 Task: Add a timeline in the project CalibrateTech for the epic 'Cloud security compliance' from 2023/05/03 to 2024/10/24. Add a timeline in the project CalibrateTech for the epic 'Microservices architecture implementation' from 2024/04/10 to 2024/09/21. Add a timeline in the project CalibrateTech for the epic 'Remote work and collaboration enhancement' from 2024/03/14 to 2024/08/06
Action: Mouse moved to (121, 200)
Screenshot: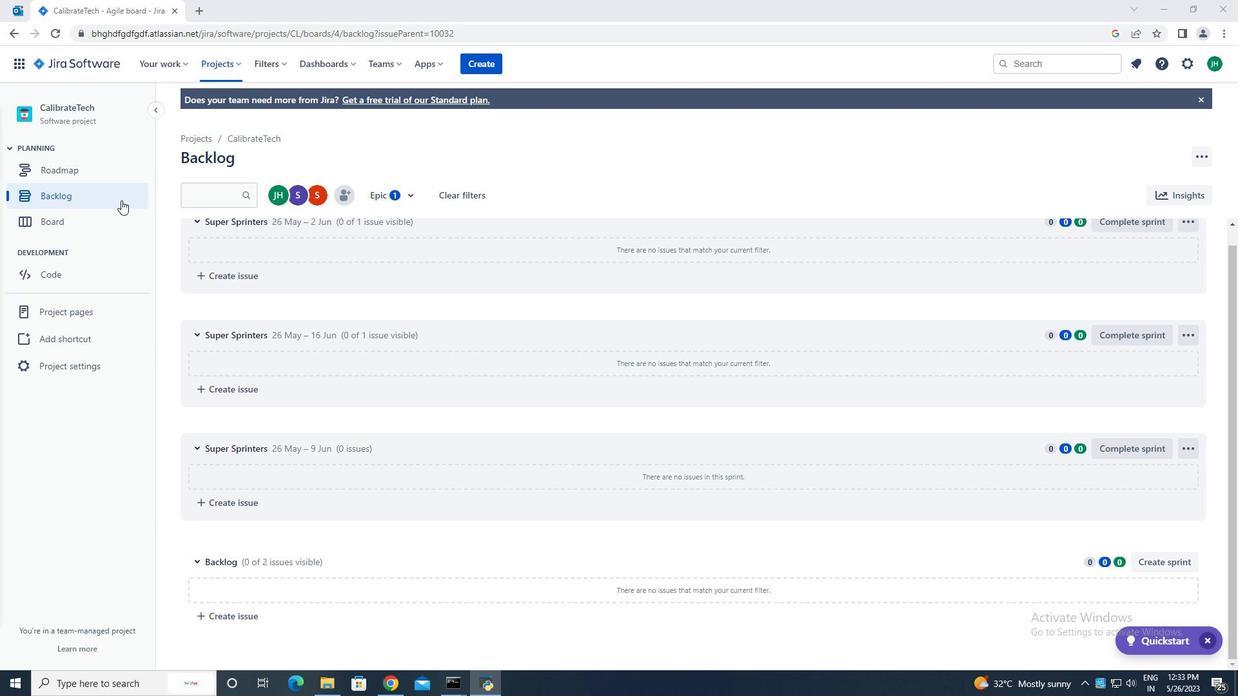 
Action: Mouse pressed left at (121, 200)
Screenshot: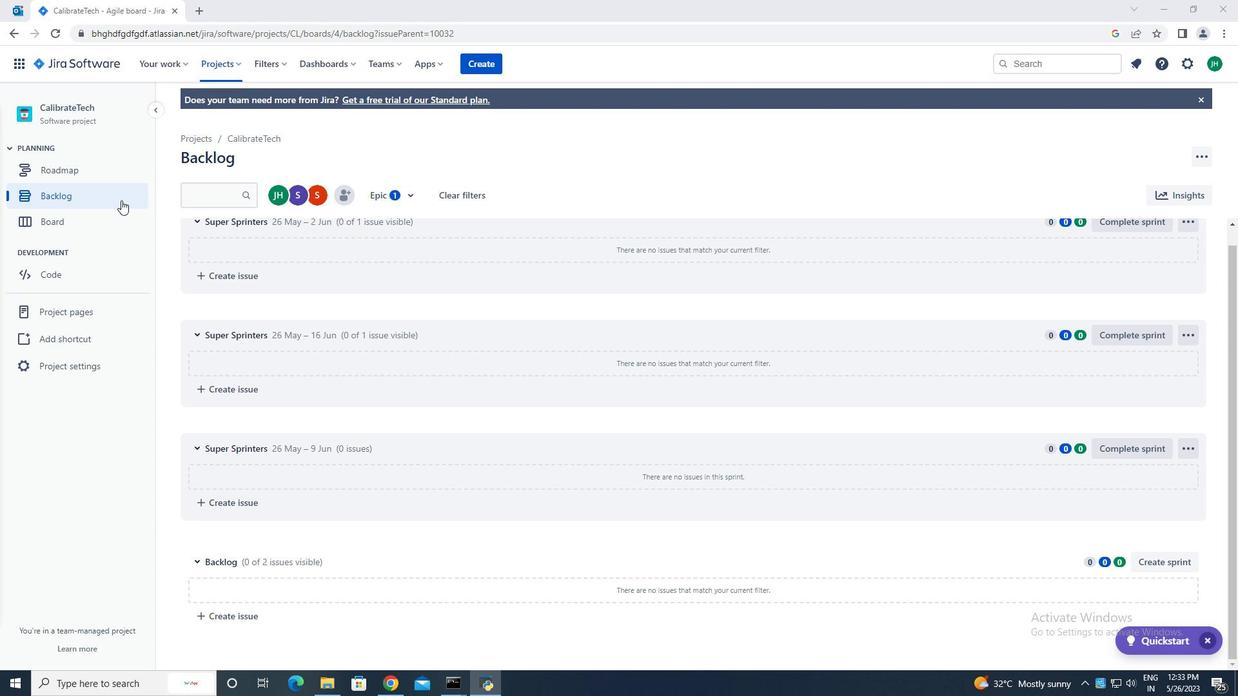
Action: Mouse moved to (380, 195)
Screenshot: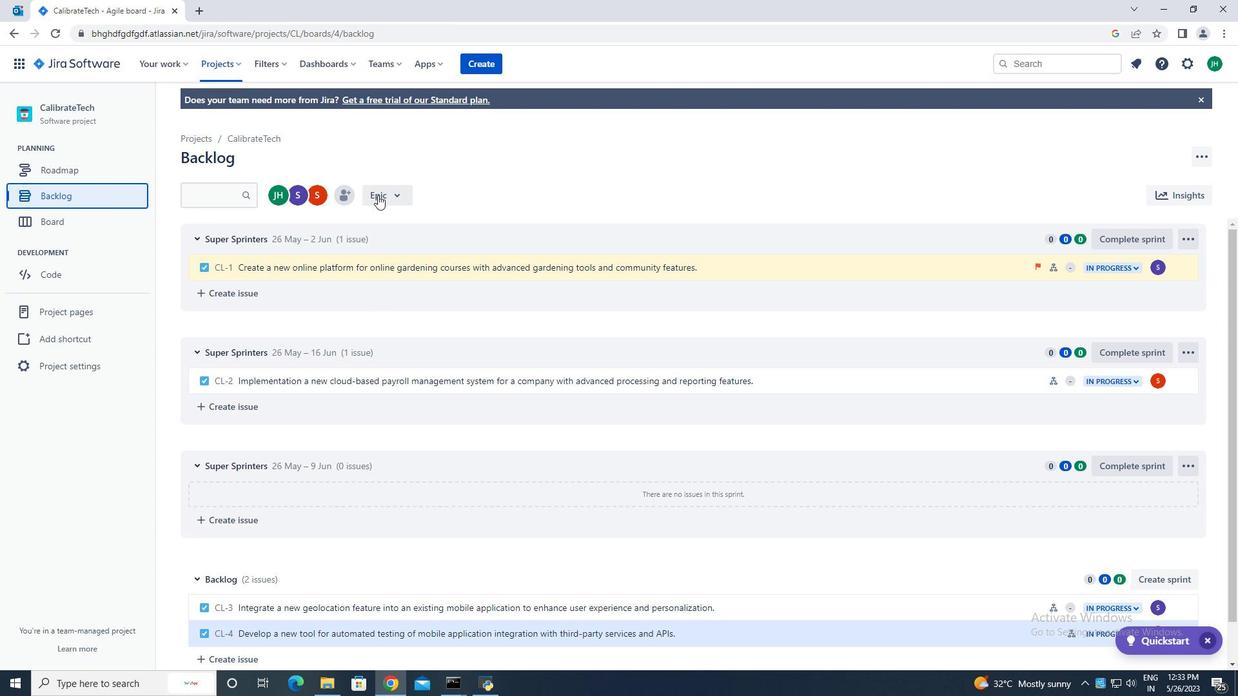 
Action: Mouse pressed left at (380, 195)
Screenshot: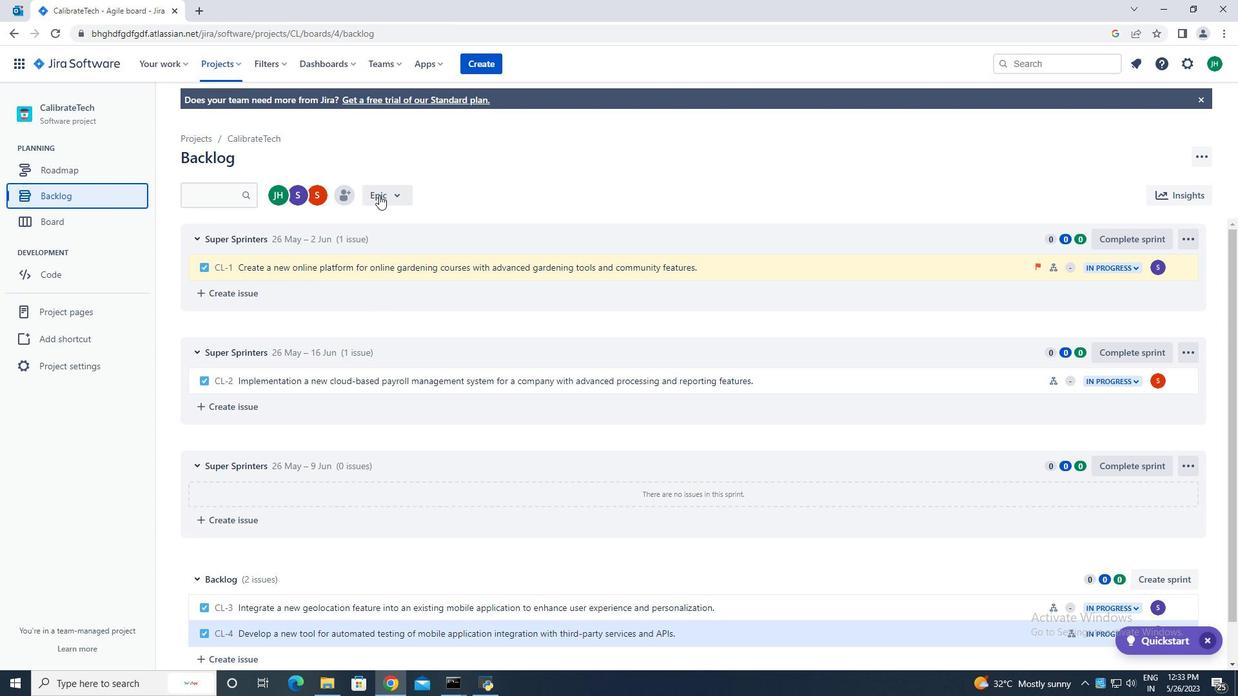 
Action: Mouse moved to (394, 332)
Screenshot: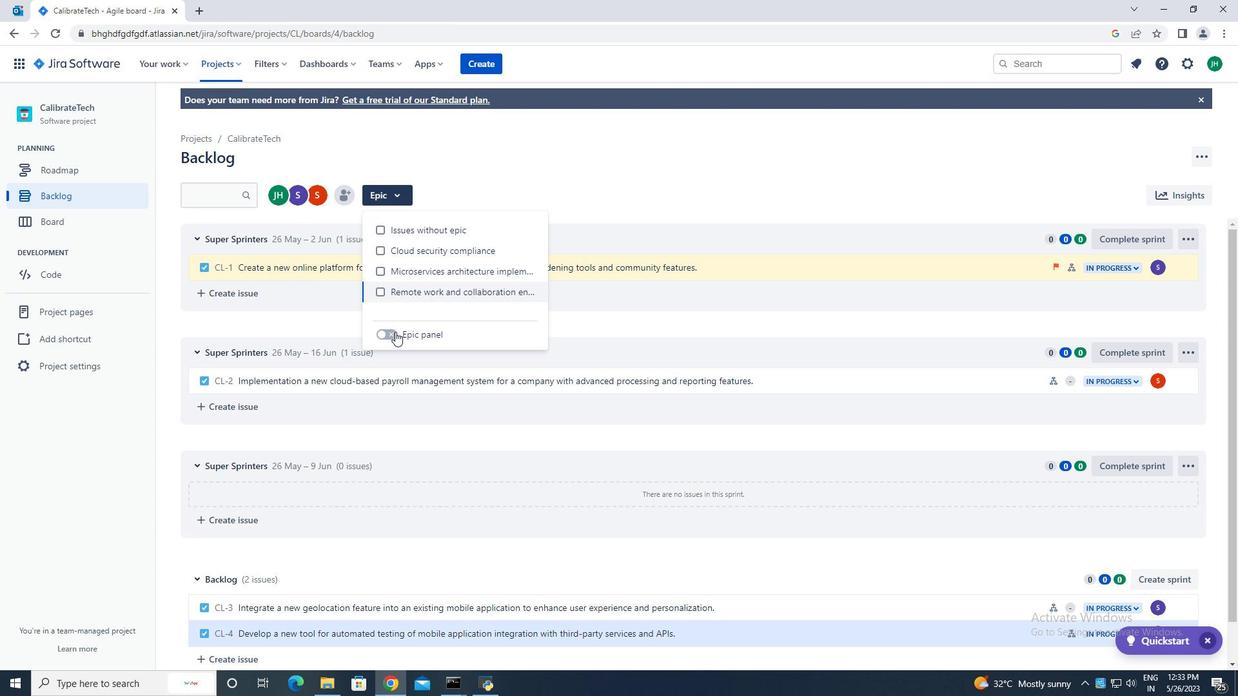 
Action: Mouse pressed left at (394, 332)
Screenshot: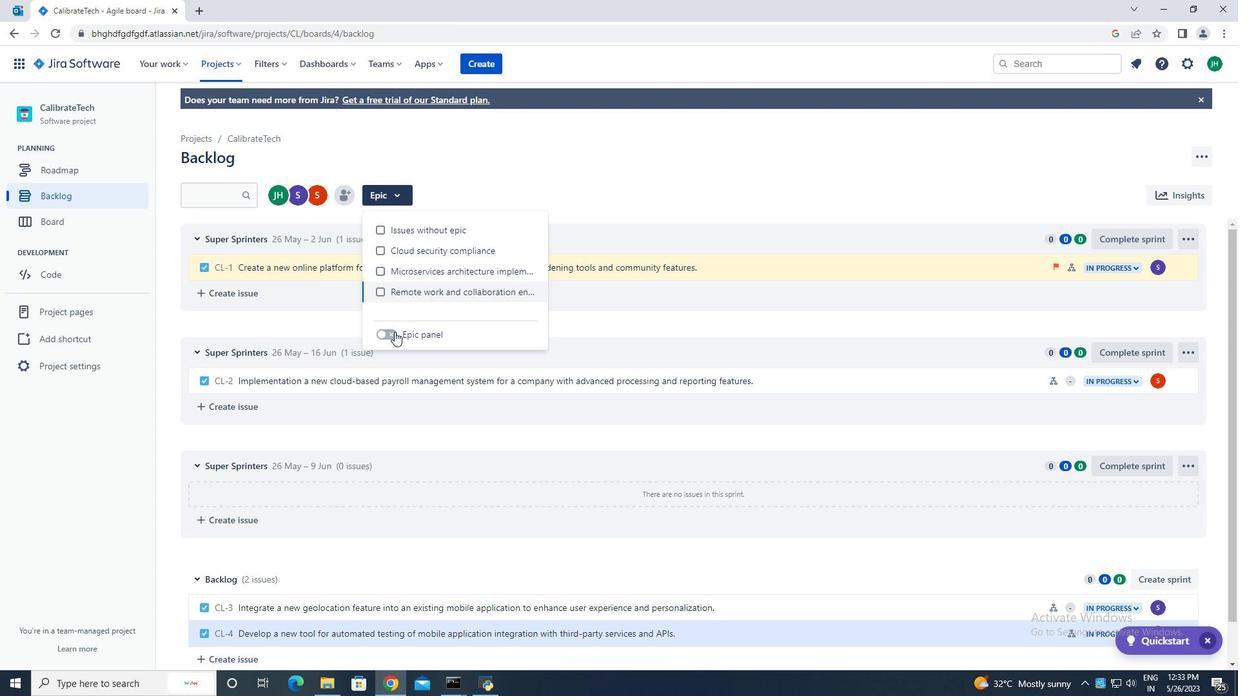 
Action: Mouse moved to (194, 296)
Screenshot: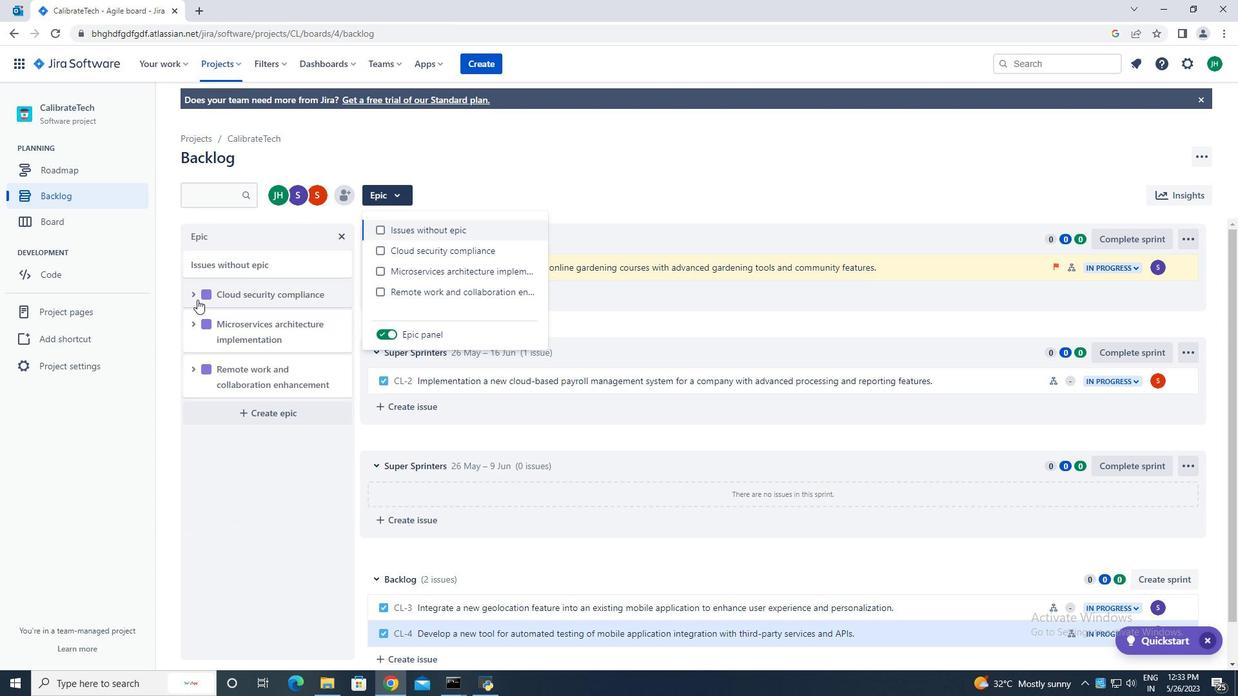 
Action: Mouse pressed left at (194, 296)
Screenshot: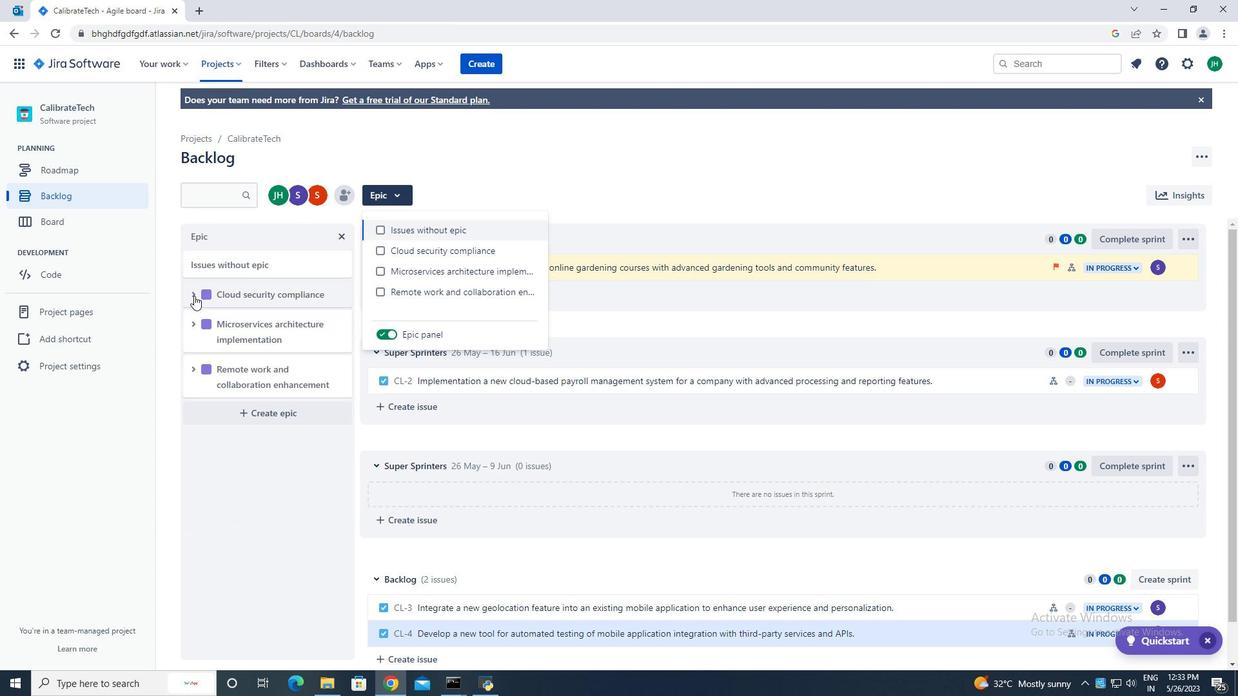 
Action: Mouse moved to (247, 401)
Screenshot: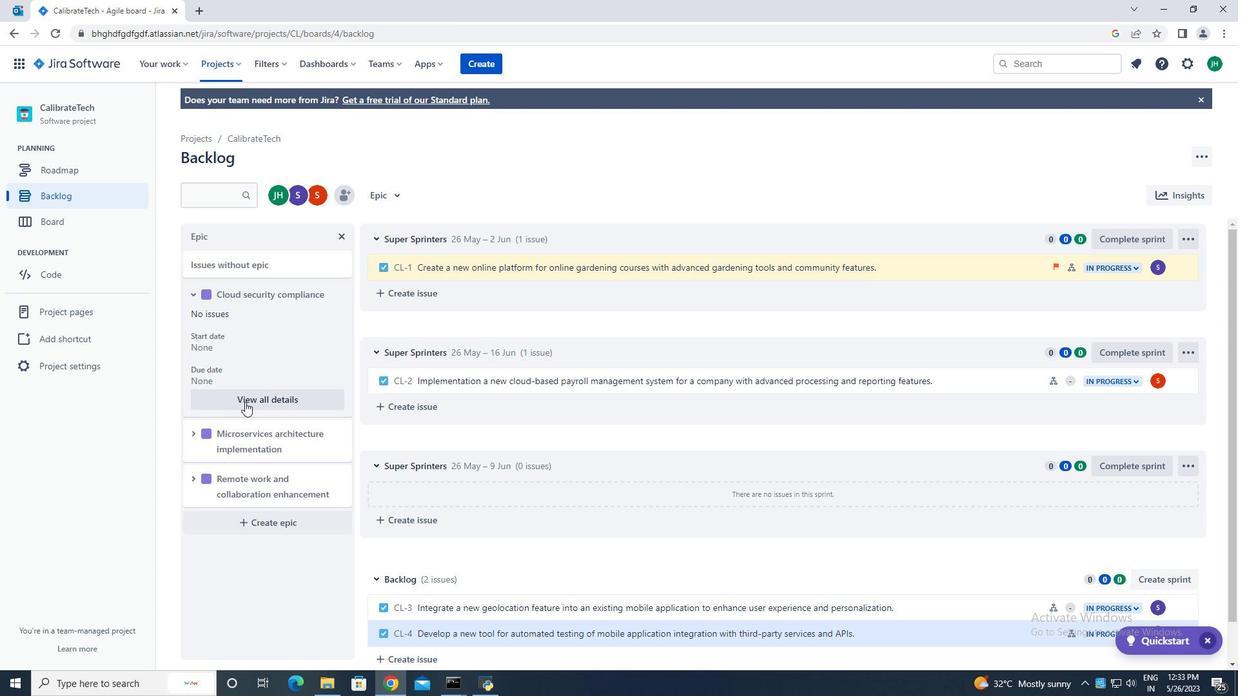 
Action: Mouse pressed left at (247, 401)
Screenshot: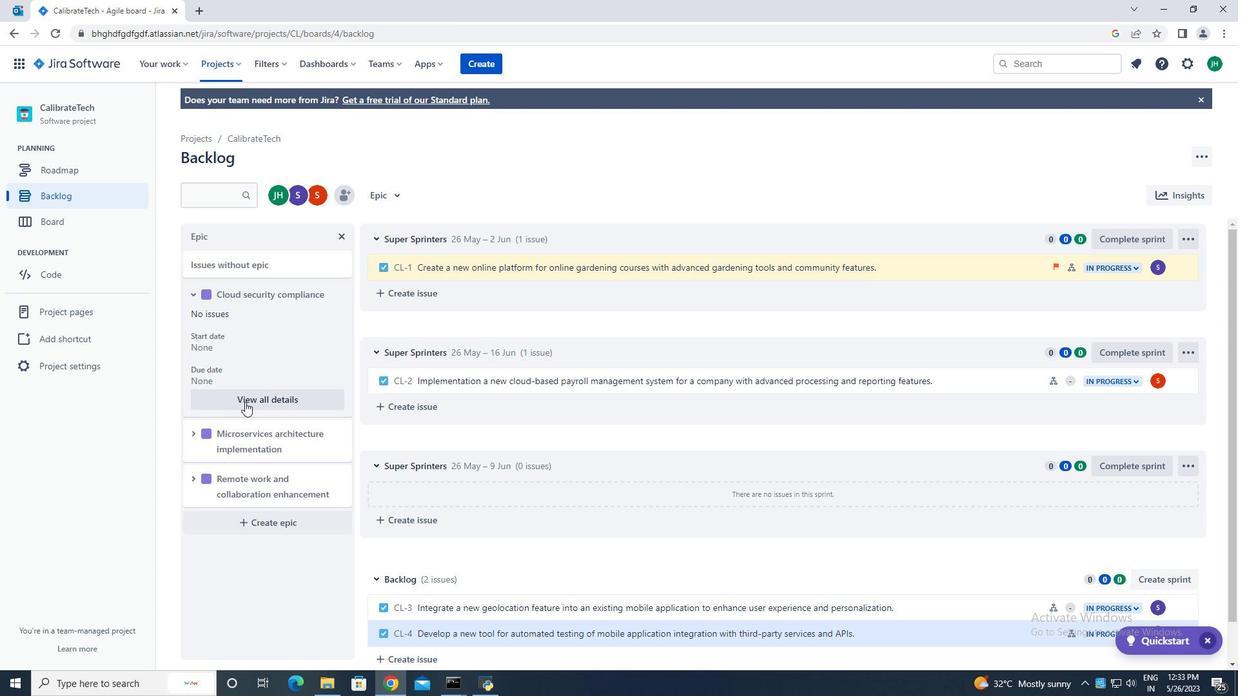 
Action: Mouse moved to (1084, 503)
Screenshot: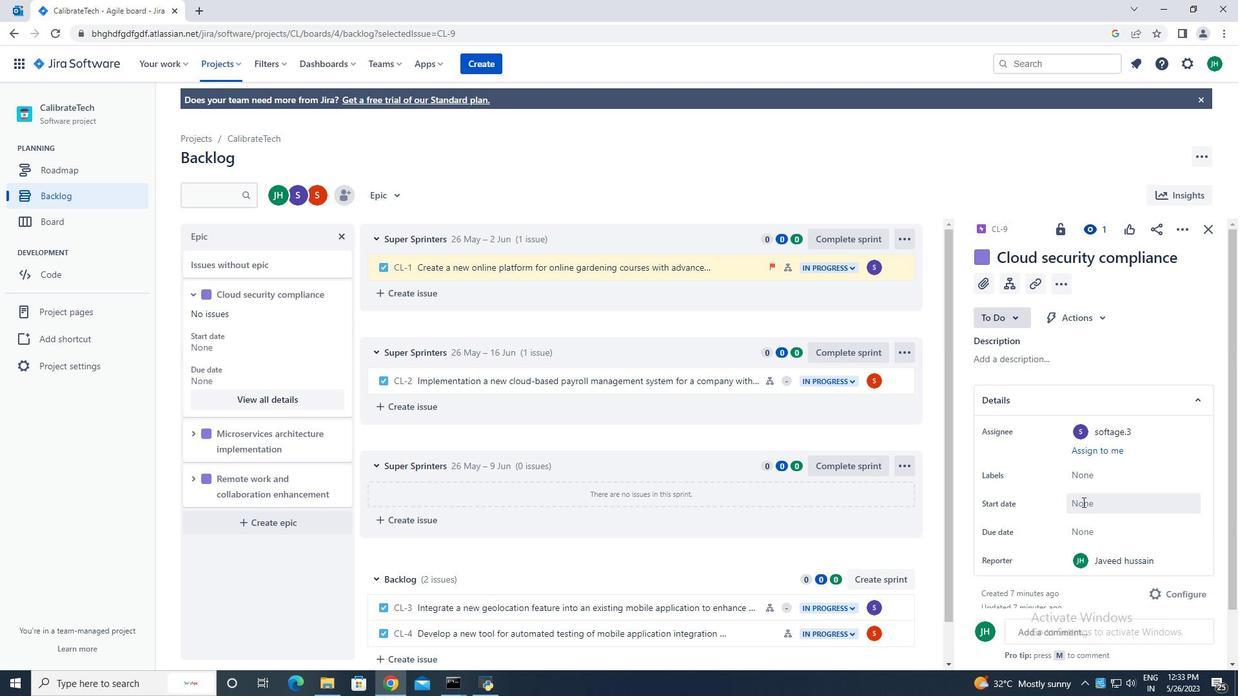 
Action: Mouse pressed left at (1084, 503)
Screenshot: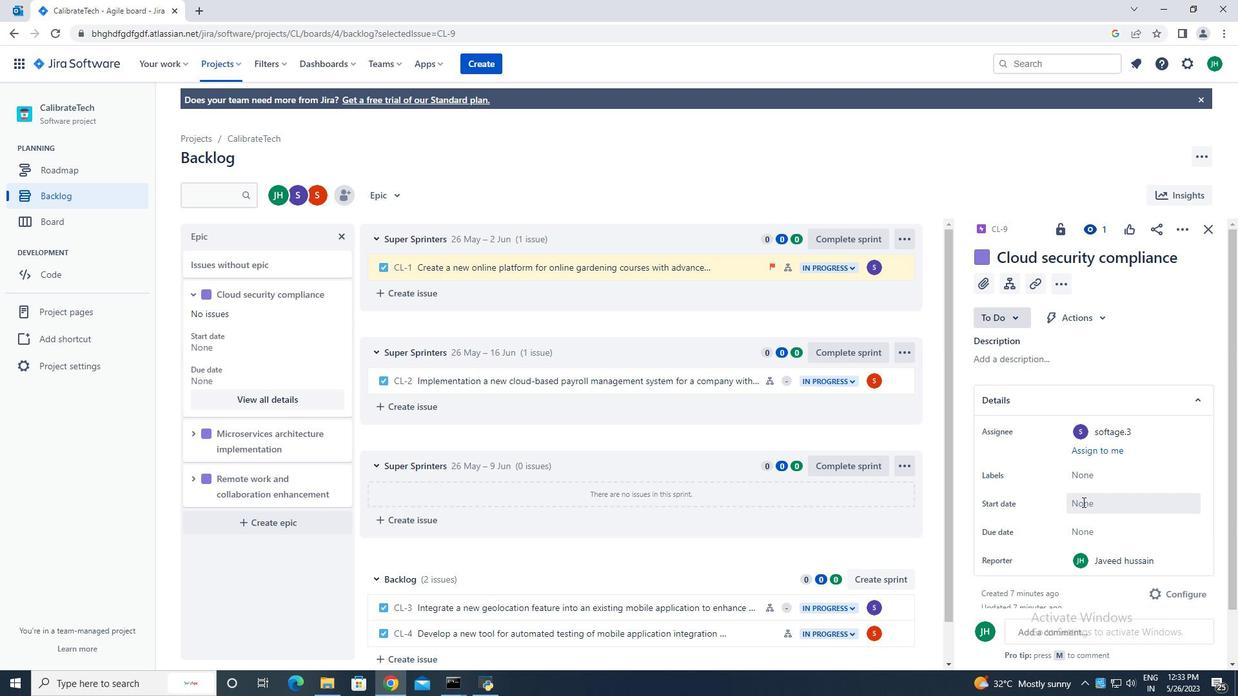 
Action: Mouse moved to (1135, 365)
Screenshot: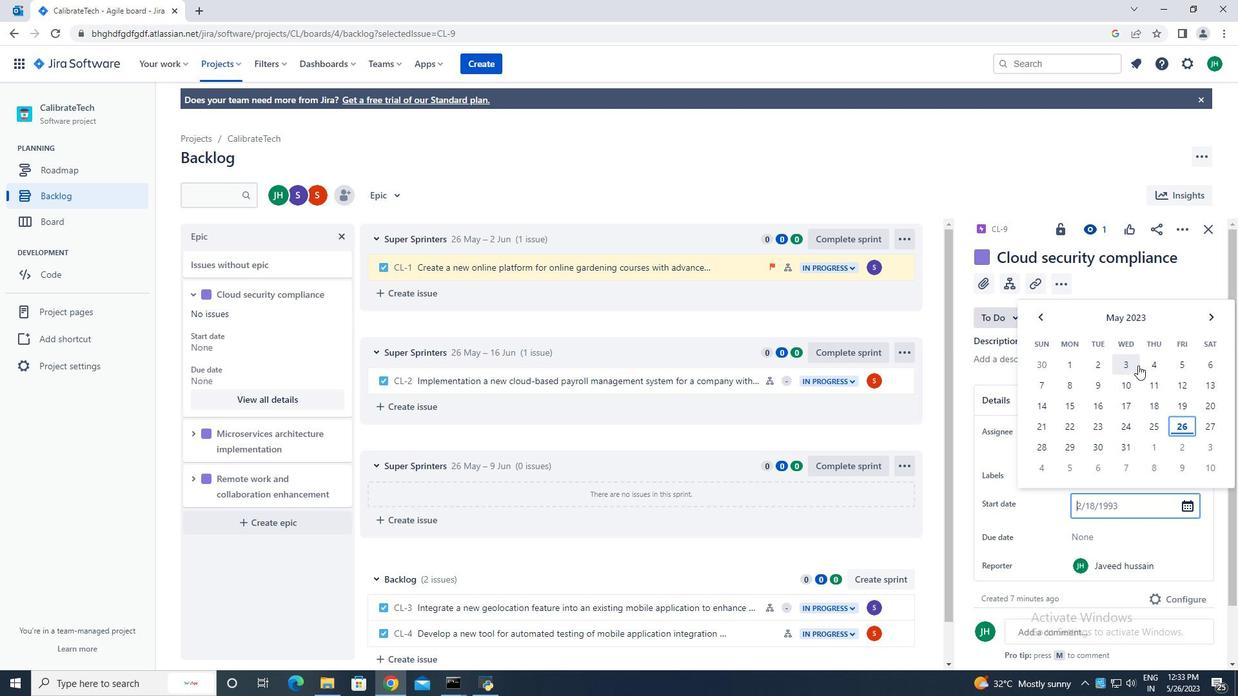 
Action: Mouse pressed left at (1135, 365)
Screenshot: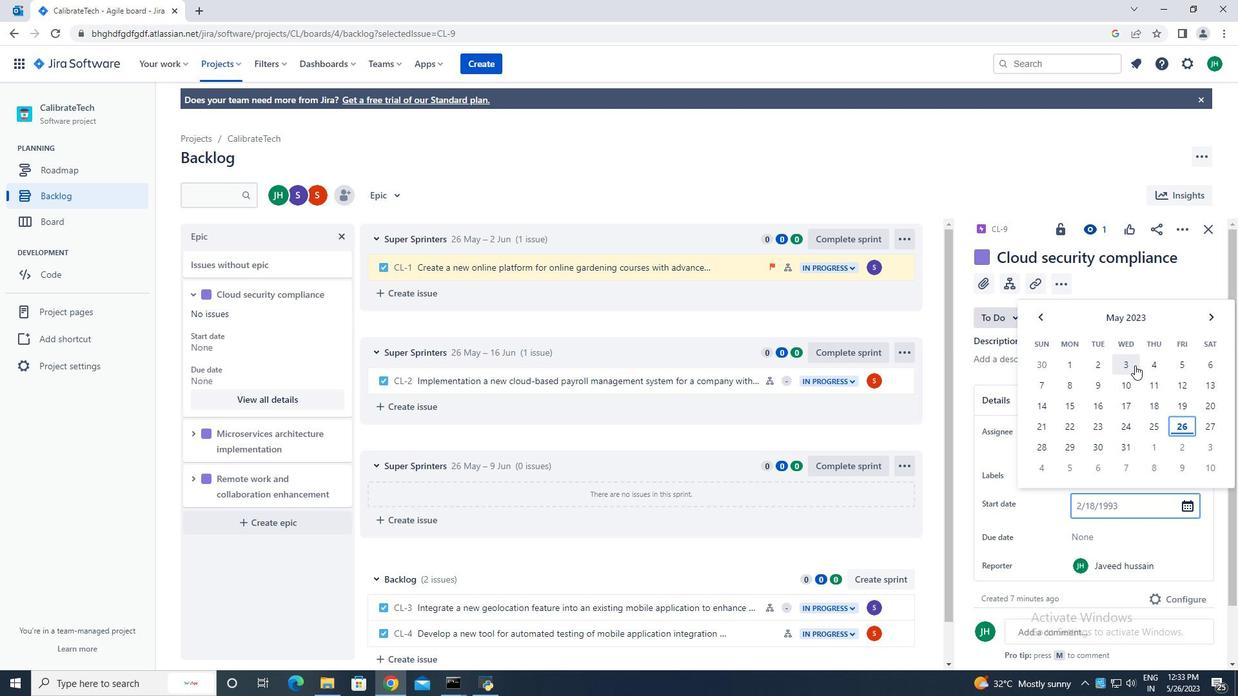 
Action: Mouse moved to (1130, 372)
Screenshot: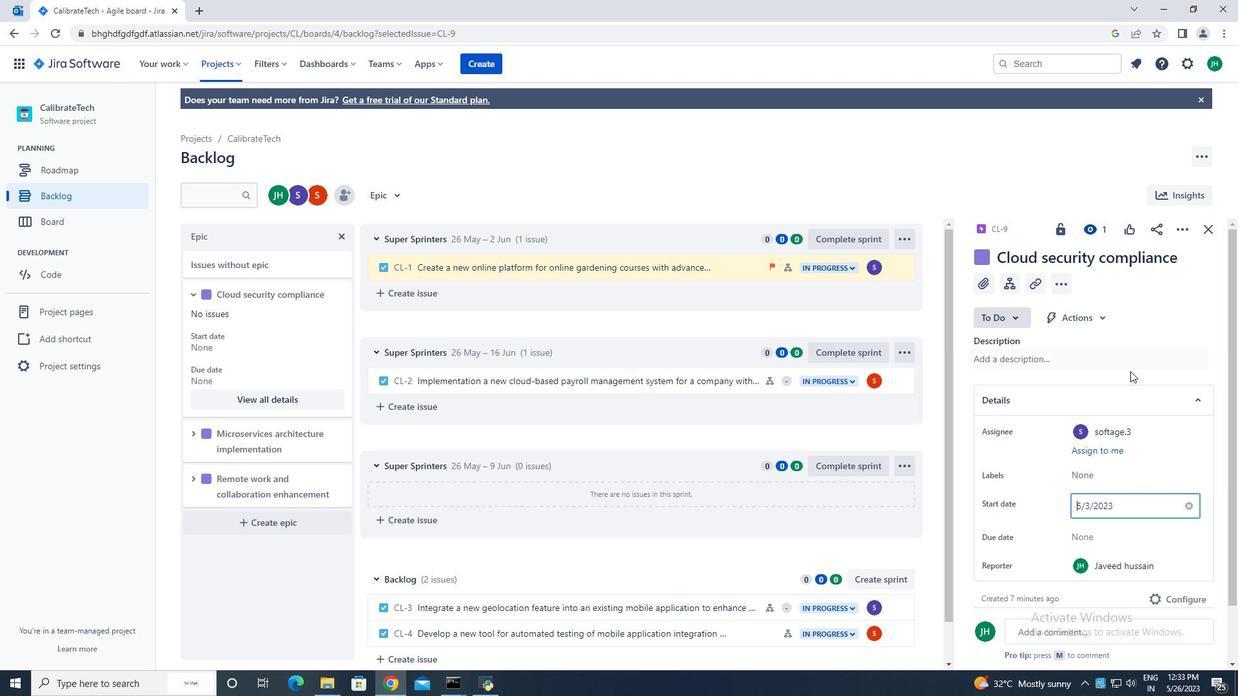 
Action: Key pressed <Key.enter>
Screenshot: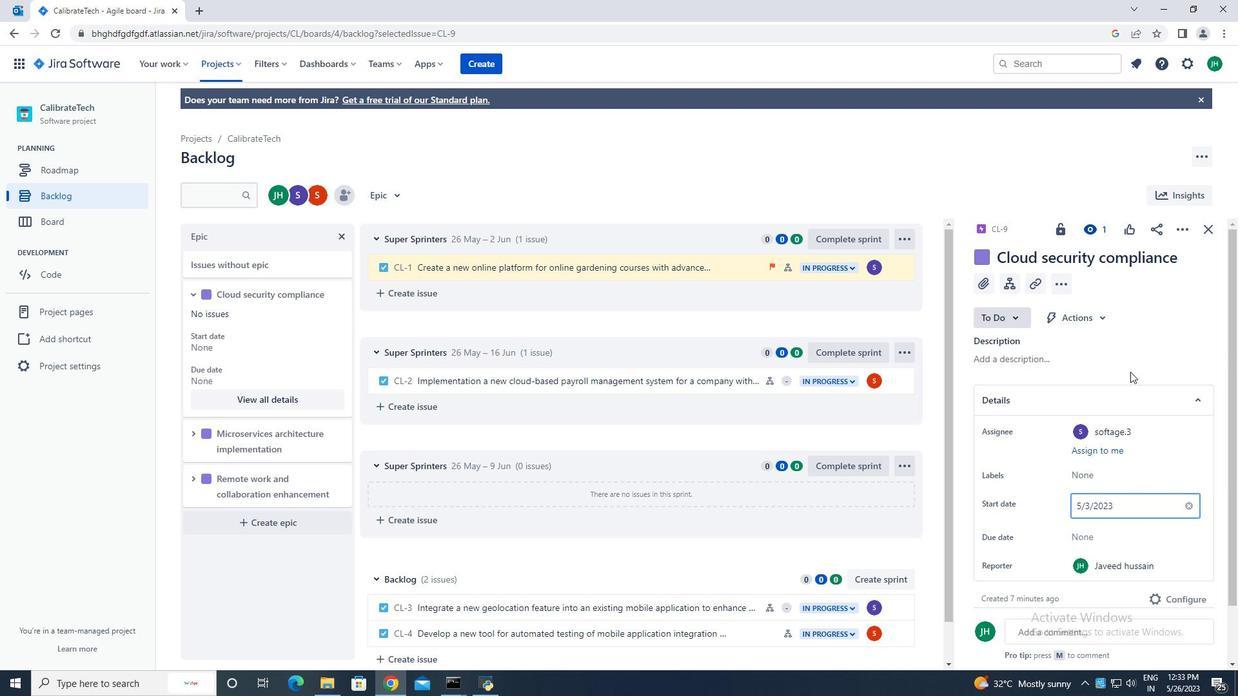 
Action: Mouse moved to (1084, 536)
Screenshot: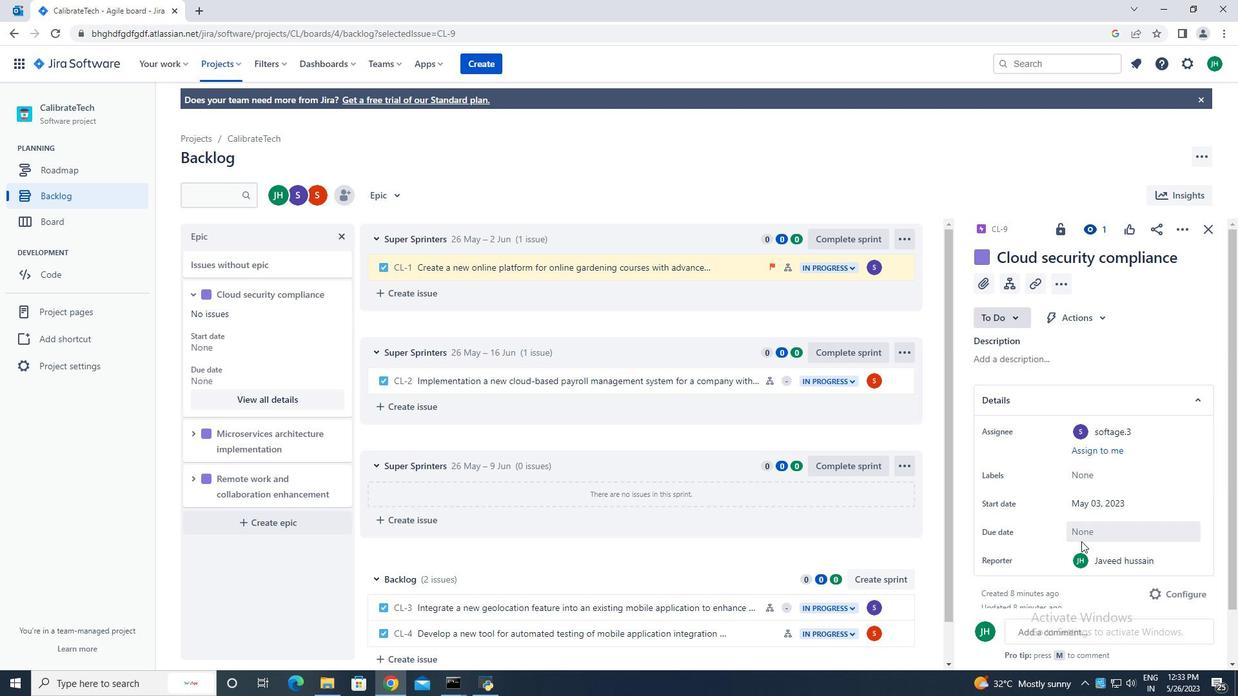 
Action: Mouse pressed left at (1084, 536)
Screenshot: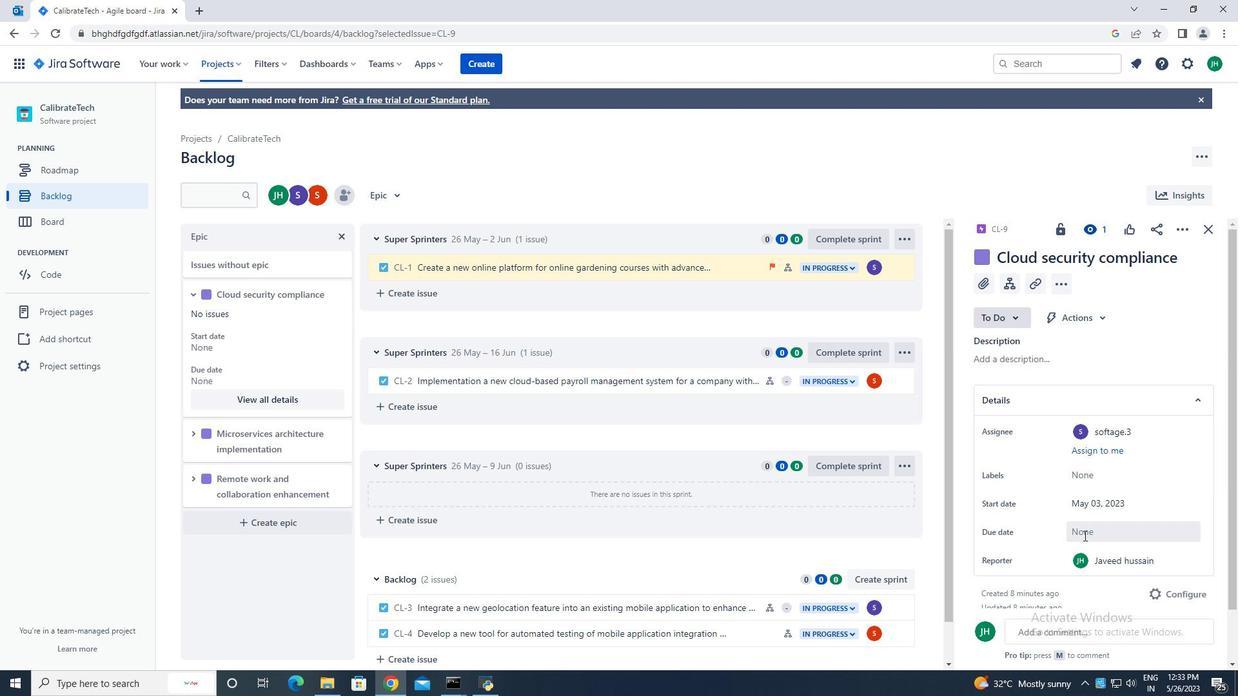 
Action: Mouse moved to (1208, 350)
Screenshot: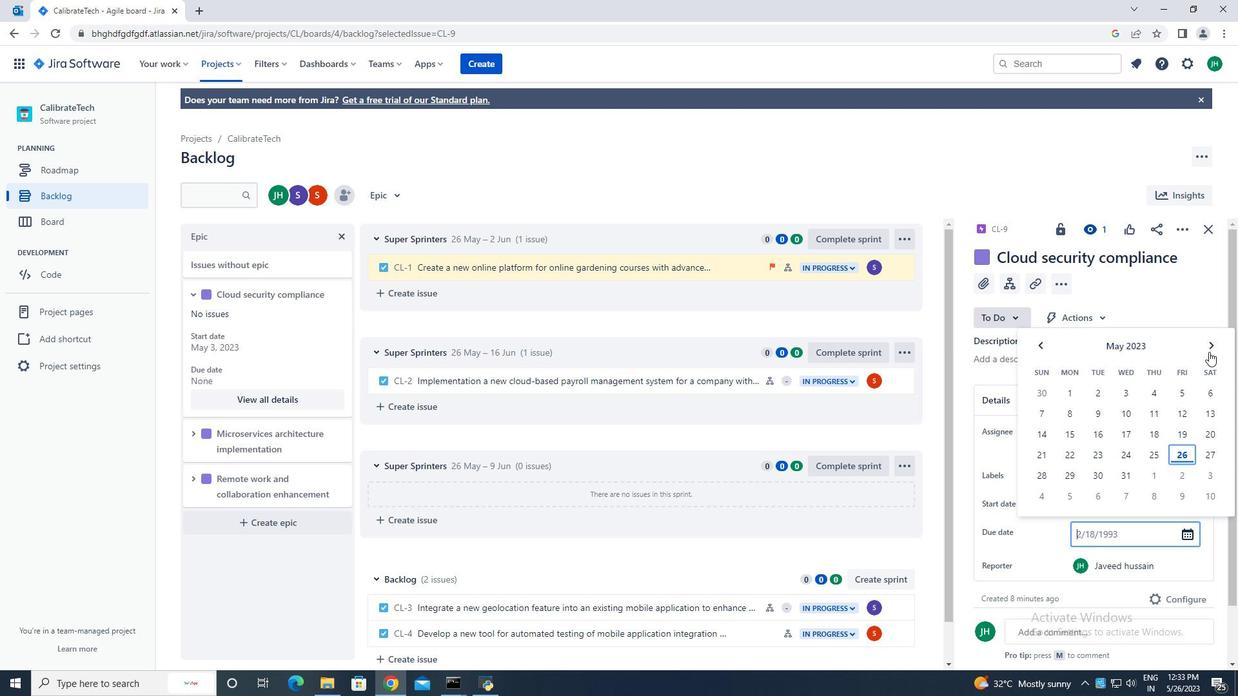 
Action: Mouse pressed left at (1208, 350)
Screenshot: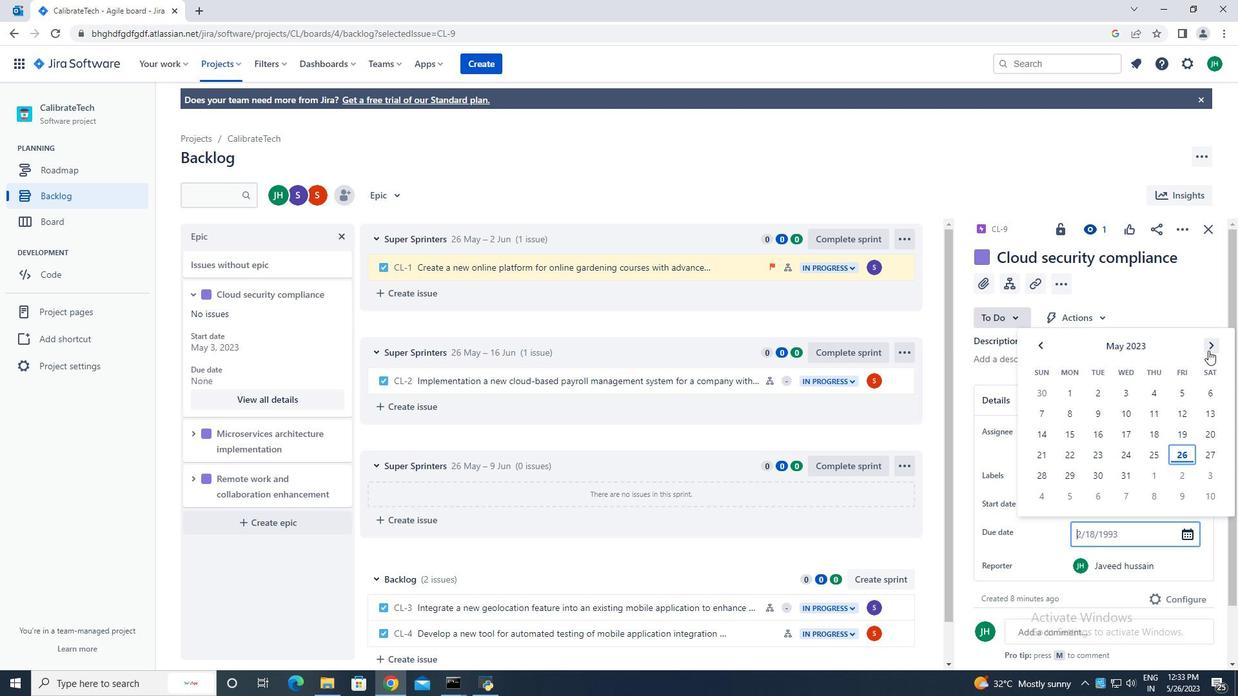
Action: Mouse pressed left at (1208, 350)
Screenshot: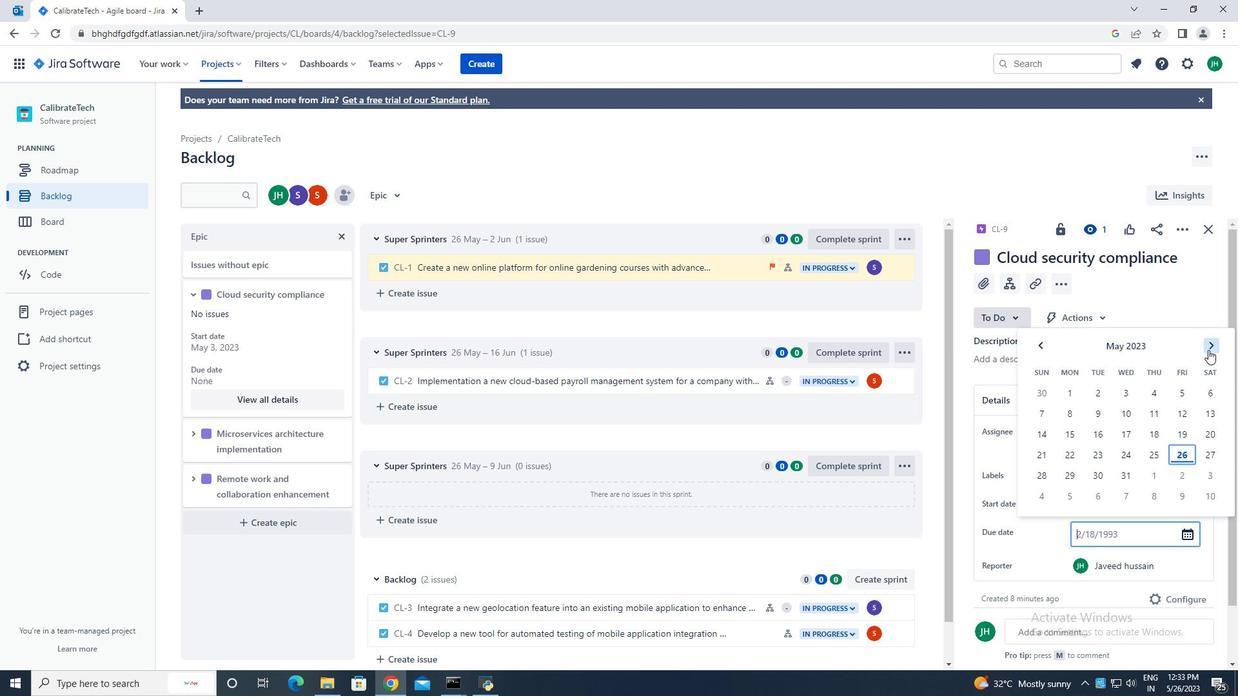 
Action: Mouse pressed left at (1208, 350)
Screenshot: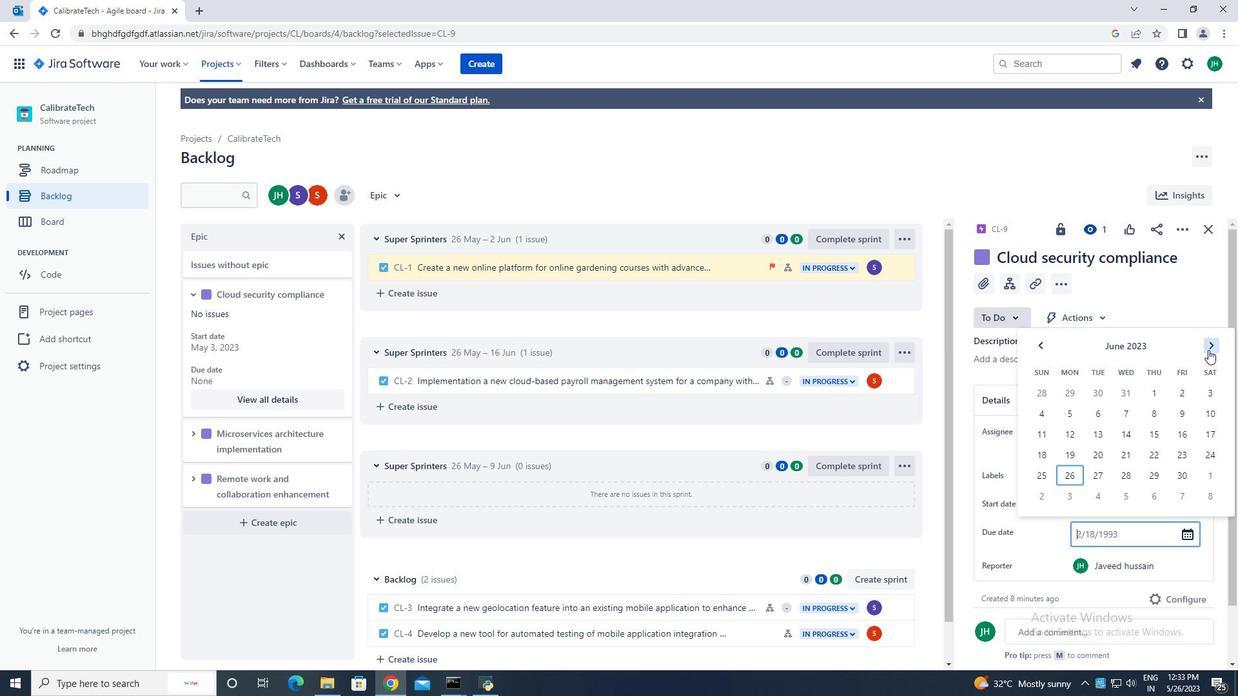 
Action: Mouse pressed left at (1208, 350)
Screenshot: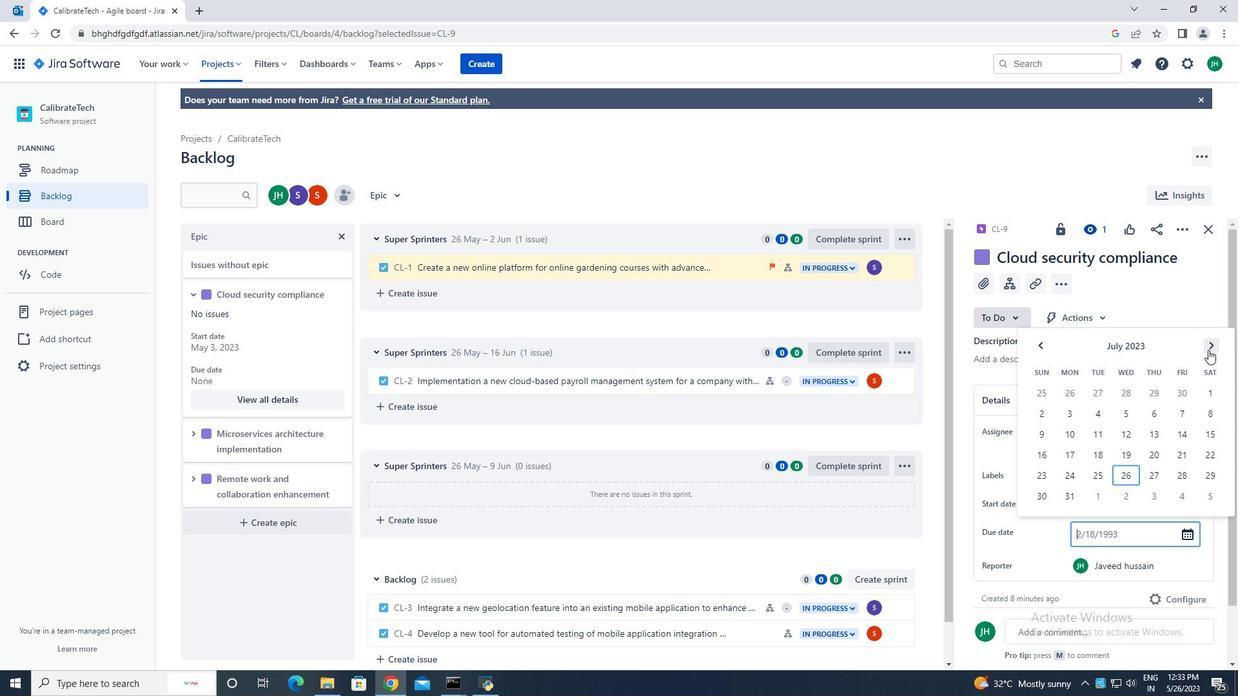 
Action: Mouse pressed left at (1208, 350)
Screenshot: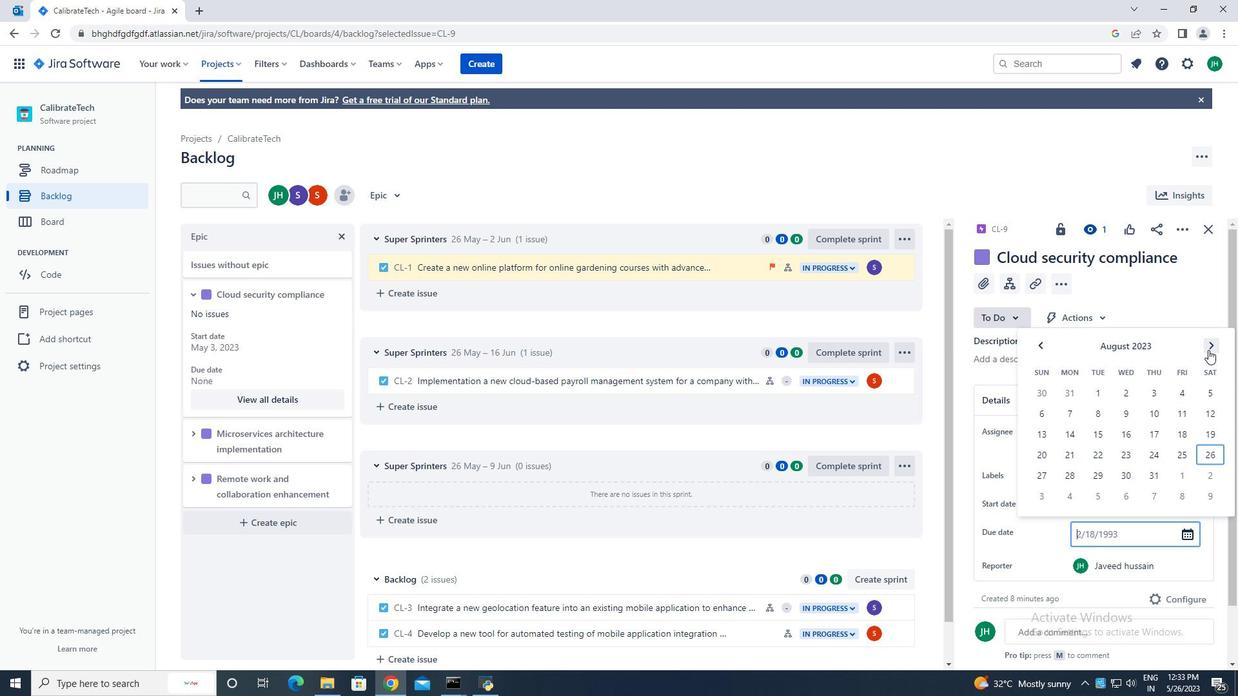 
Action: Mouse pressed left at (1208, 350)
Screenshot: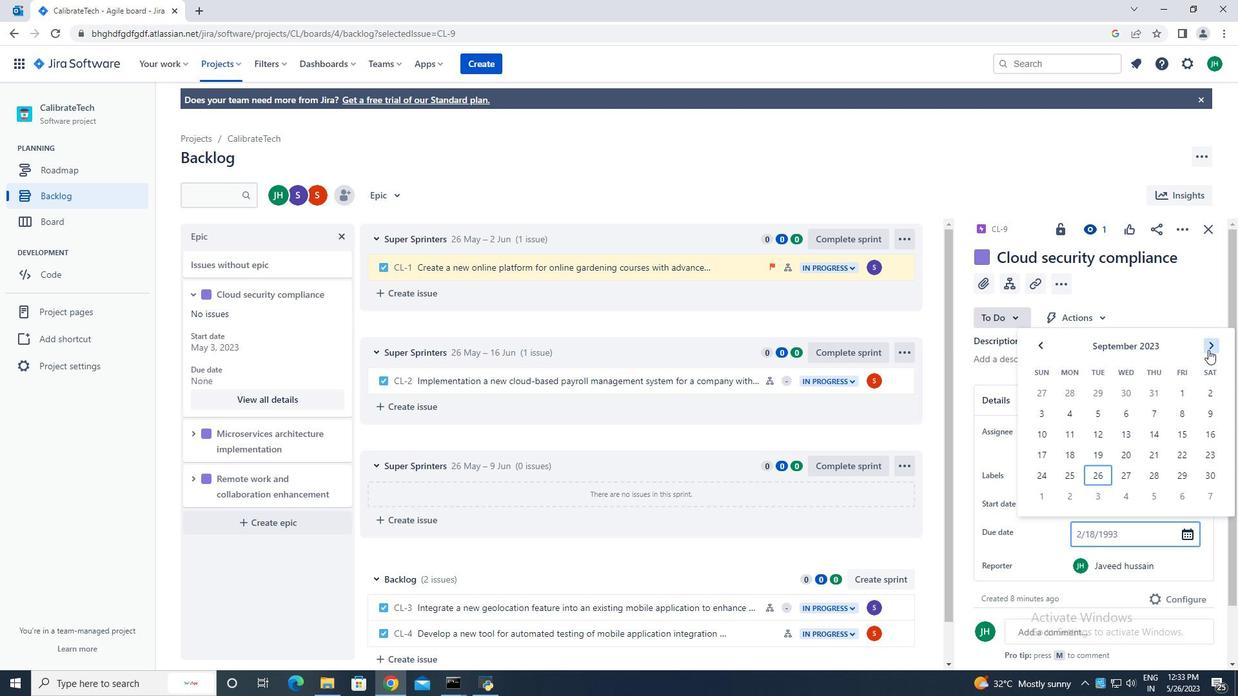 
Action: Mouse pressed left at (1208, 350)
Screenshot: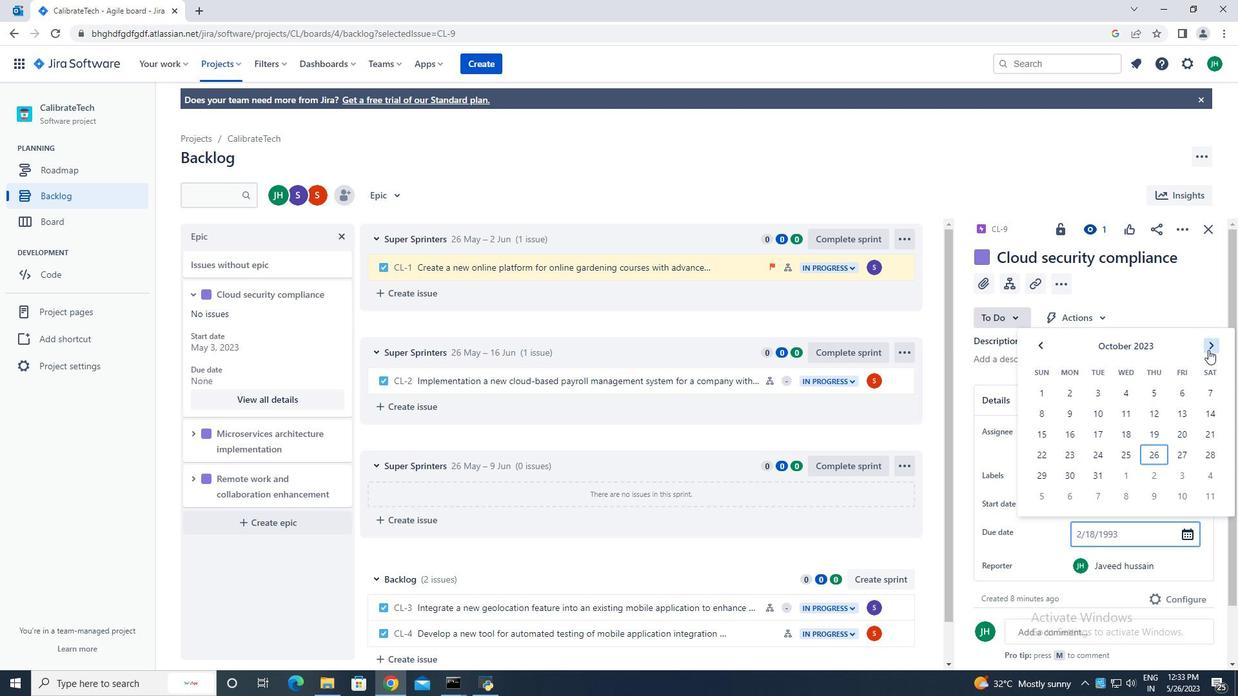 
Action: Mouse pressed left at (1208, 350)
Screenshot: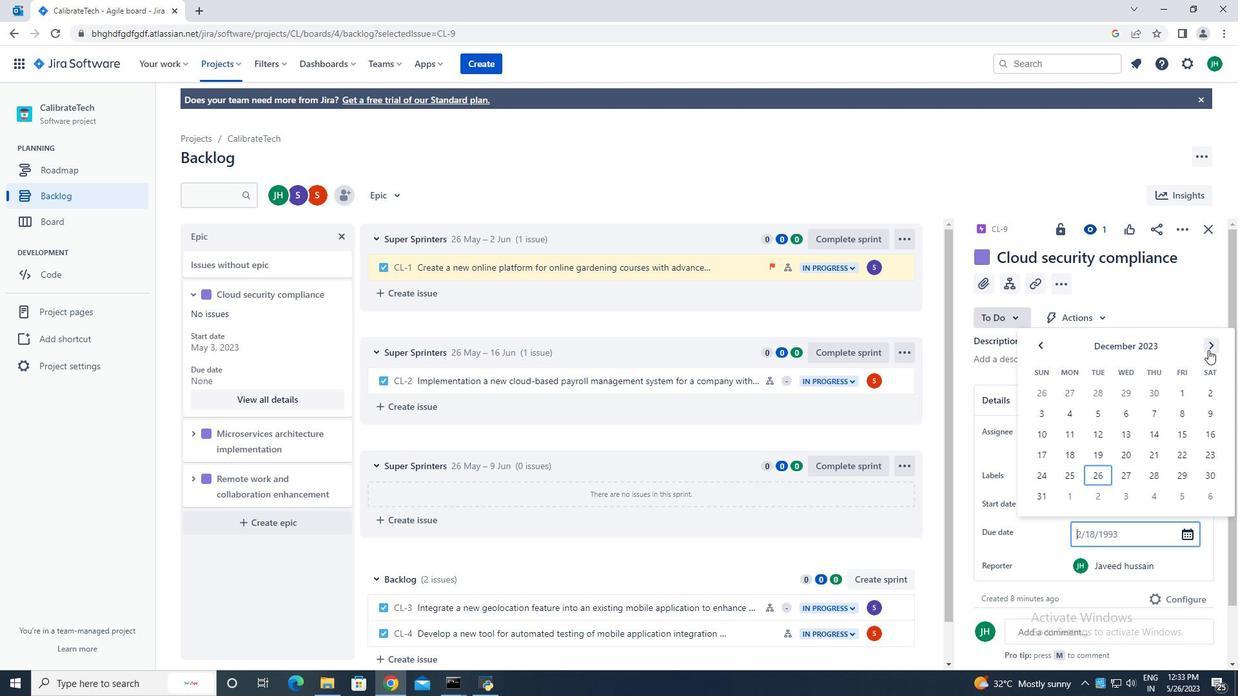 
Action: Mouse pressed left at (1208, 350)
Screenshot: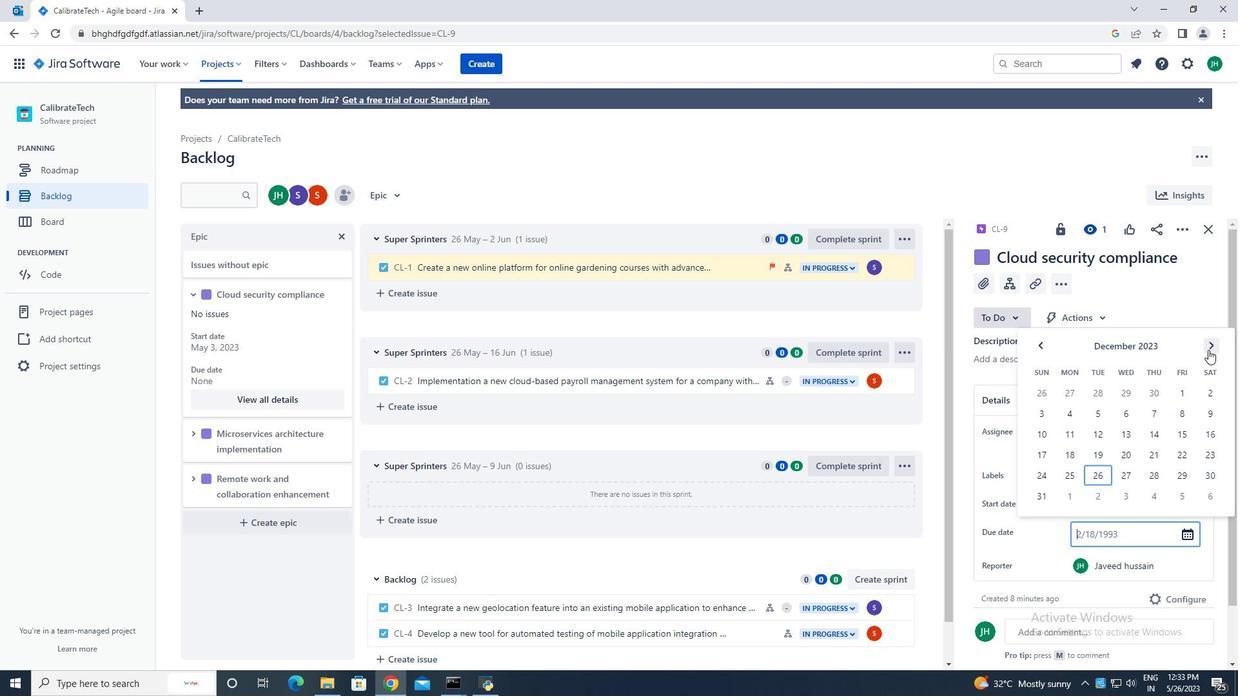 
Action: Mouse pressed left at (1208, 350)
Screenshot: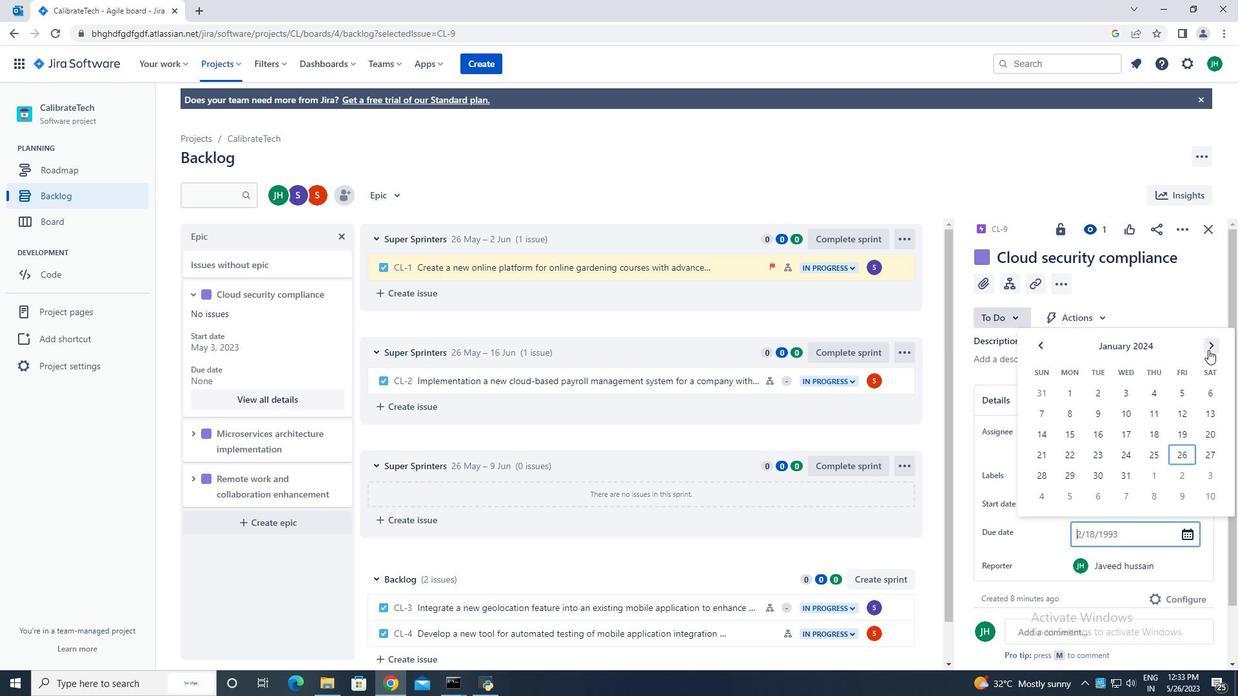 
Action: Mouse pressed left at (1208, 350)
Screenshot: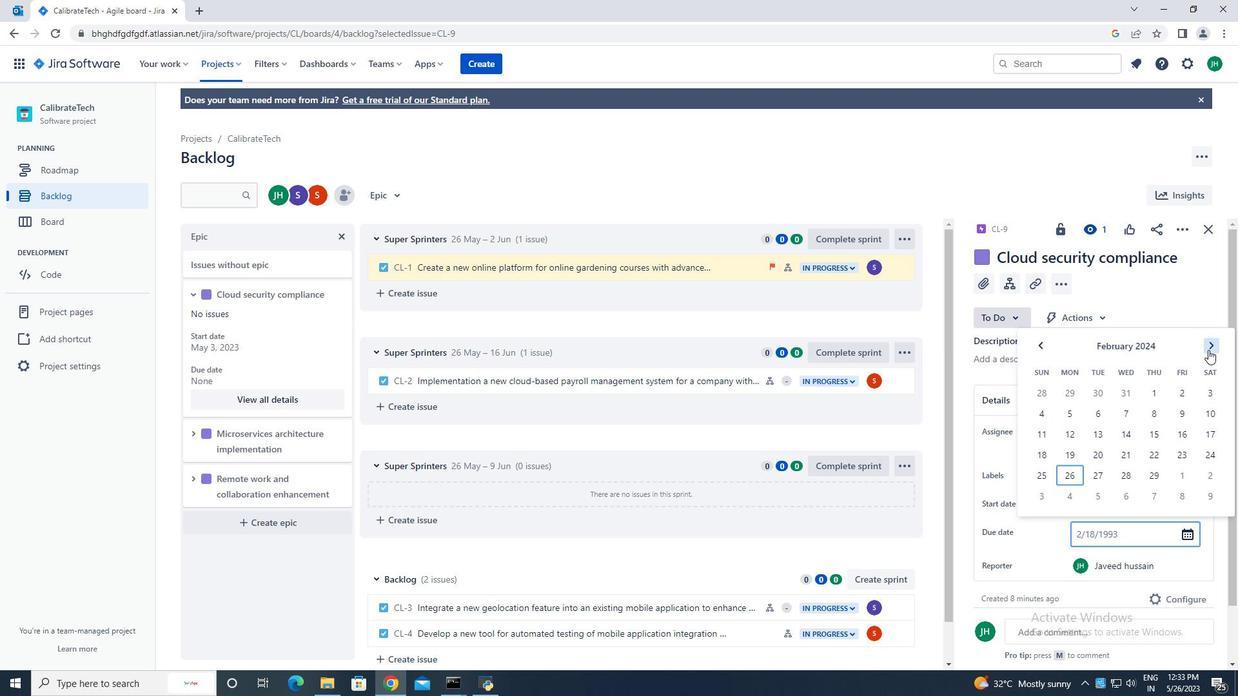 
Action: Mouse pressed left at (1208, 350)
Screenshot: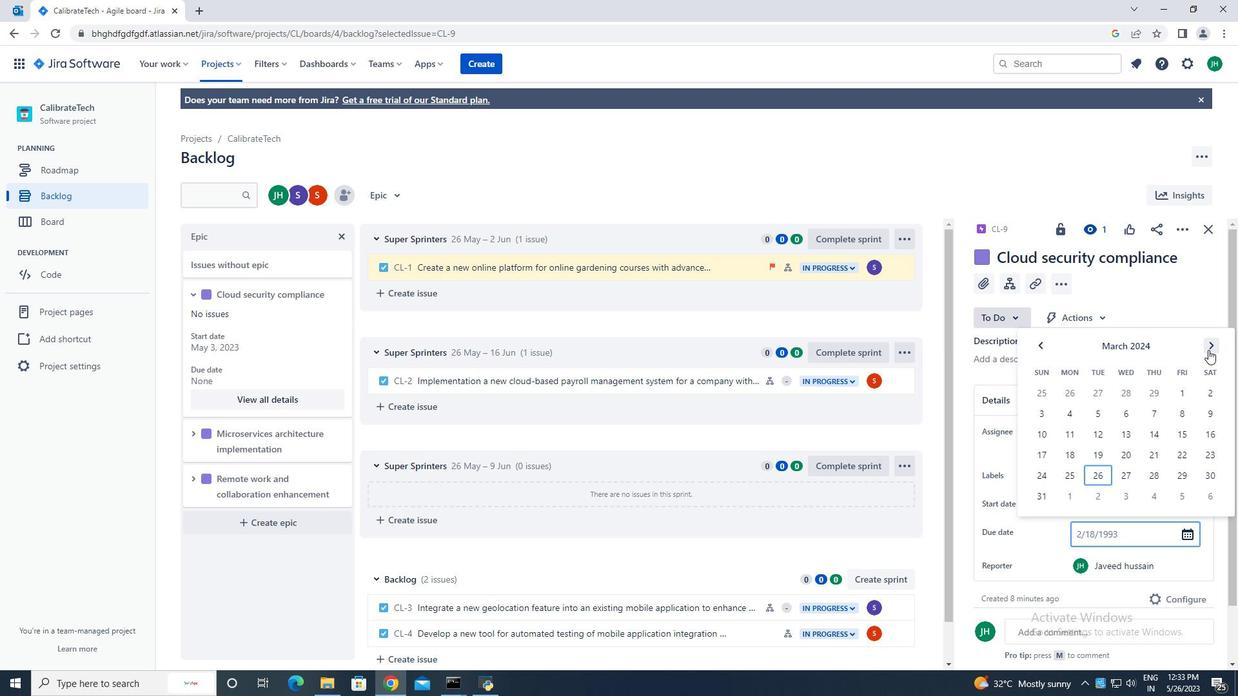 
Action: Mouse pressed left at (1208, 350)
Screenshot: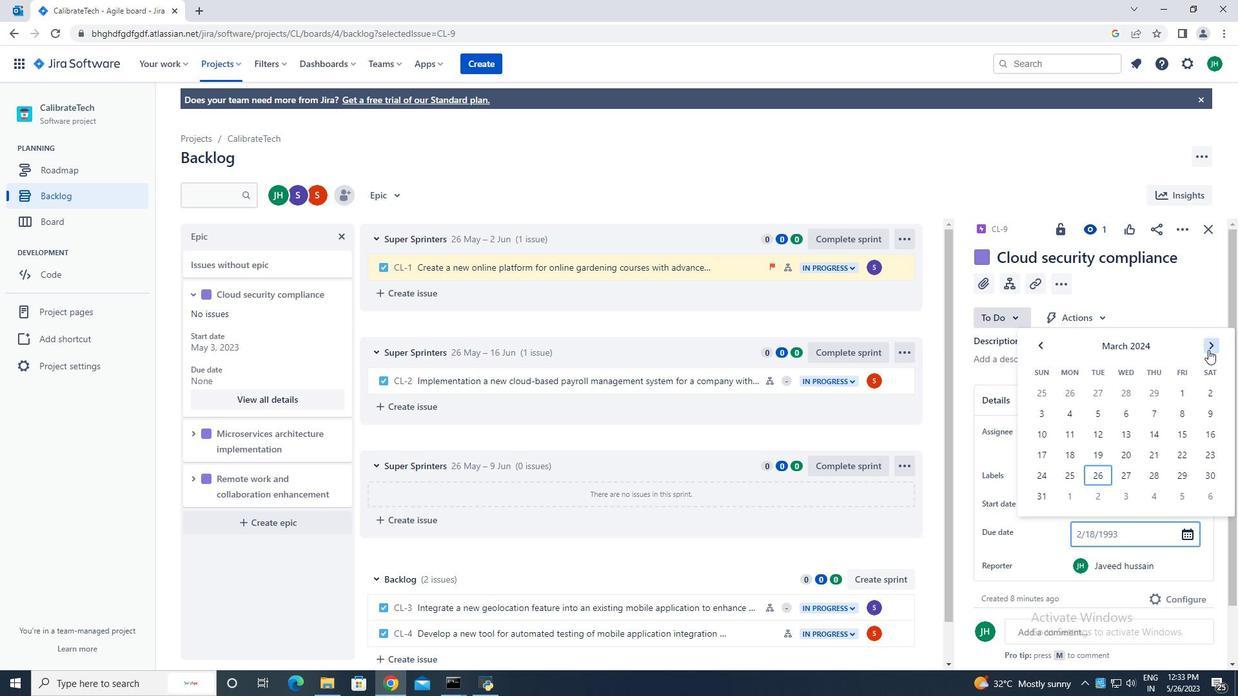 
Action: Mouse pressed left at (1208, 350)
Screenshot: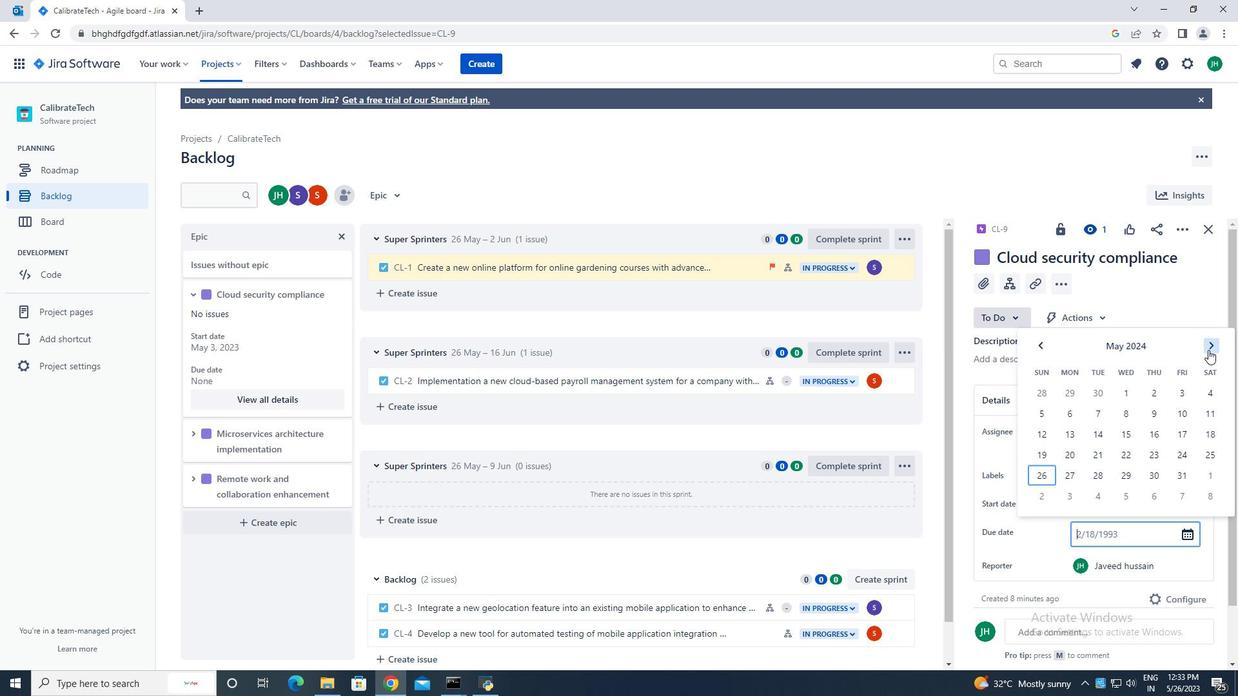 
Action: Mouse pressed left at (1208, 350)
Screenshot: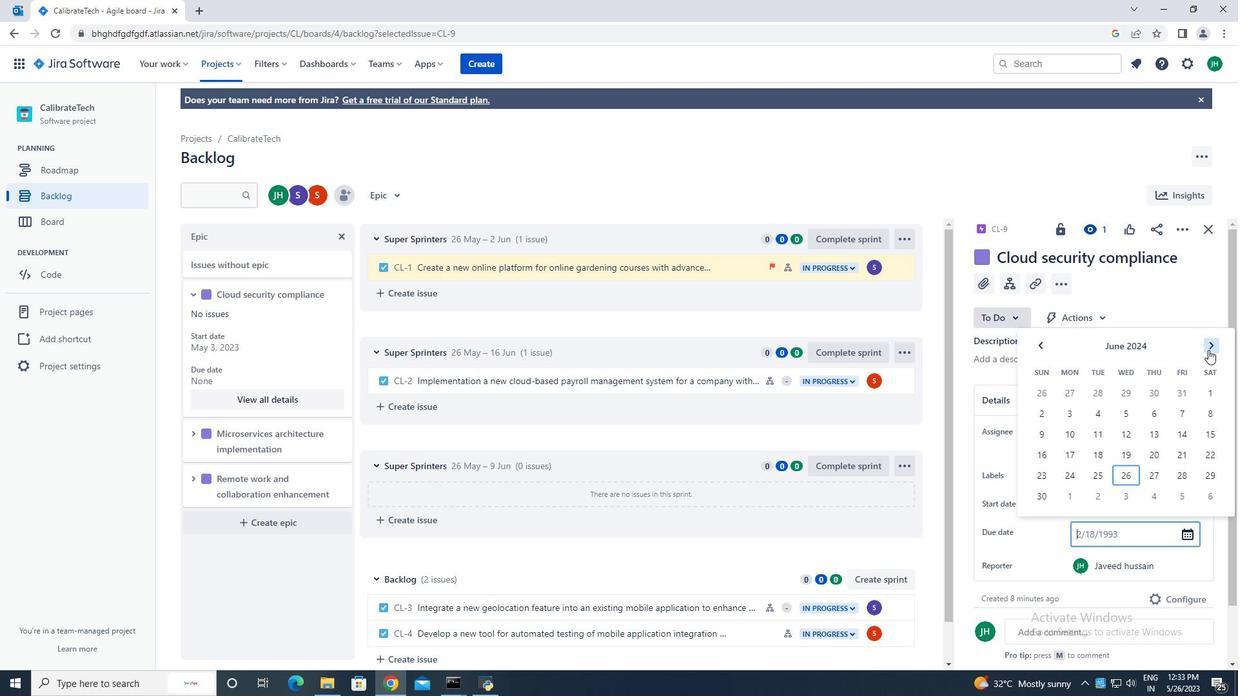 
Action: Mouse pressed left at (1208, 350)
Screenshot: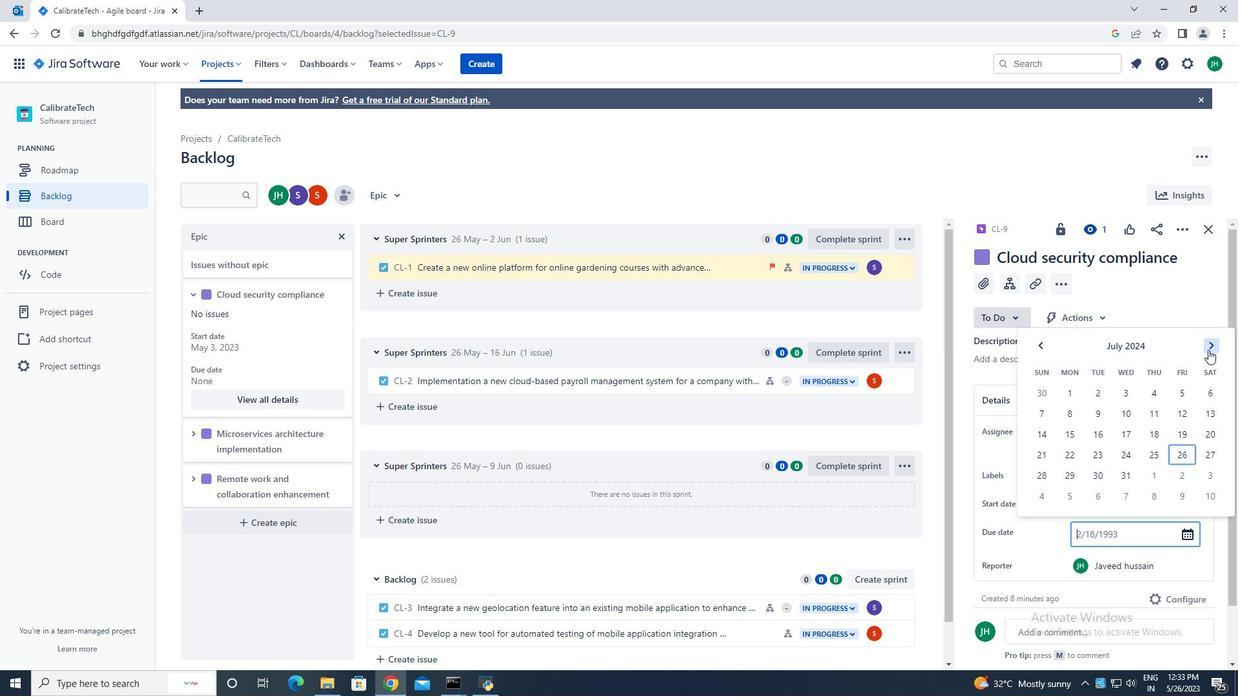 
Action: Mouse pressed left at (1208, 350)
Screenshot: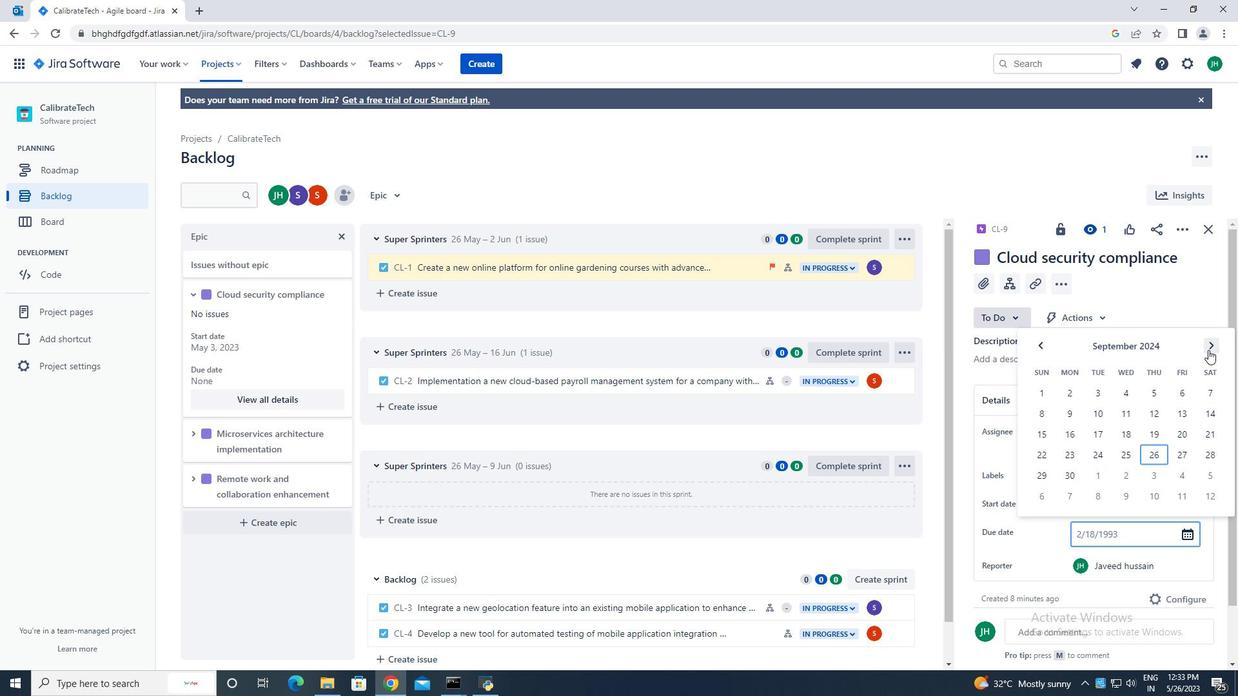 
Action: Mouse pressed left at (1208, 350)
Screenshot: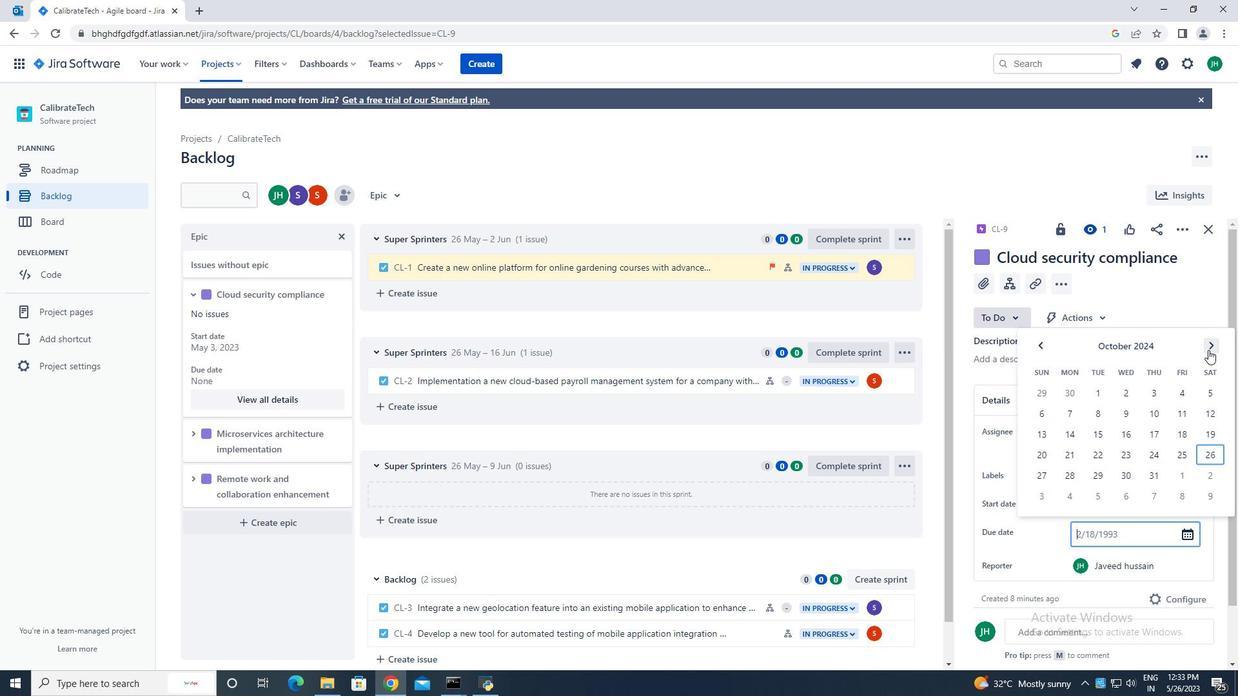
Action: Mouse moved to (1212, 350)
Screenshot: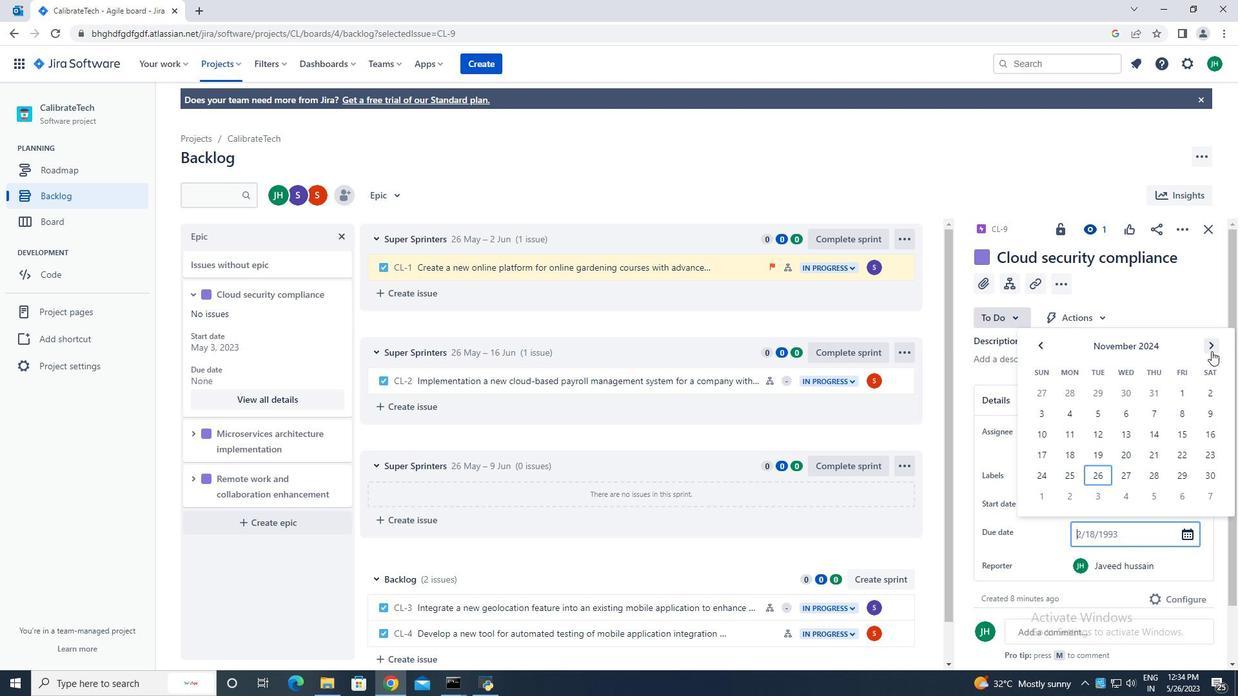 
Action: Mouse pressed left at (1212, 350)
Screenshot: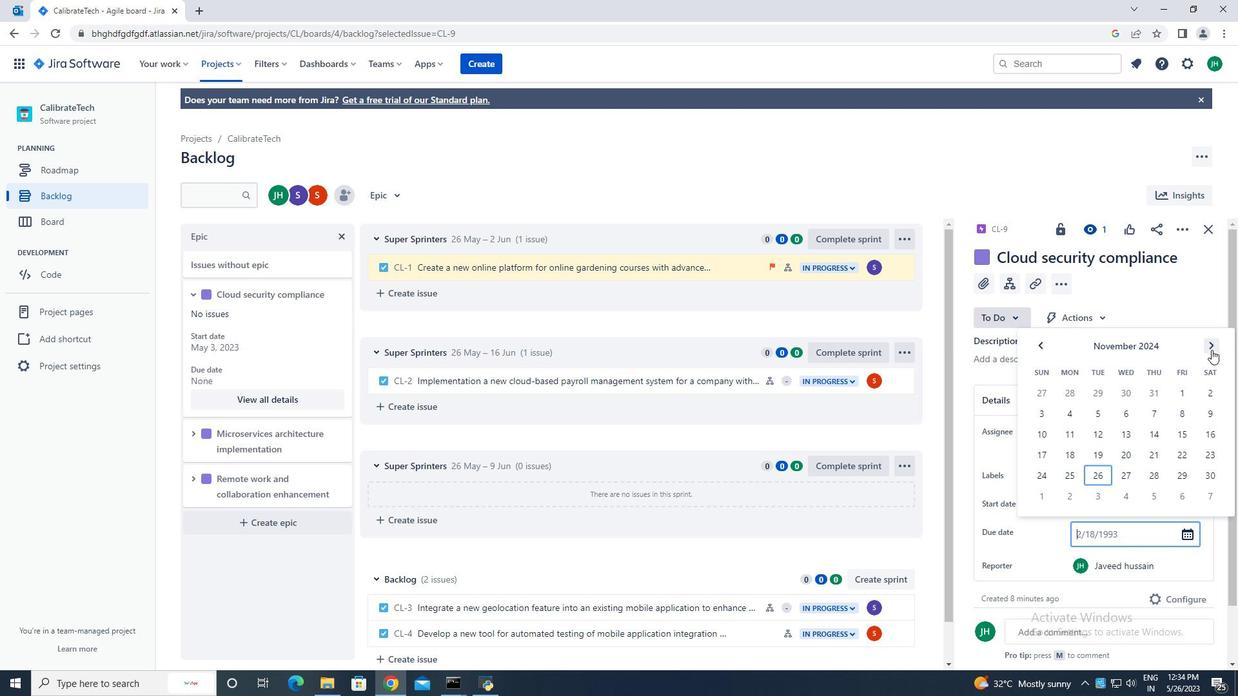 
Action: Mouse moved to (1041, 346)
Screenshot: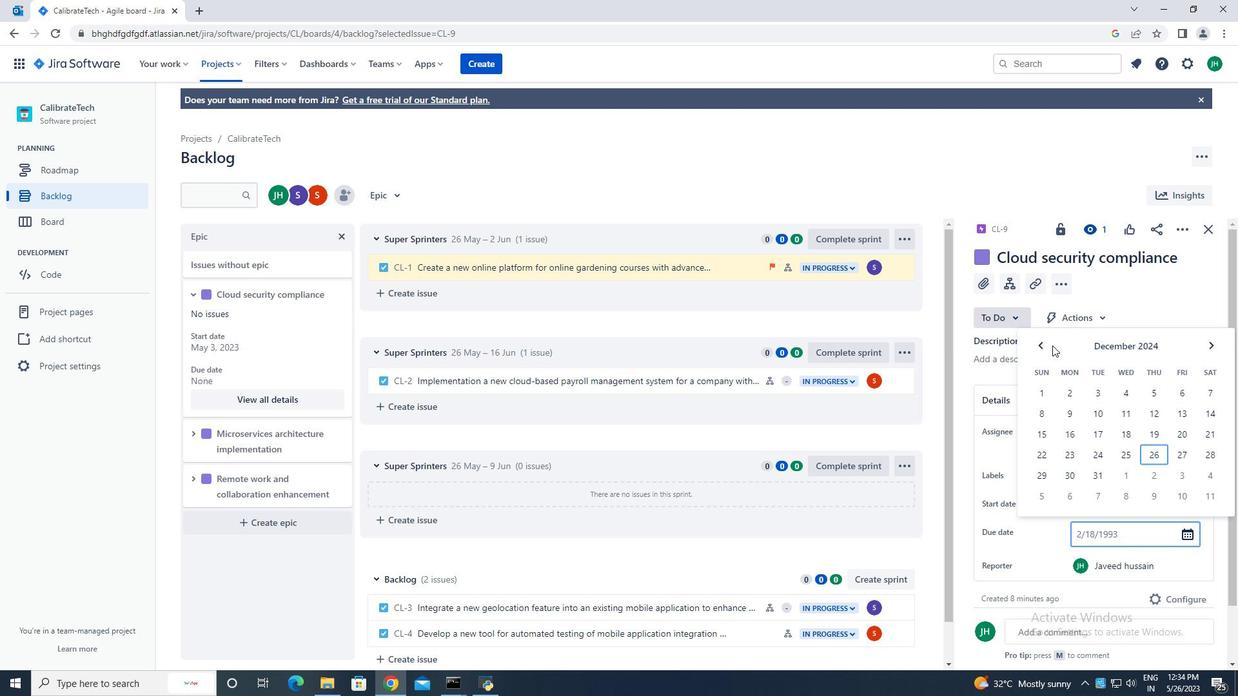 
Action: Mouse pressed left at (1041, 346)
Screenshot: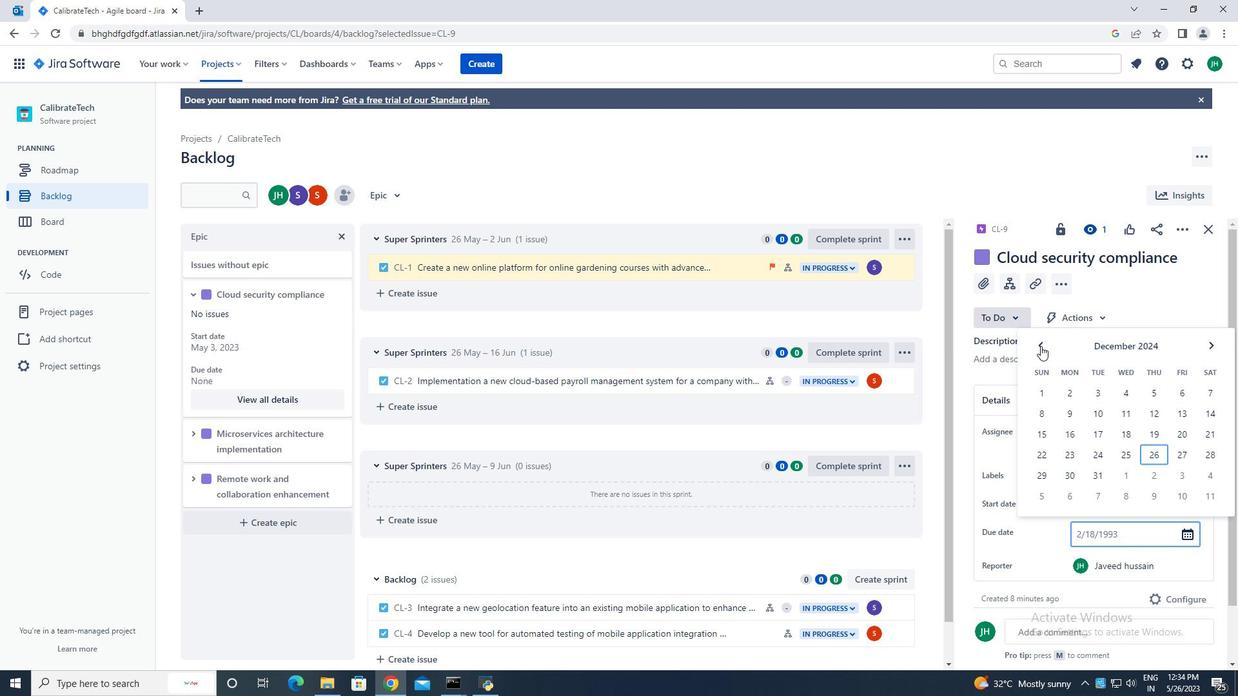 
Action: Mouse pressed left at (1041, 346)
Screenshot: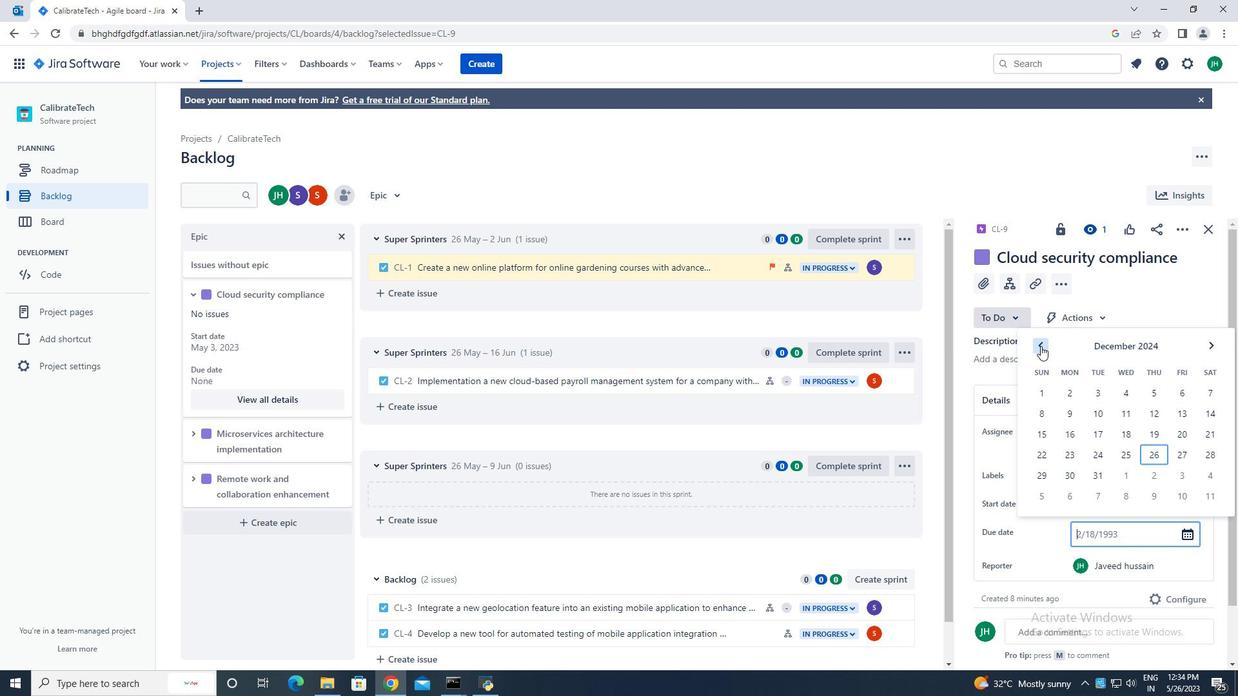 
Action: Mouse moved to (1148, 458)
Screenshot: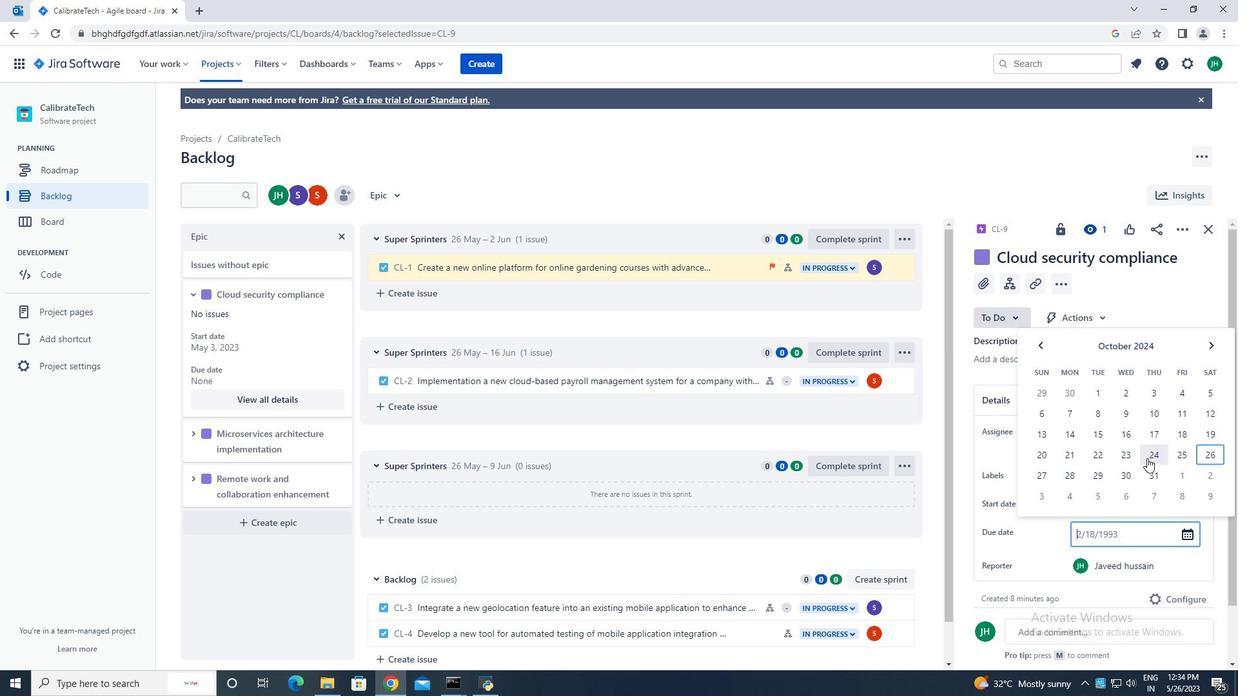 
Action: Mouse pressed left at (1148, 458)
Screenshot: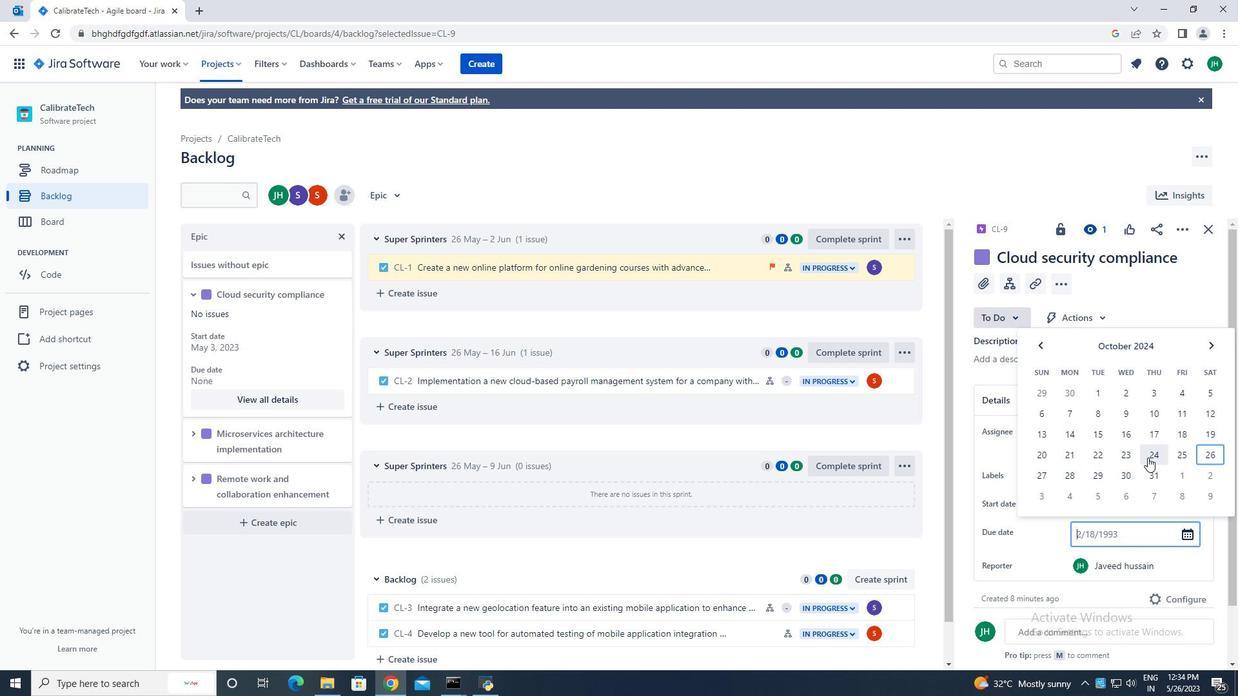 
Action: Mouse moved to (1141, 453)
Screenshot: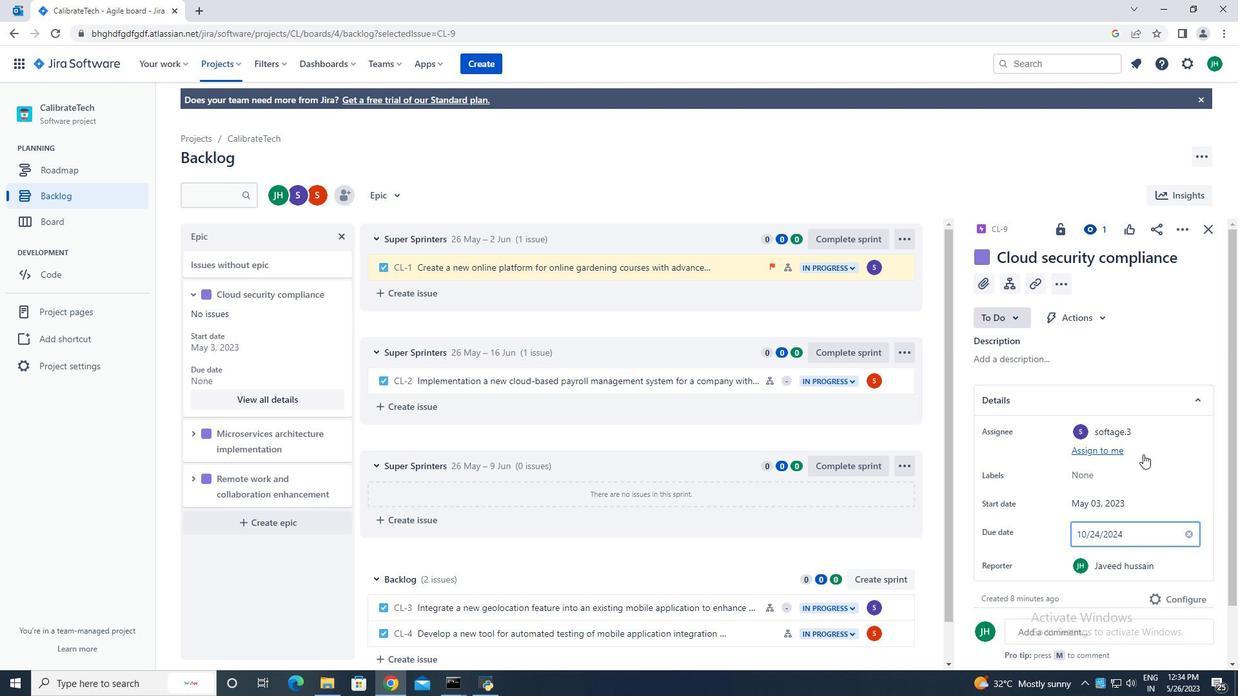 
Action: Key pressed <Key.enter>
Screenshot: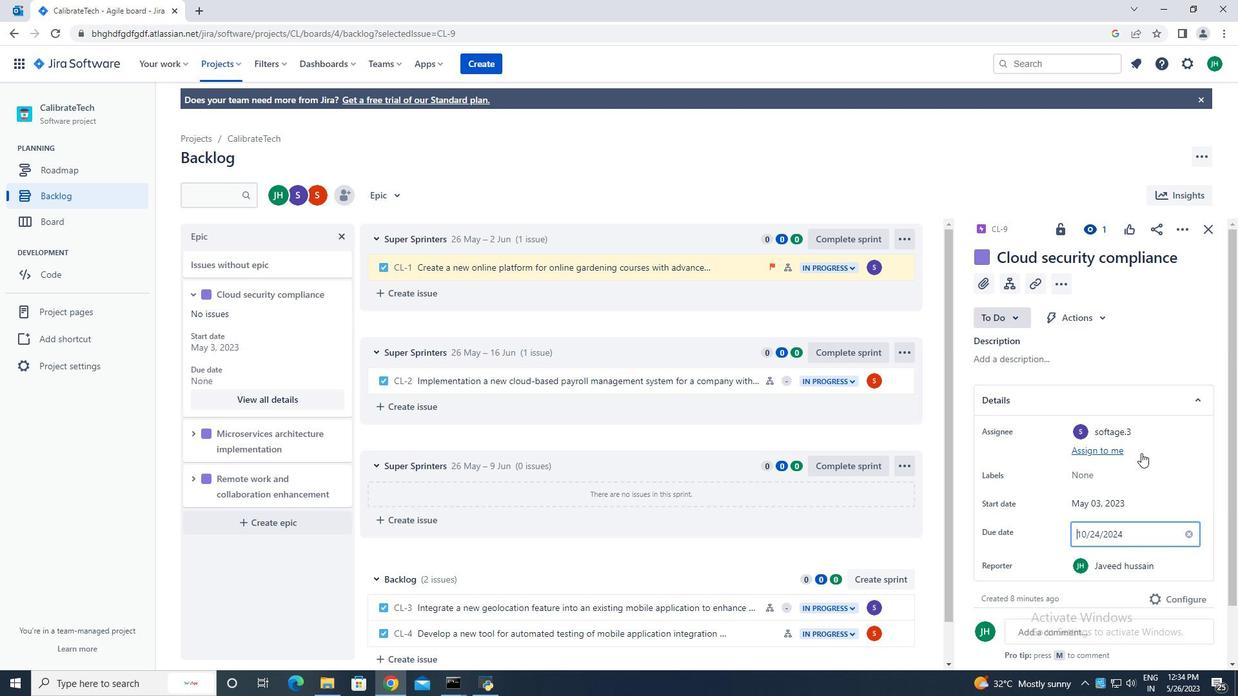 
Action: Mouse moved to (1201, 233)
Screenshot: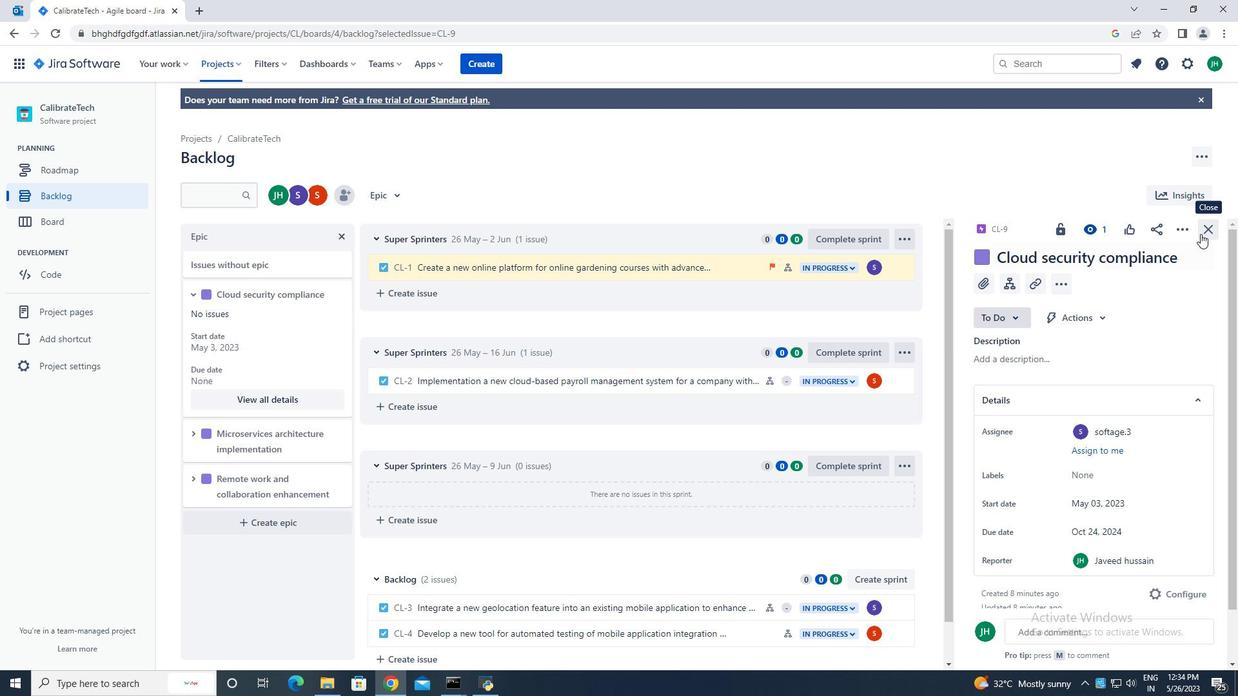 
Action: Mouse pressed left at (1201, 233)
Screenshot: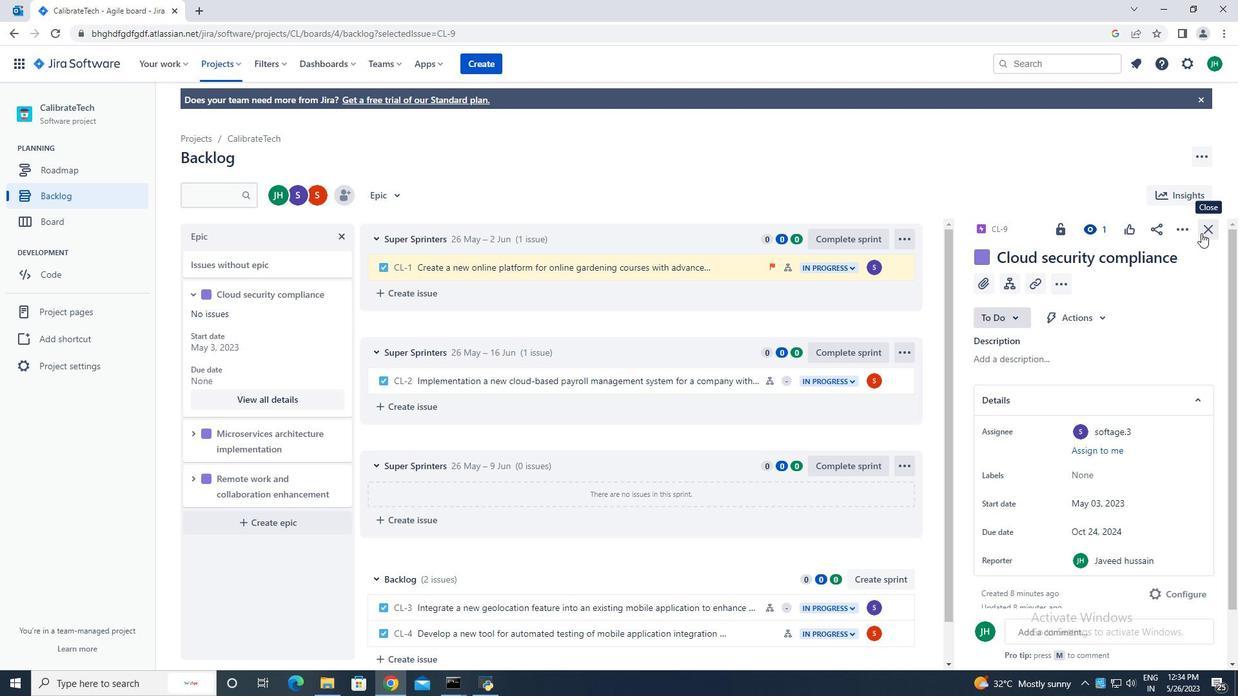 
Action: Mouse moved to (194, 434)
Screenshot: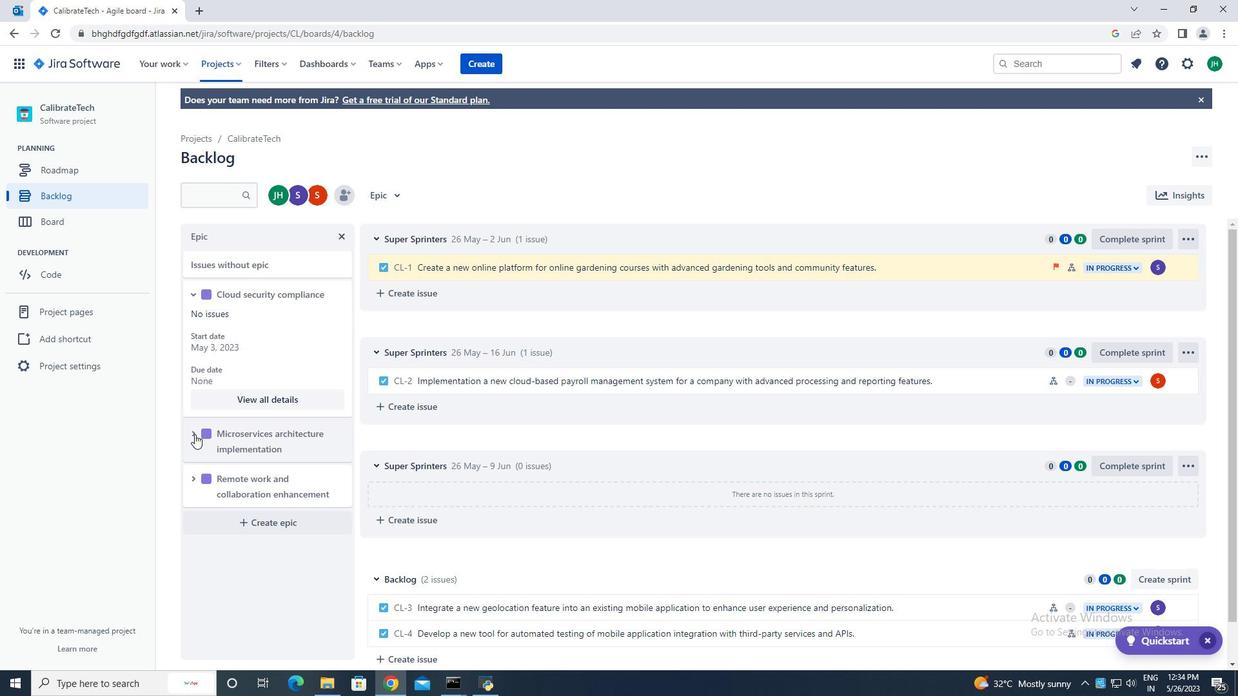 
Action: Mouse pressed left at (194, 434)
Screenshot: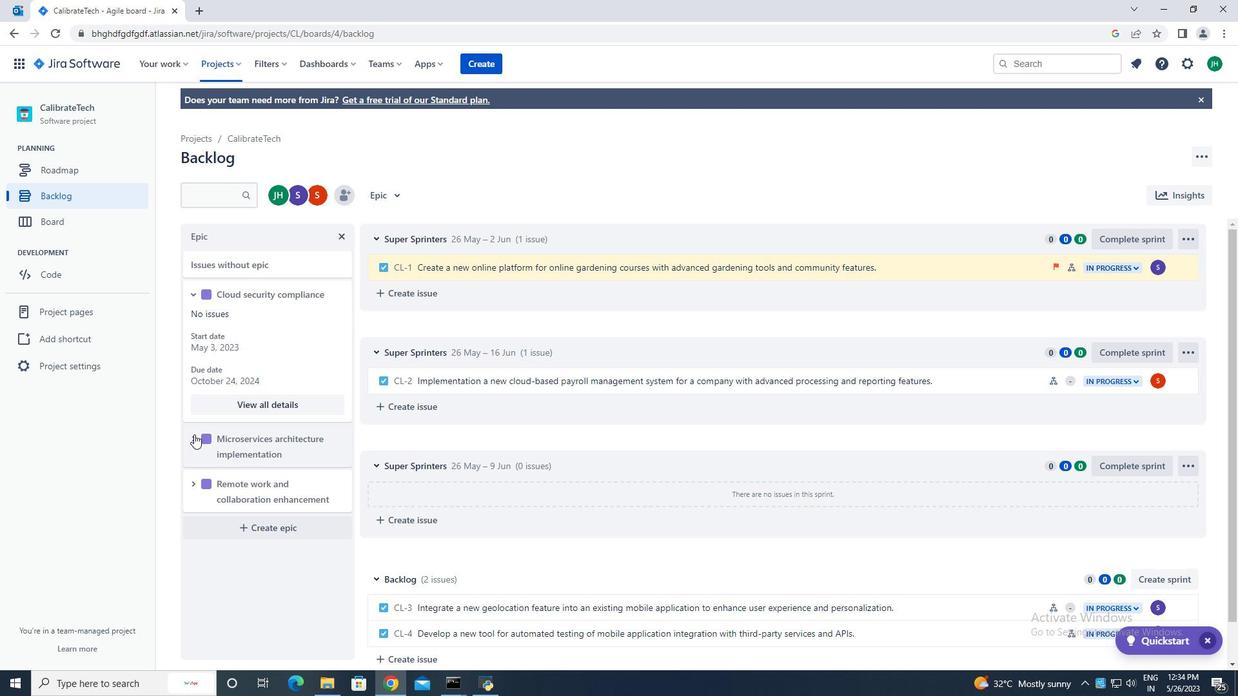 
Action: Mouse moved to (282, 555)
Screenshot: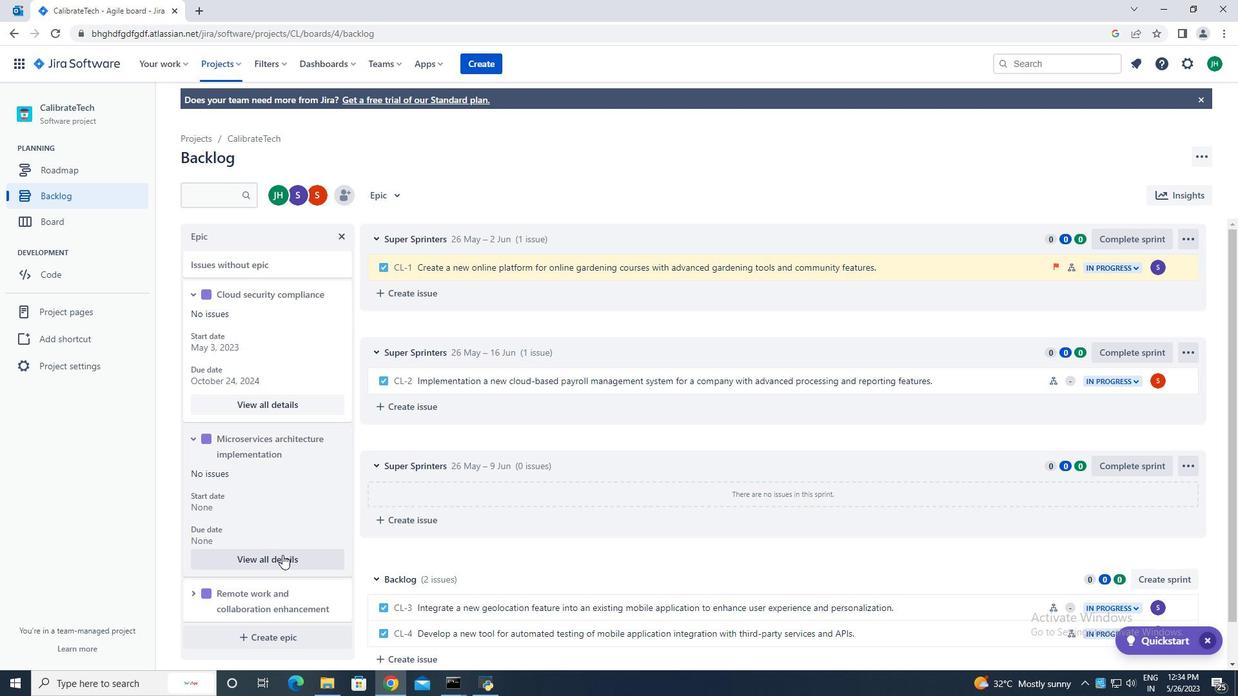 
Action: Mouse pressed left at (282, 555)
Screenshot: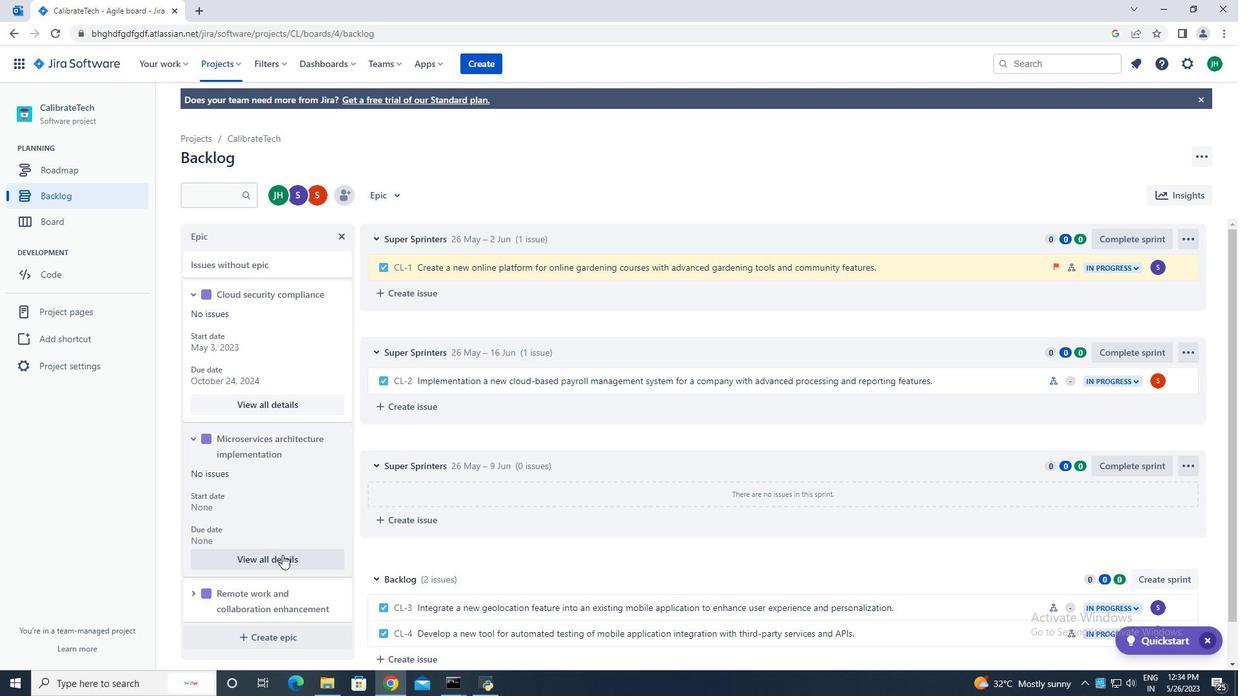 
Action: Mouse moved to (1088, 521)
Screenshot: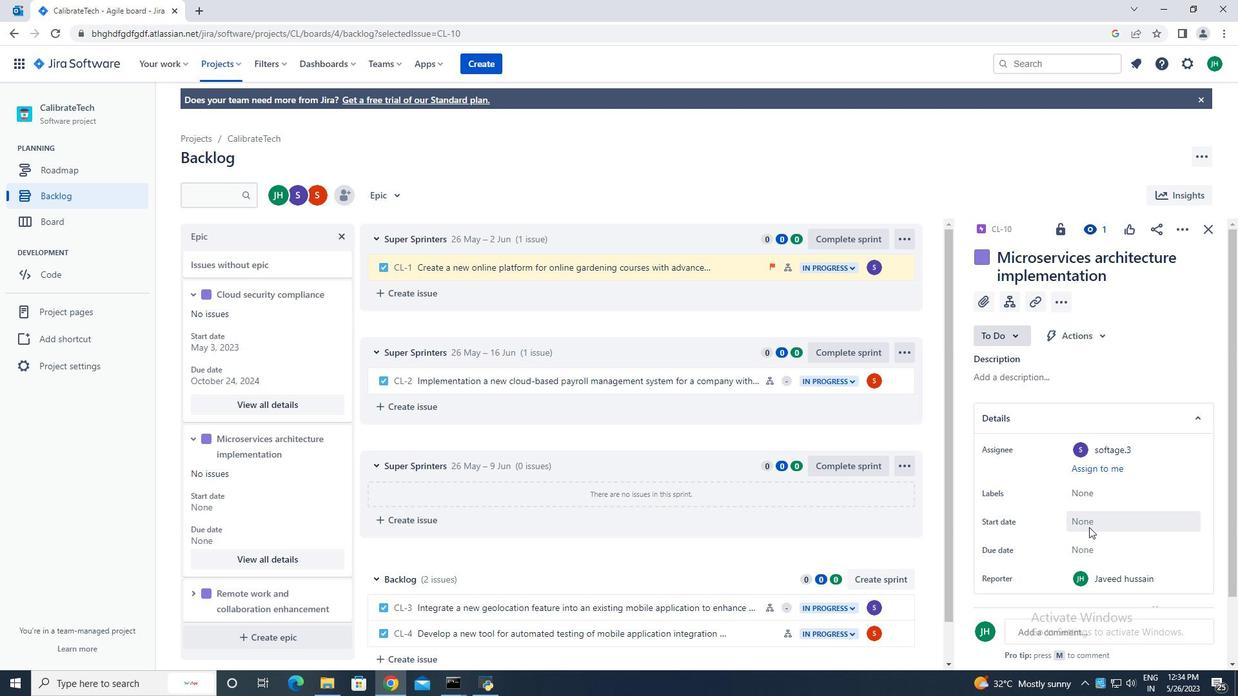 
Action: Mouse pressed left at (1088, 521)
Screenshot: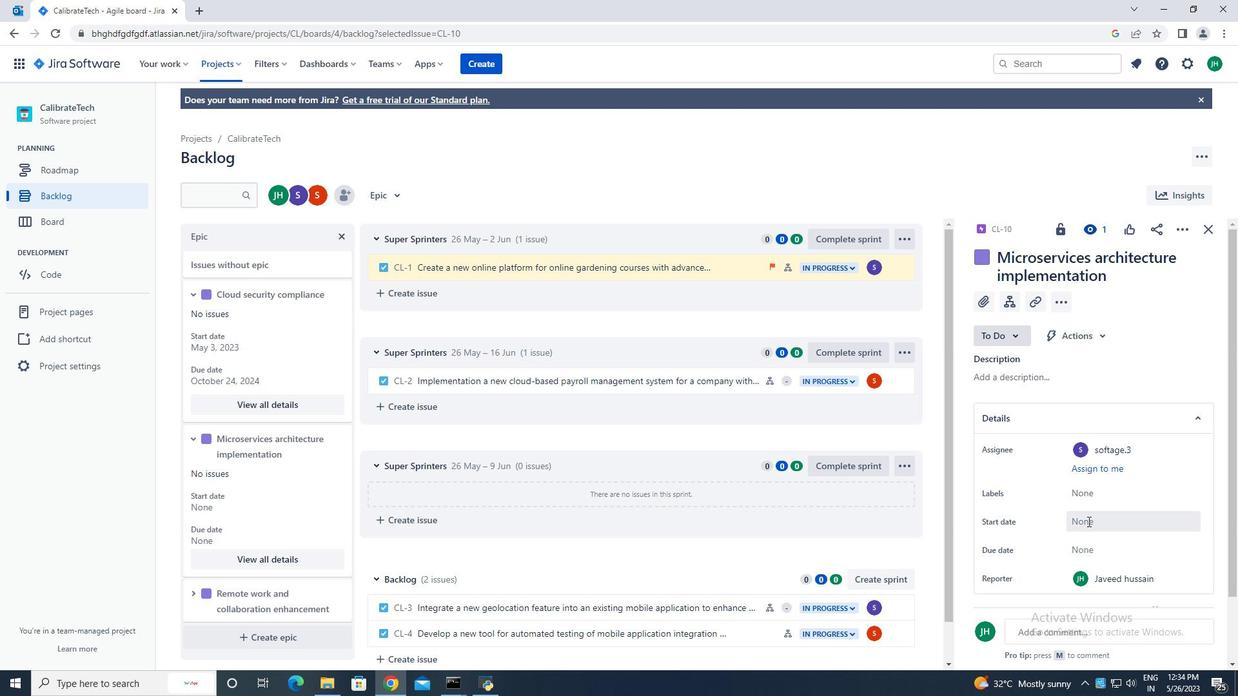 
Action: Mouse moved to (1208, 334)
Screenshot: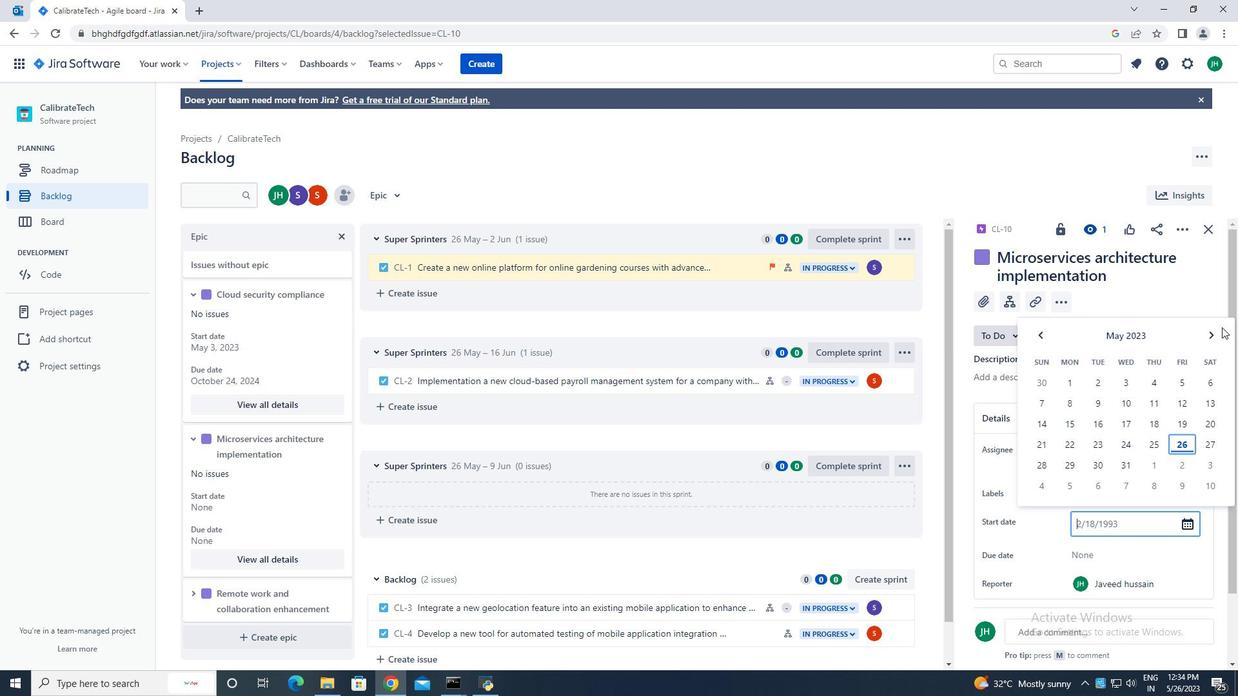 
Action: Mouse pressed left at (1208, 334)
Screenshot: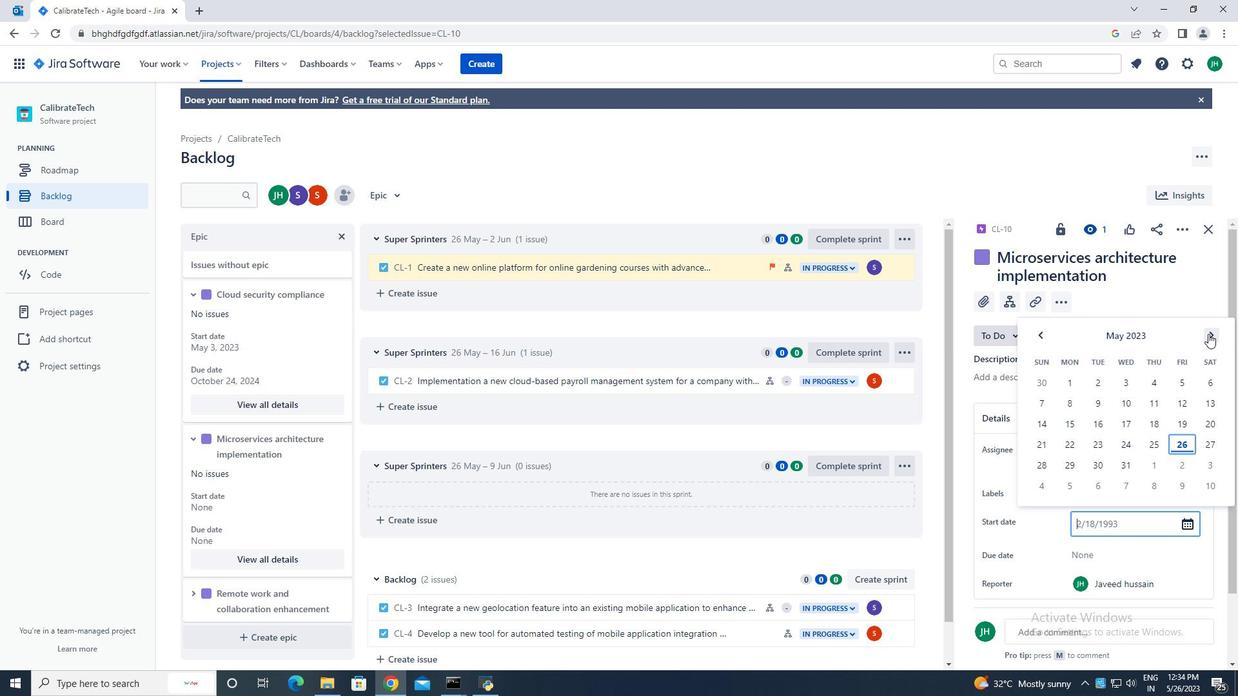 
Action: Mouse pressed left at (1208, 334)
Screenshot: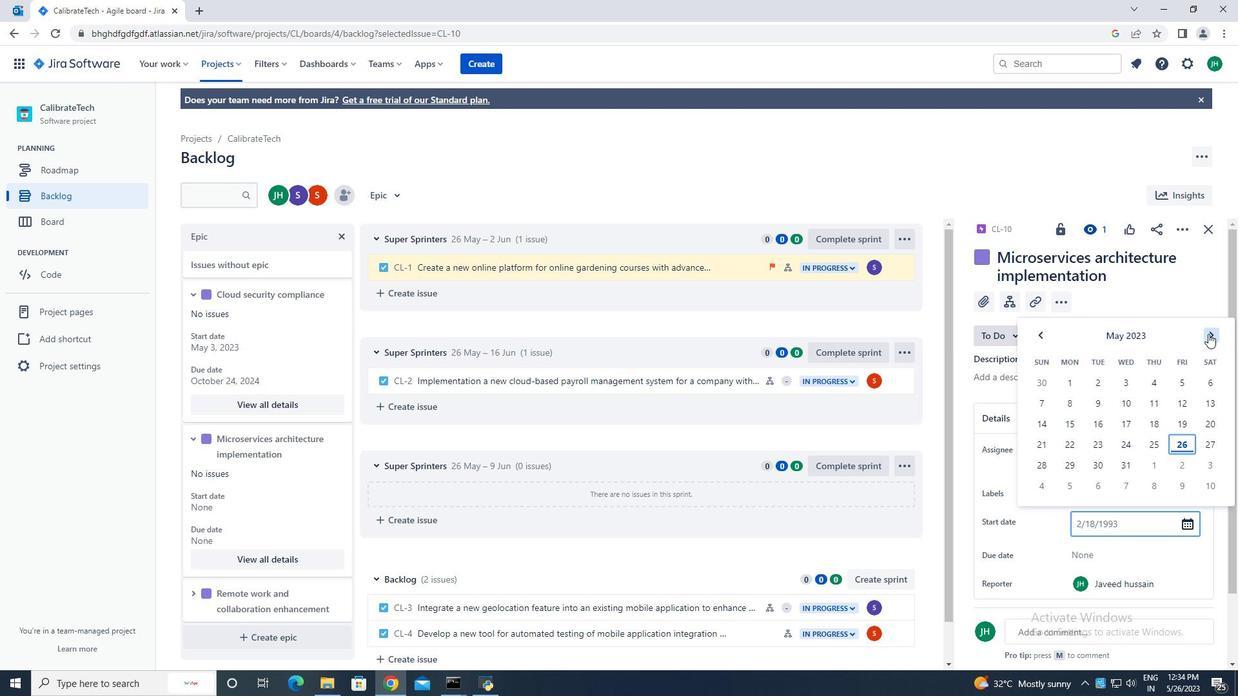 
Action: Mouse pressed left at (1208, 334)
Screenshot: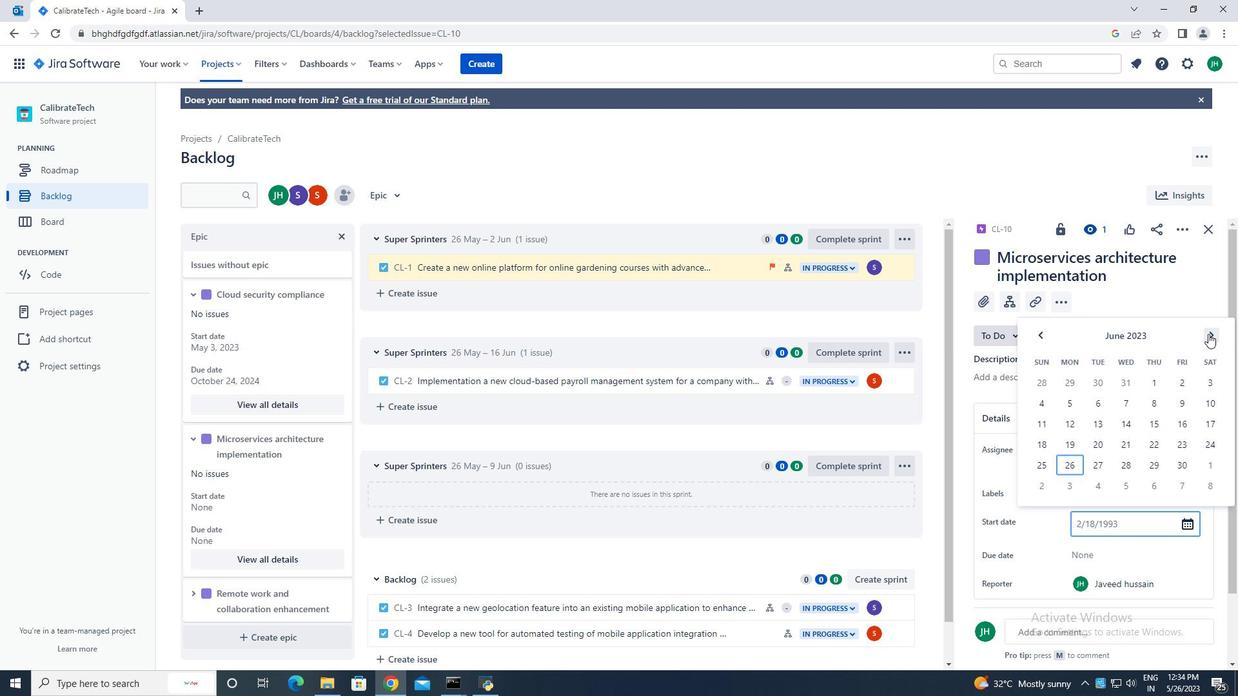 
Action: Mouse pressed left at (1208, 334)
Screenshot: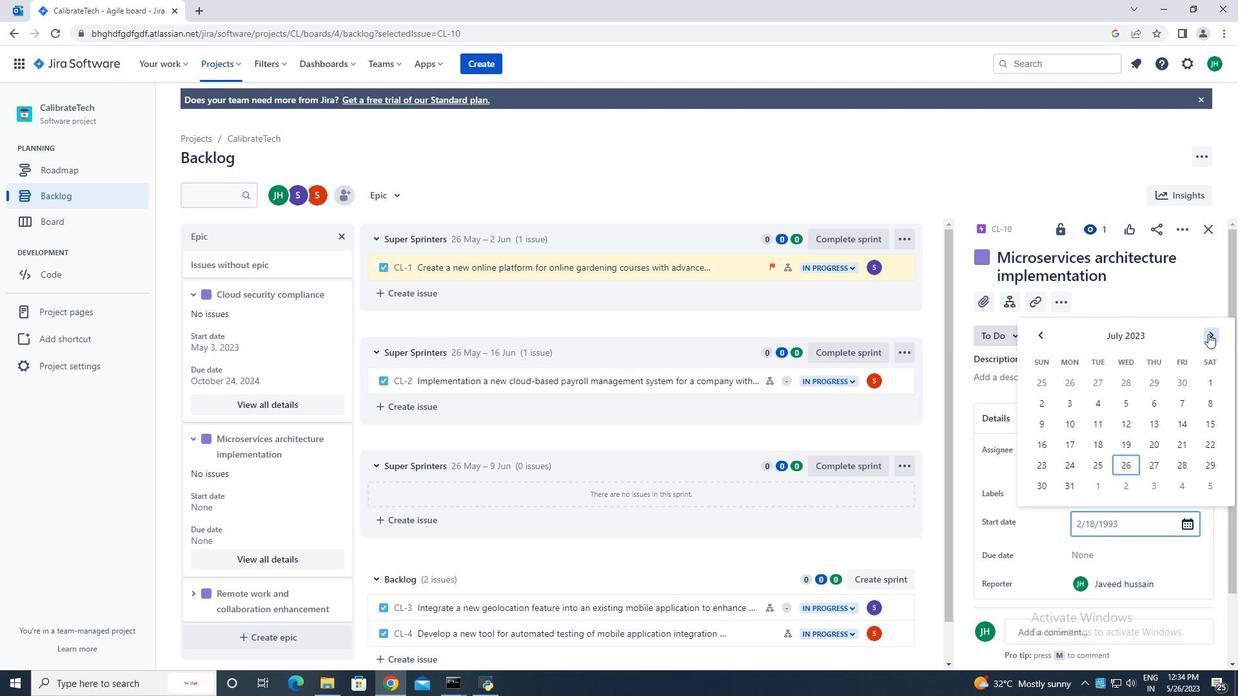 
Action: Mouse pressed left at (1208, 334)
Screenshot: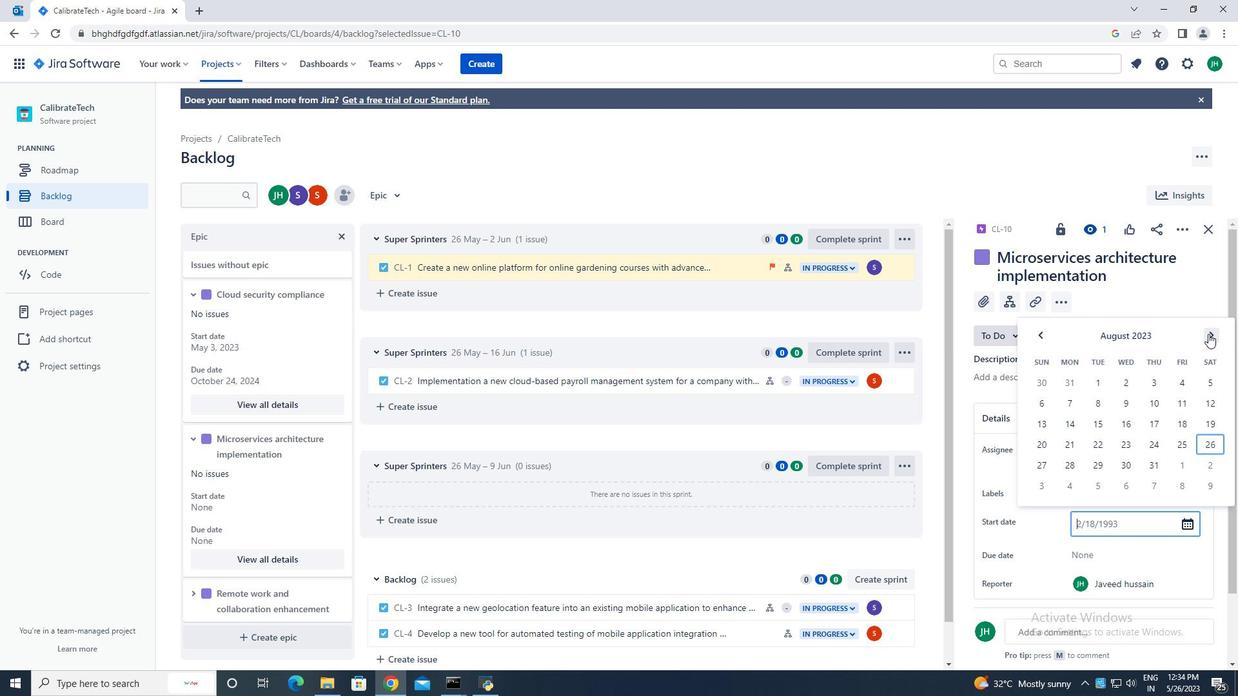 
Action: Mouse pressed left at (1208, 334)
Screenshot: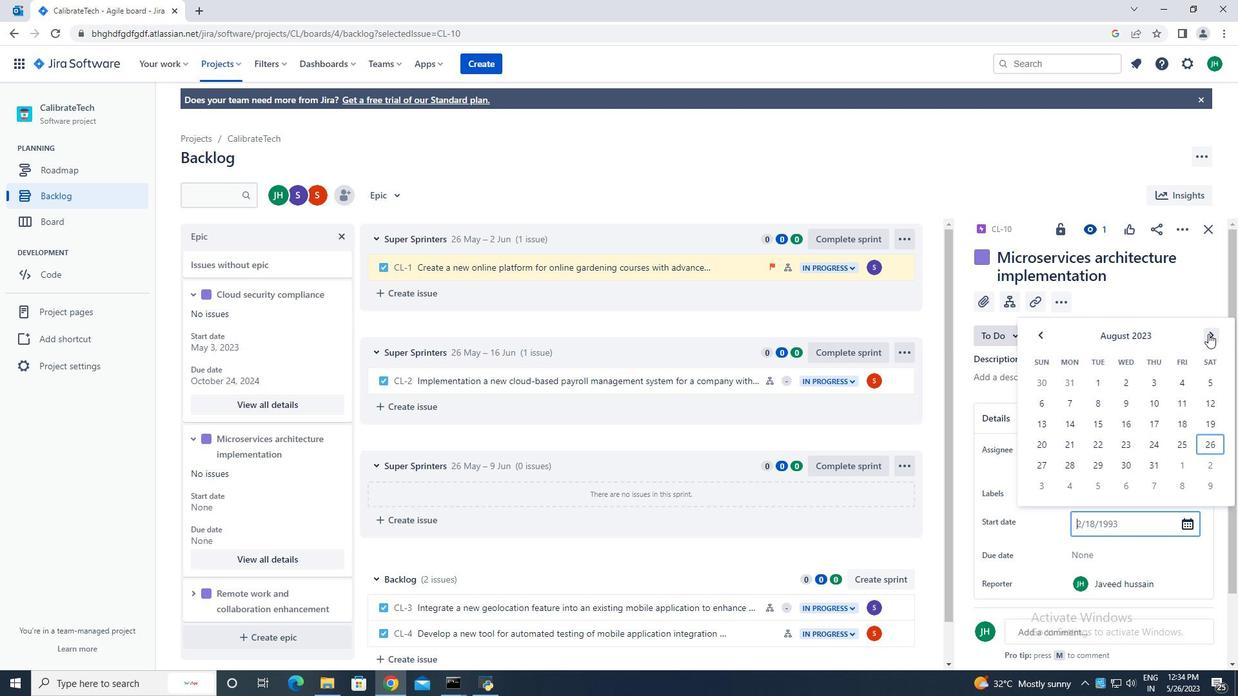 
Action: Mouse pressed left at (1208, 334)
Screenshot: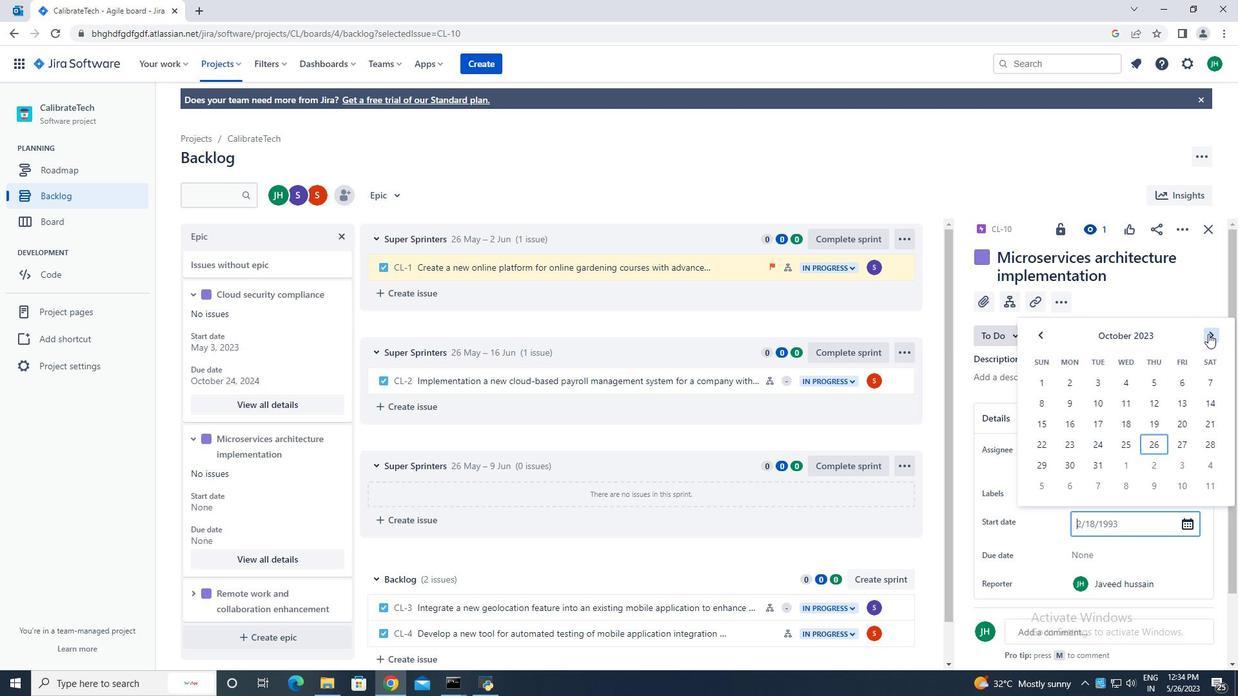 
Action: Mouse pressed left at (1208, 334)
Screenshot: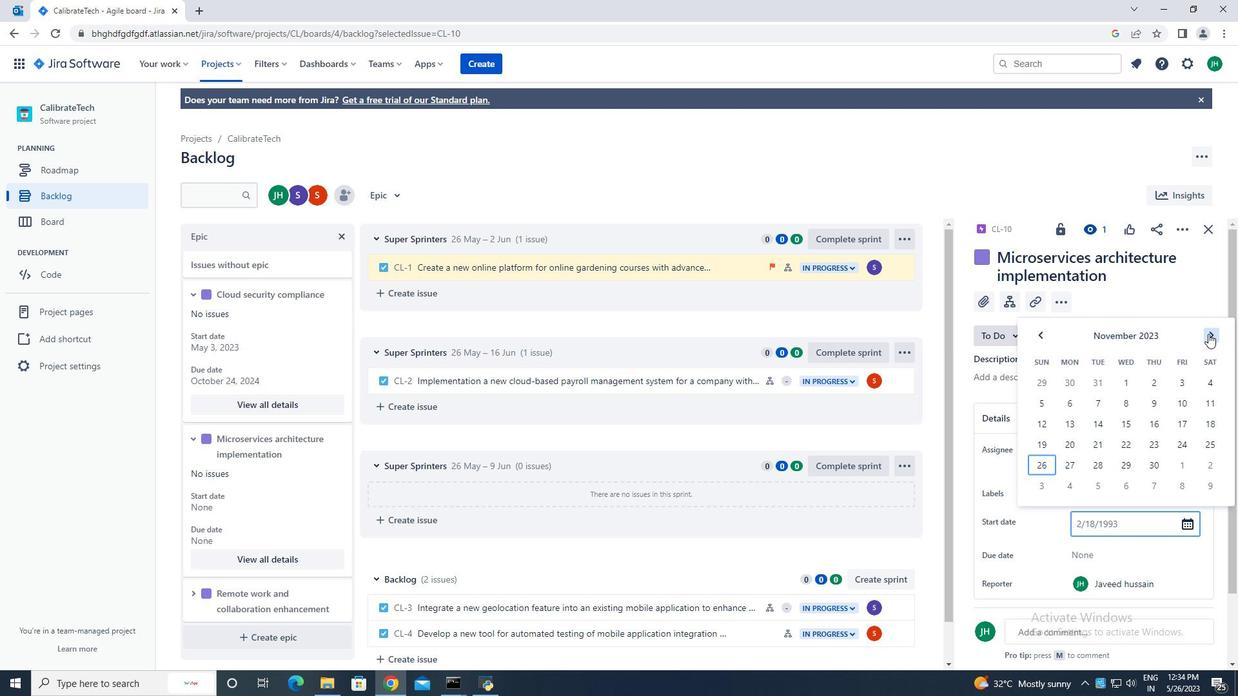 
Action: Mouse pressed left at (1208, 334)
Screenshot: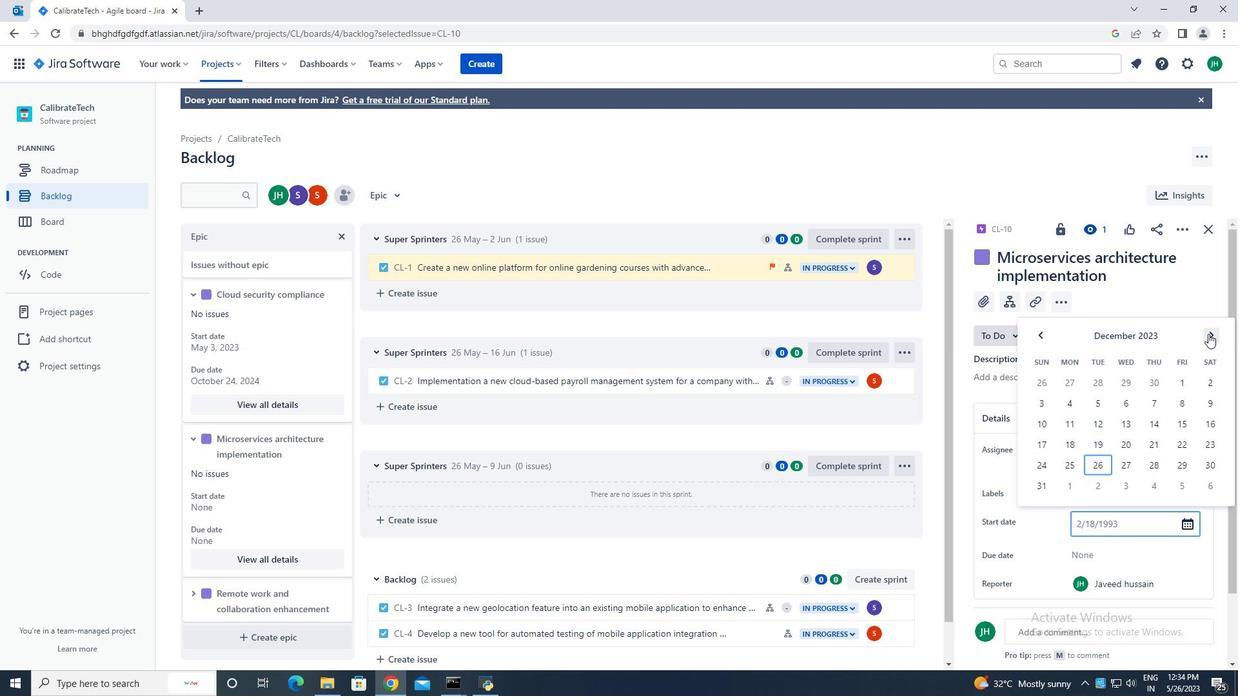 
Action: Mouse pressed left at (1208, 334)
Screenshot: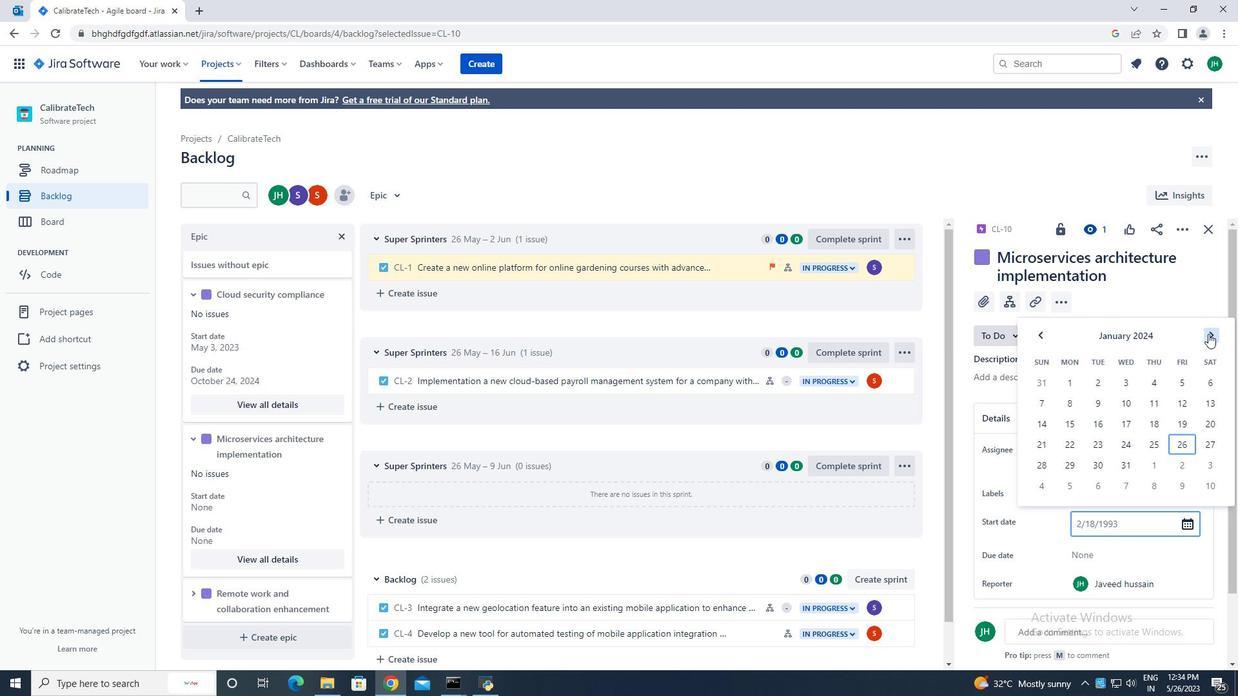 
Action: Mouse moved to (1203, 336)
Screenshot: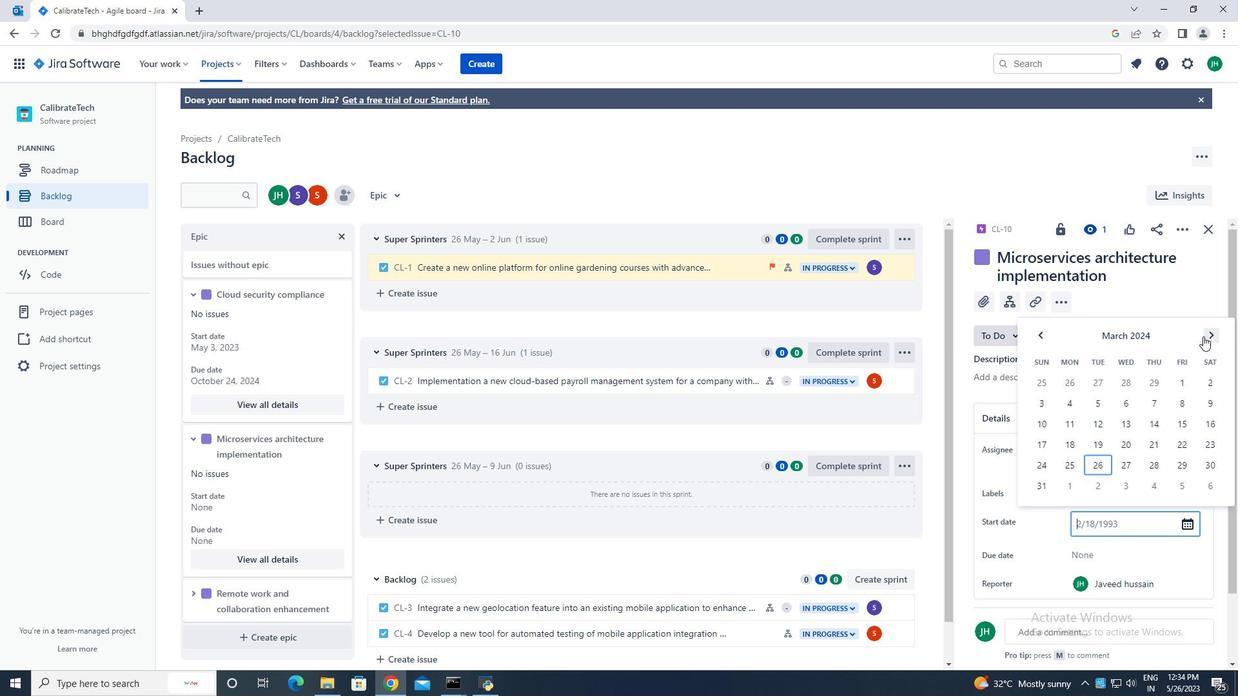 
Action: Mouse pressed left at (1203, 336)
Screenshot: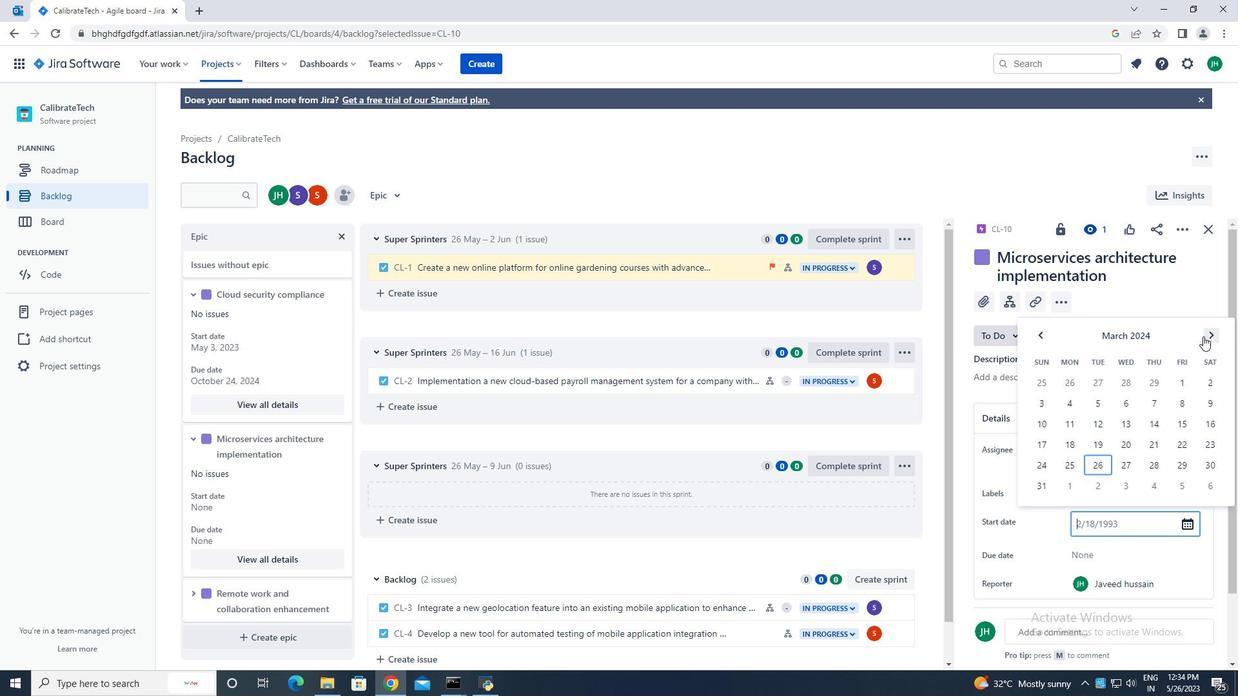 
Action: Mouse moved to (1134, 401)
Screenshot: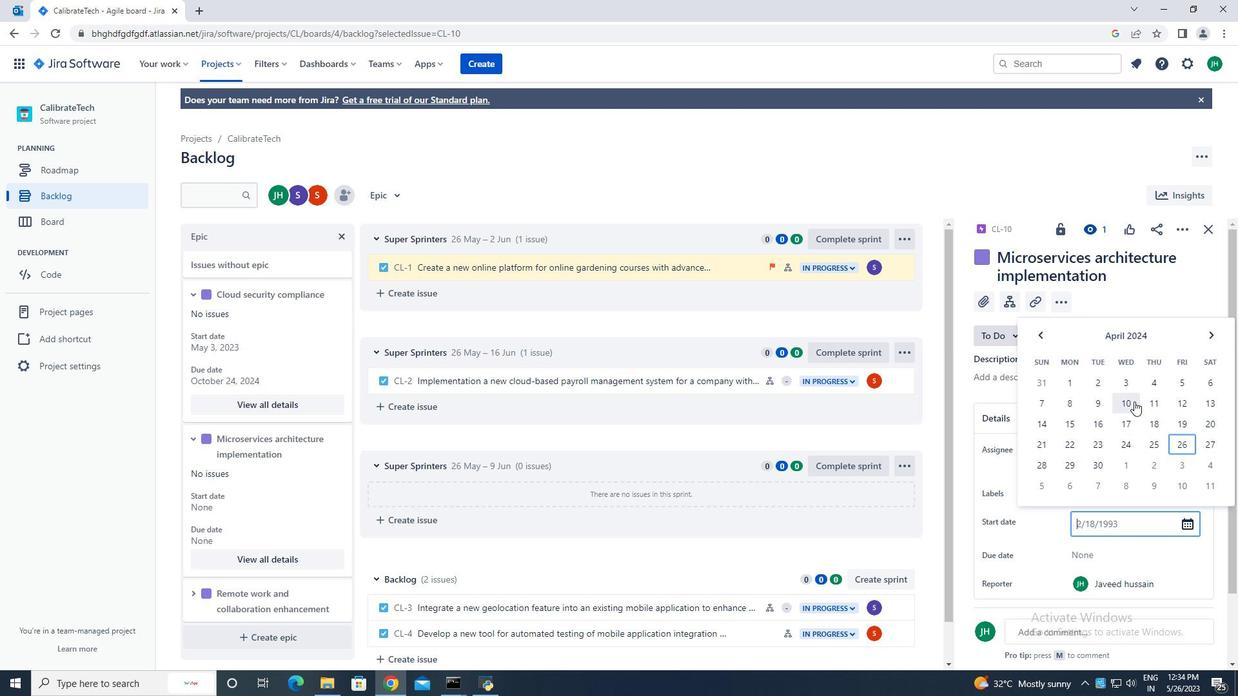 
Action: Mouse pressed left at (1134, 401)
Screenshot: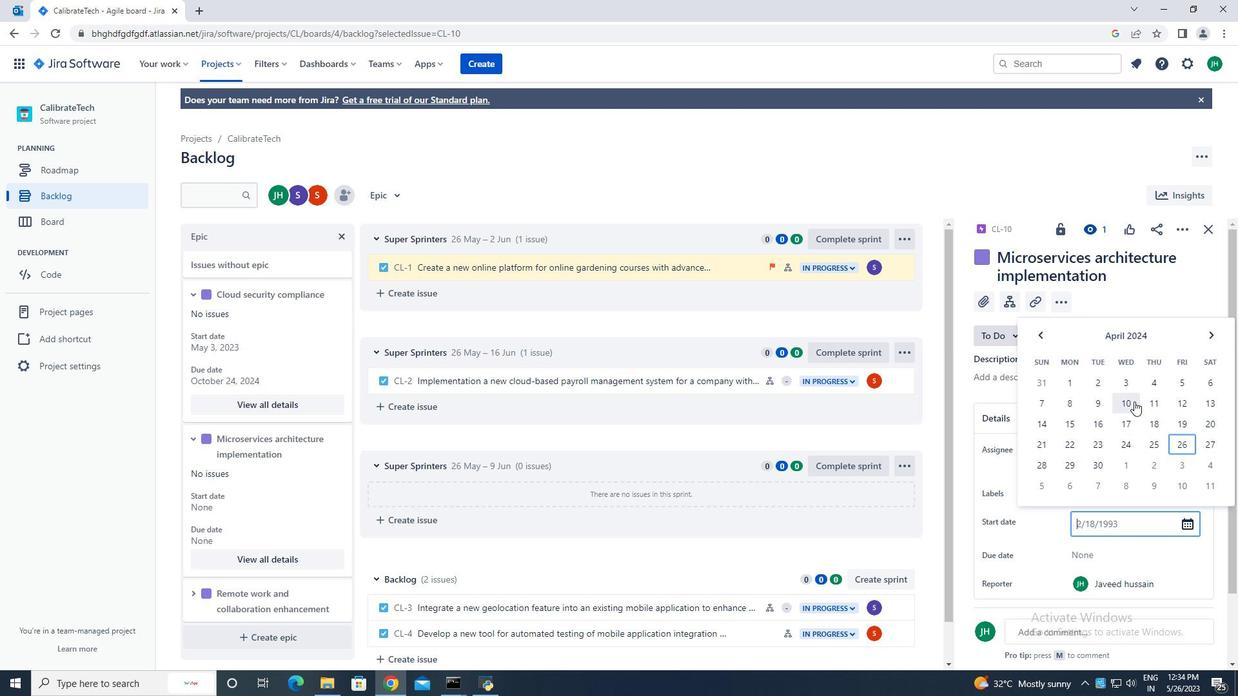
Action: Key pressed <Key.enter>
Screenshot: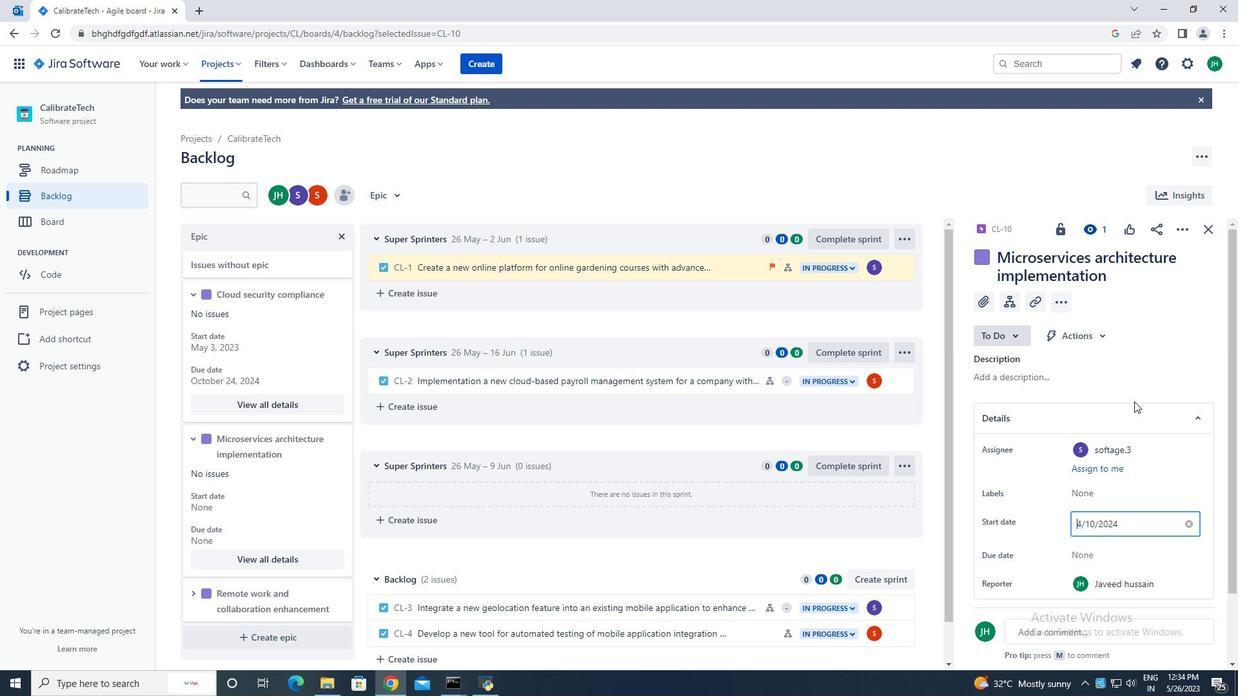 
Action: Mouse moved to (1088, 554)
Screenshot: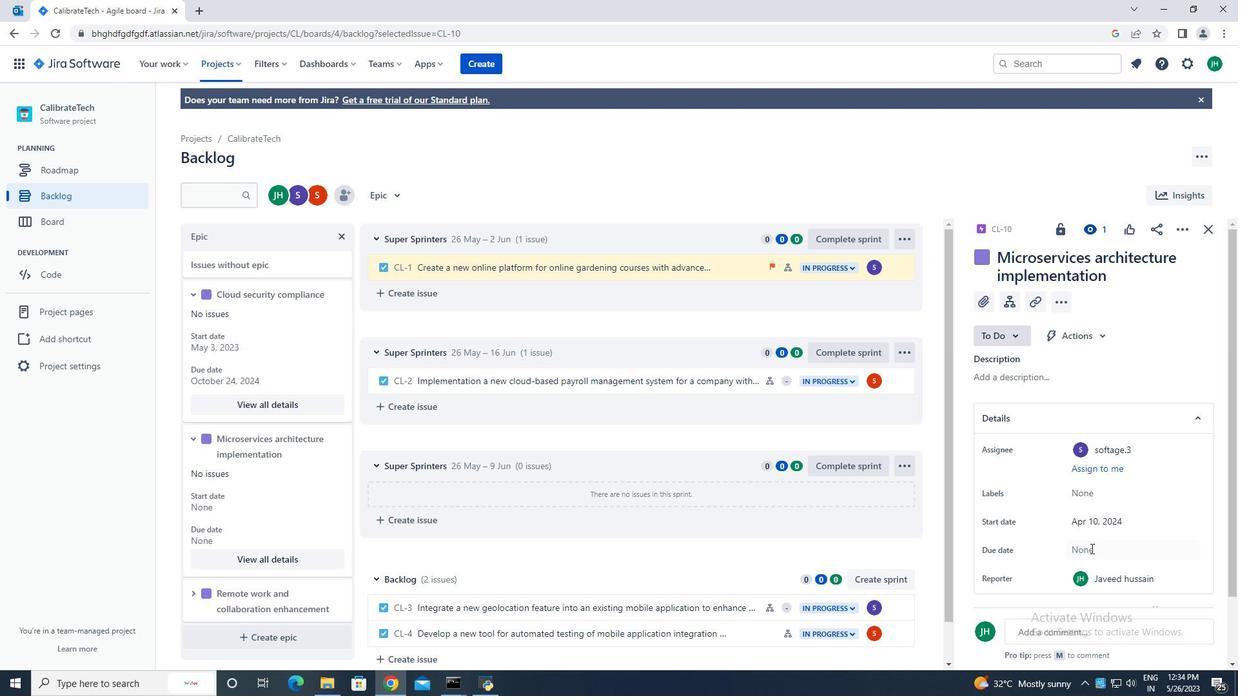 
Action: Mouse pressed left at (1088, 554)
Screenshot: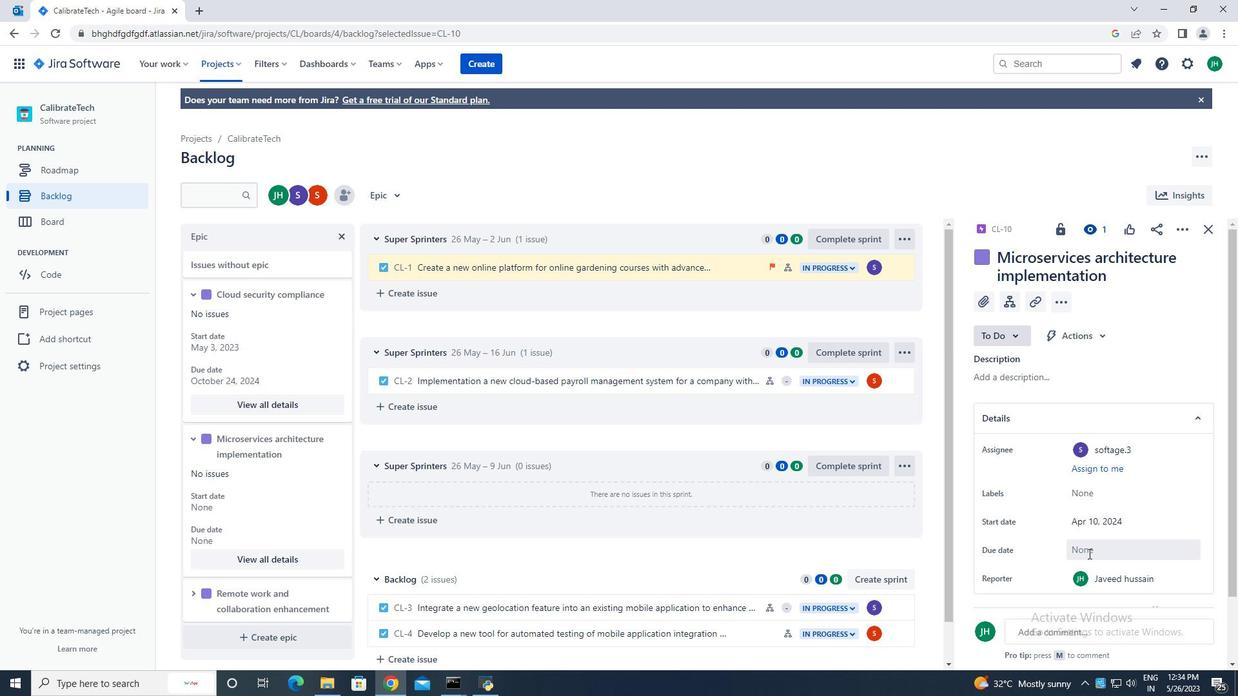 
Action: Mouse moved to (1216, 363)
Screenshot: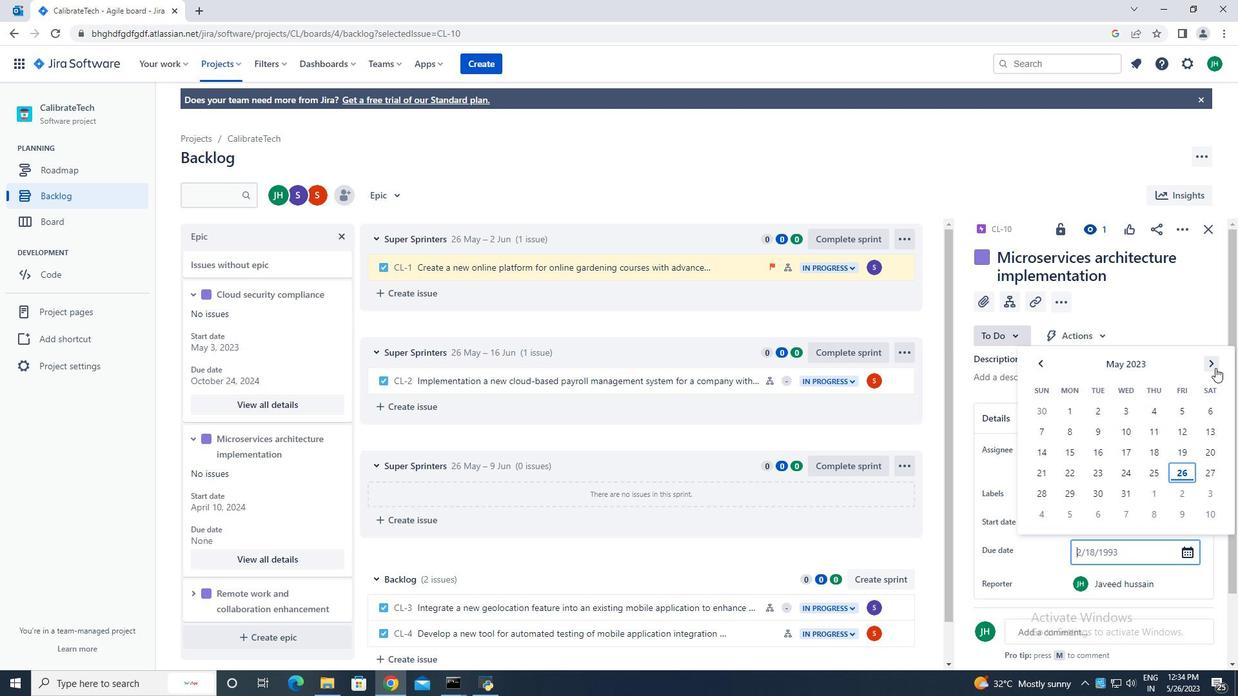 
Action: Mouse pressed left at (1216, 363)
Screenshot: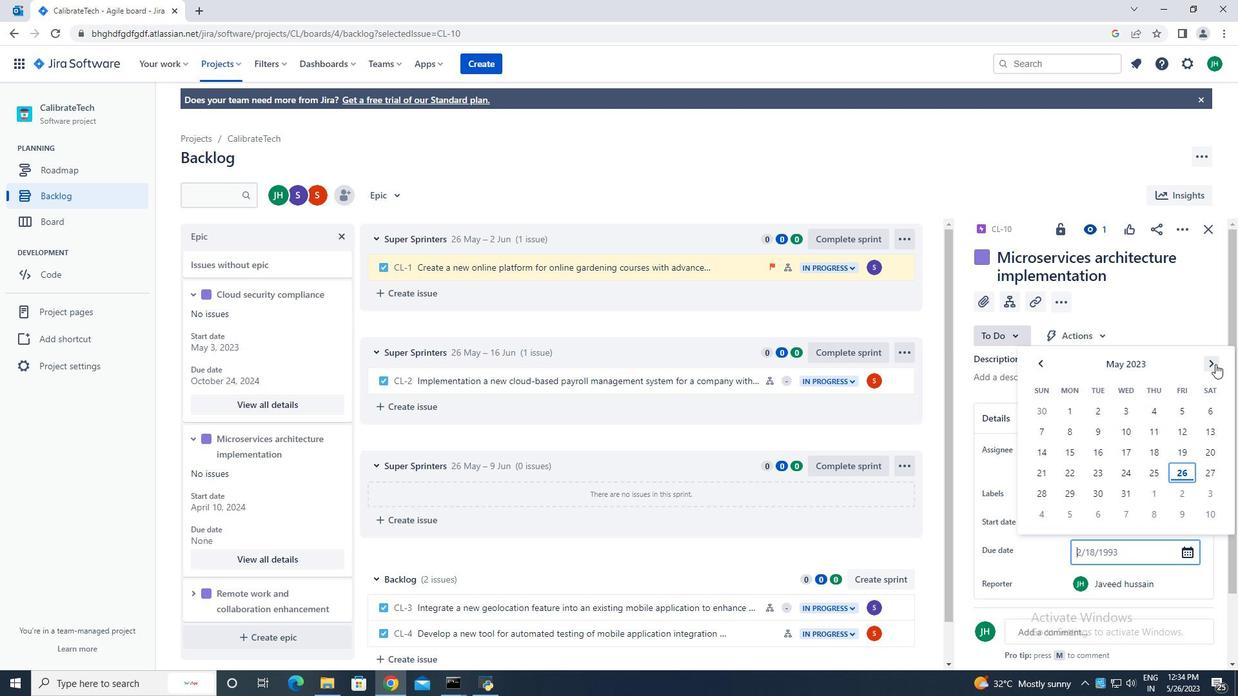 
Action: Mouse pressed left at (1216, 363)
Screenshot: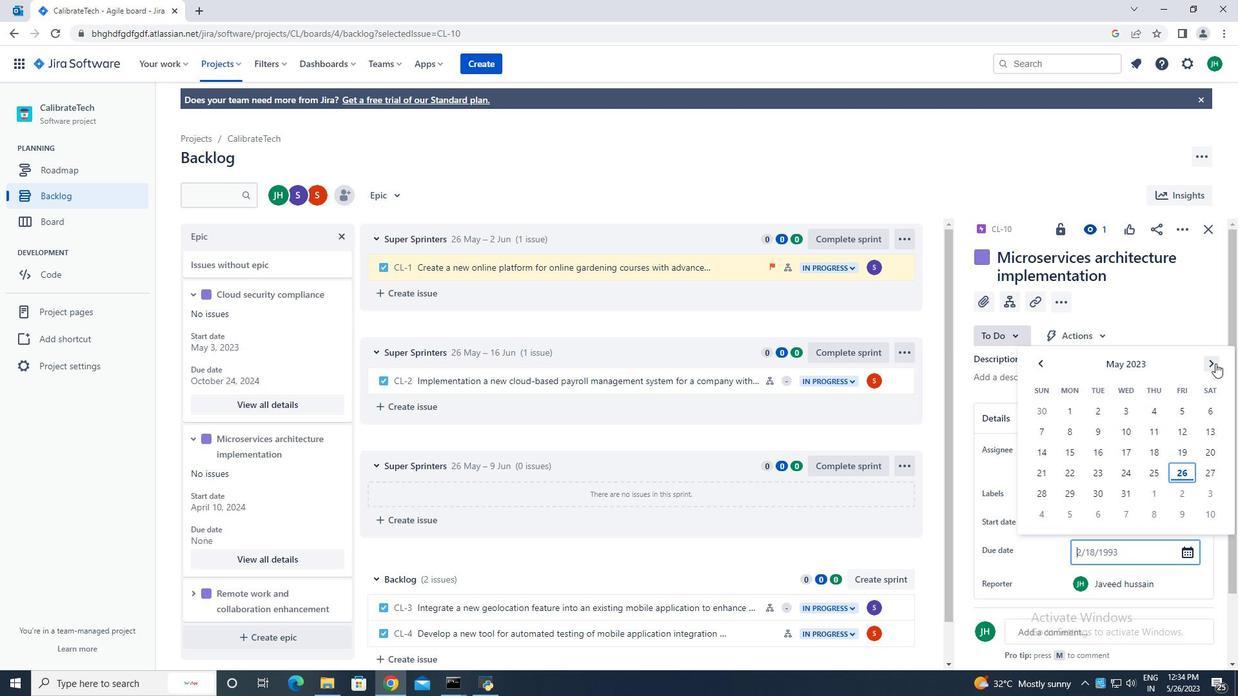 
Action: Mouse pressed left at (1216, 363)
Screenshot: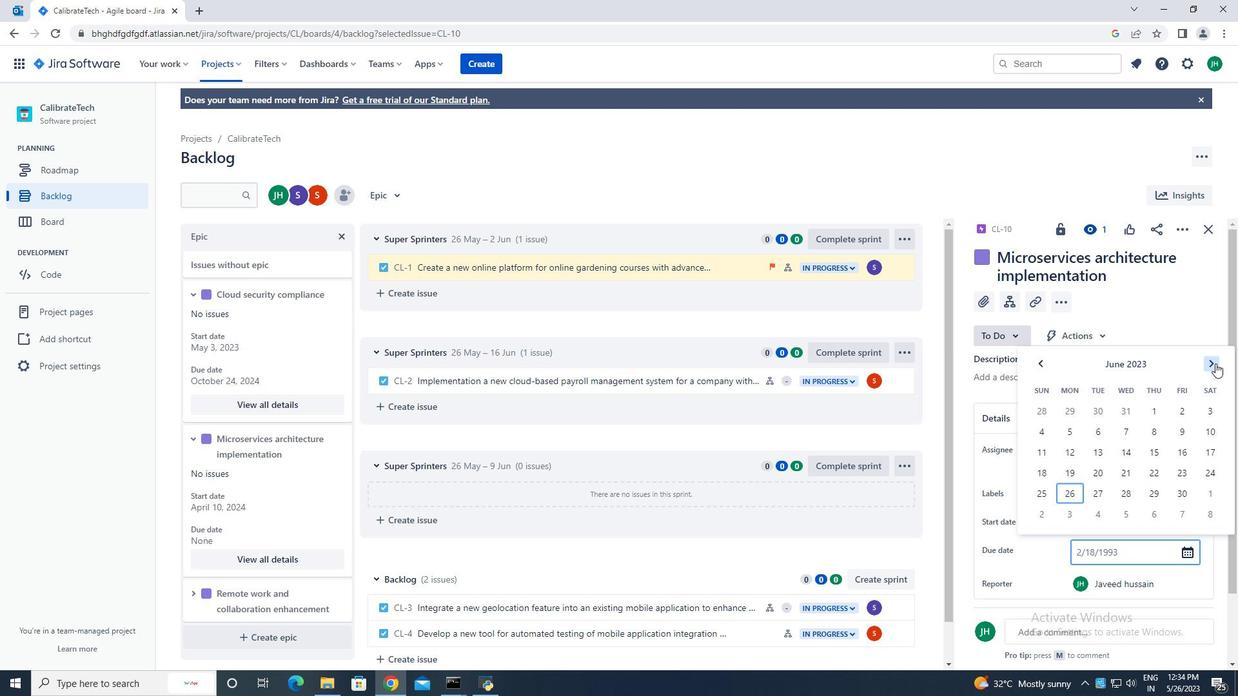
Action: Mouse pressed left at (1216, 363)
Screenshot: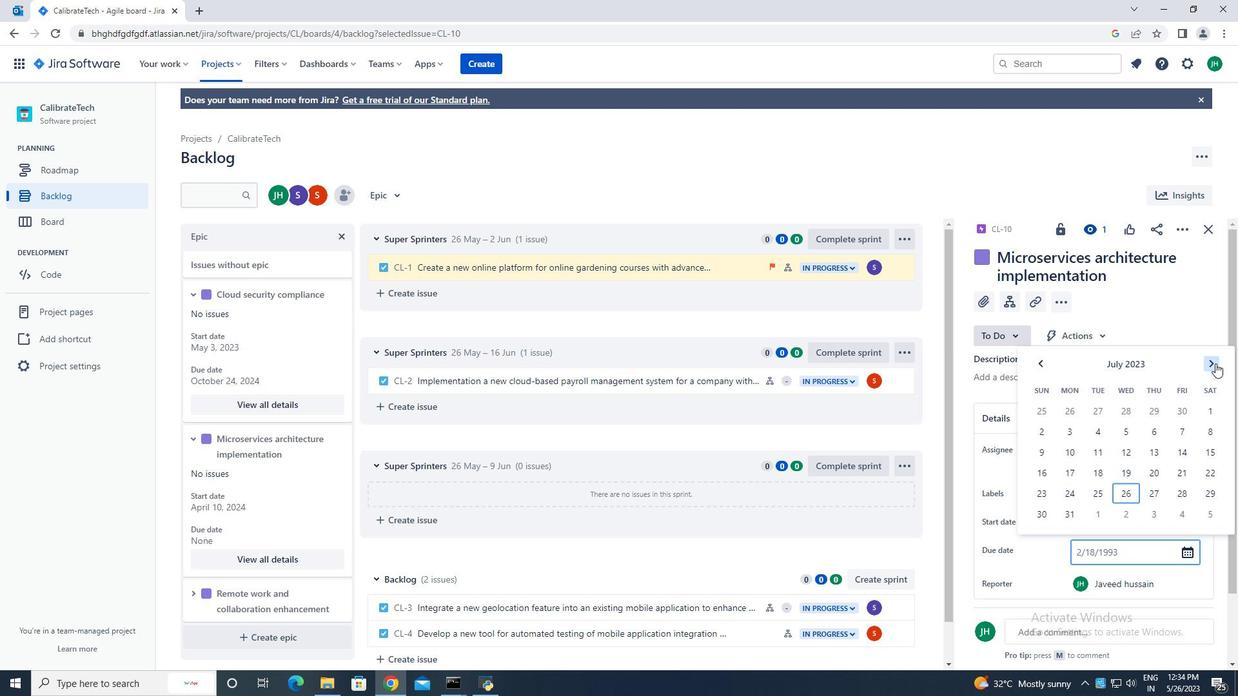 
Action: Mouse pressed left at (1216, 363)
Screenshot: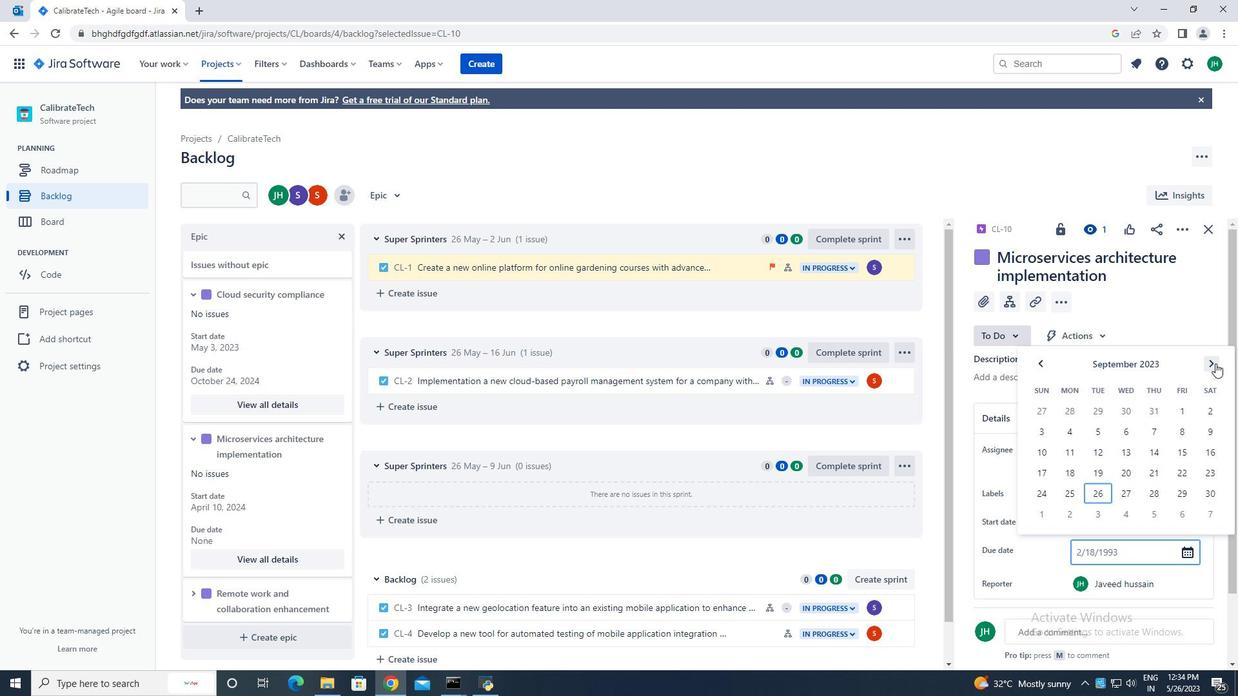 
Action: Mouse pressed left at (1216, 363)
Screenshot: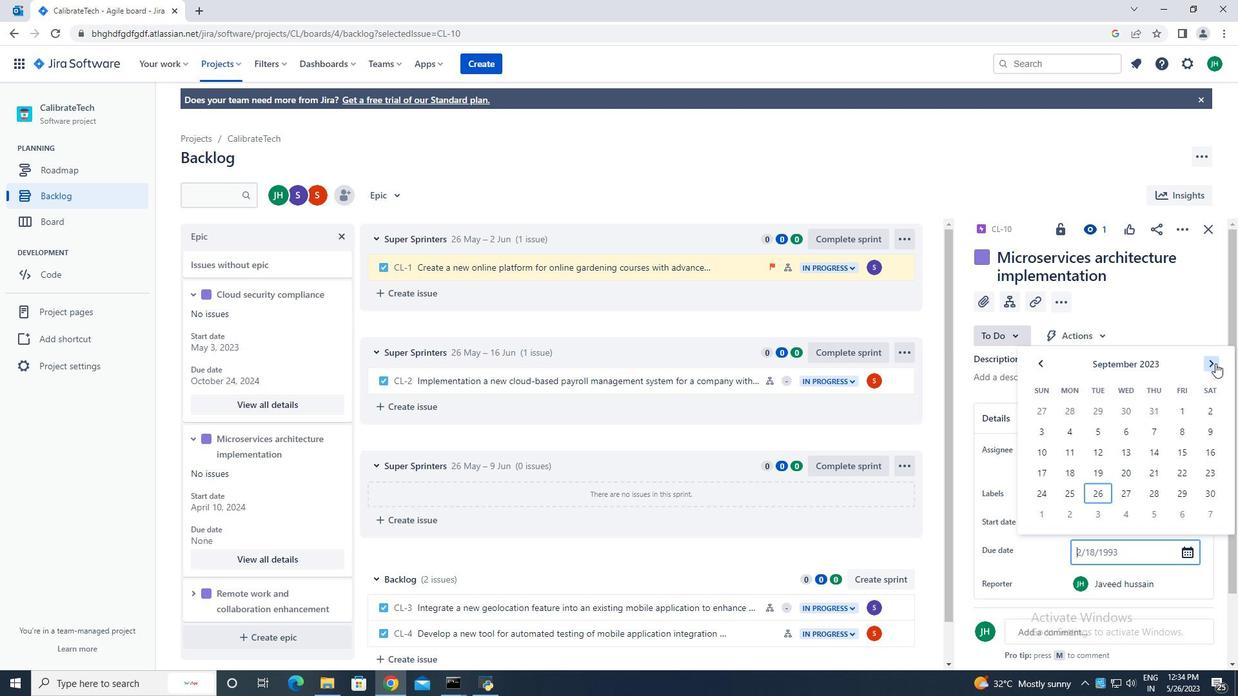 
Action: Mouse pressed left at (1216, 363)
Screenshot: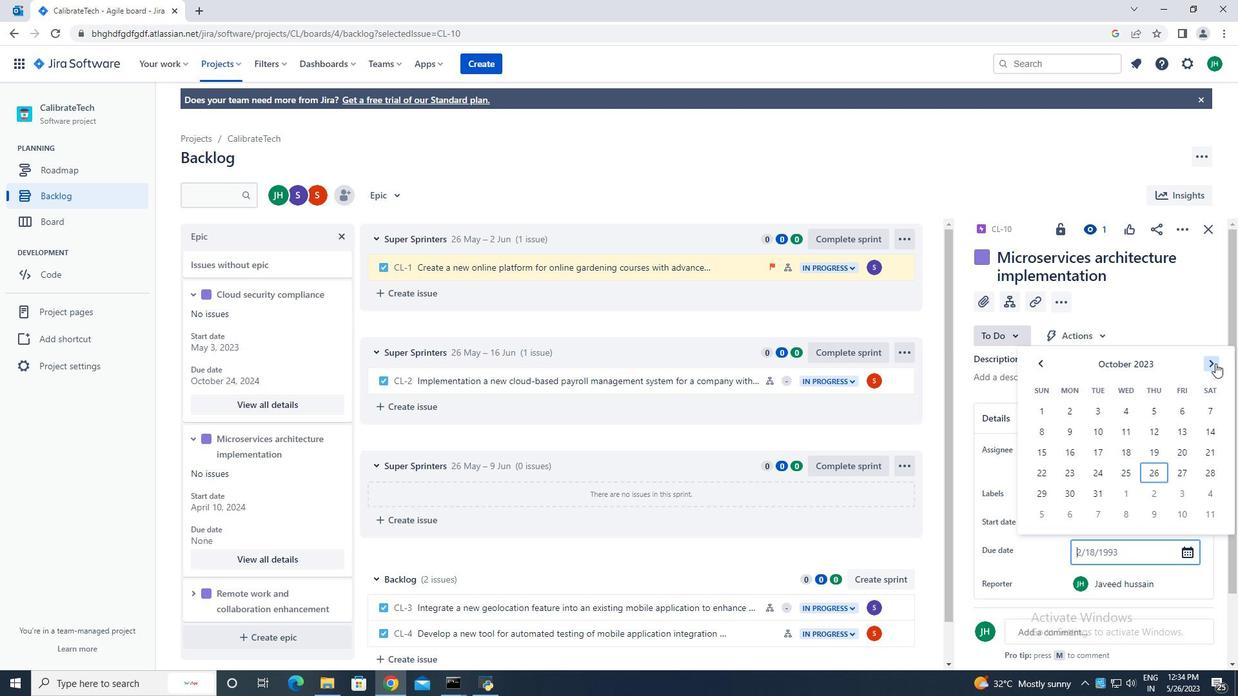 
Action: Mouse pressed left at (1216, 363)
Screenshot: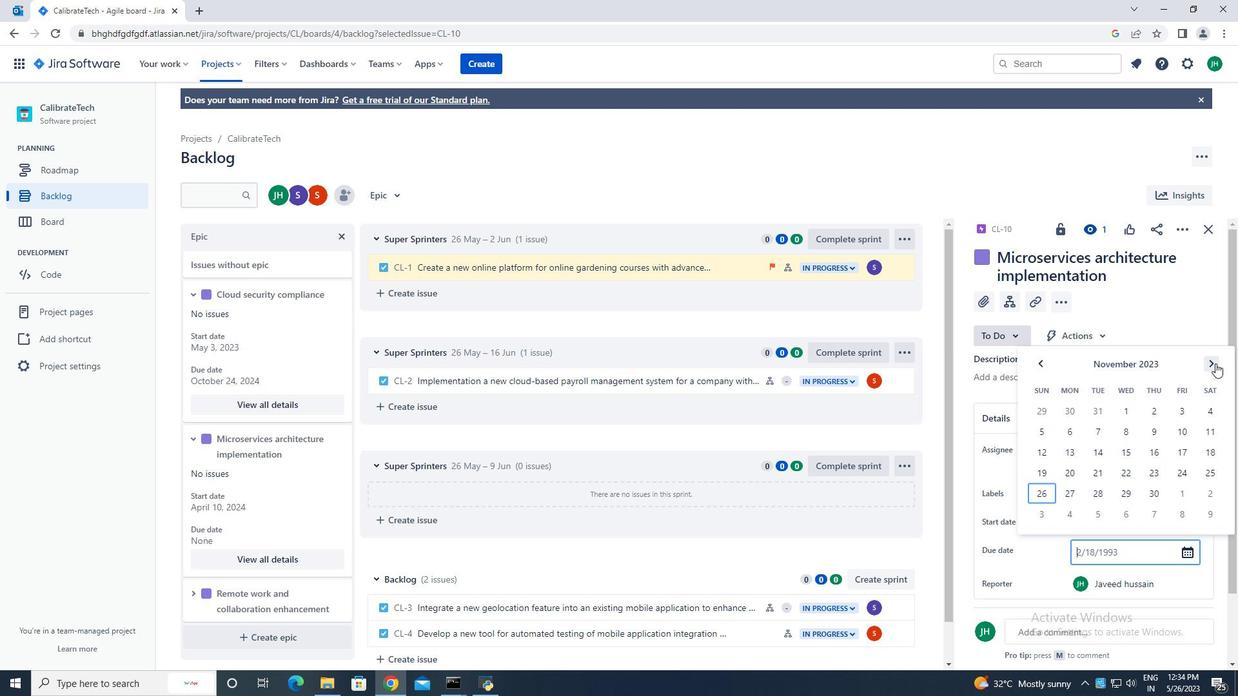 
Action: Mouse pressed left at (1216, 363)
Screenshot: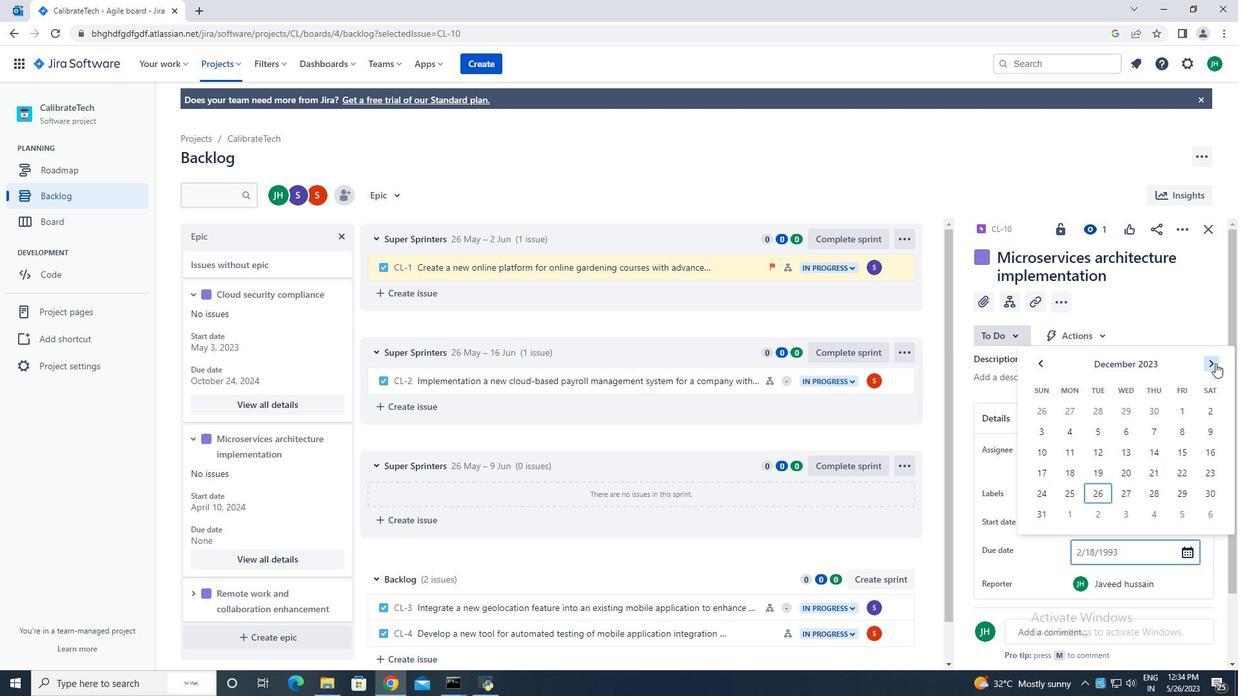
Action: Mouse pressed left at (1216, 363)
Screenshot: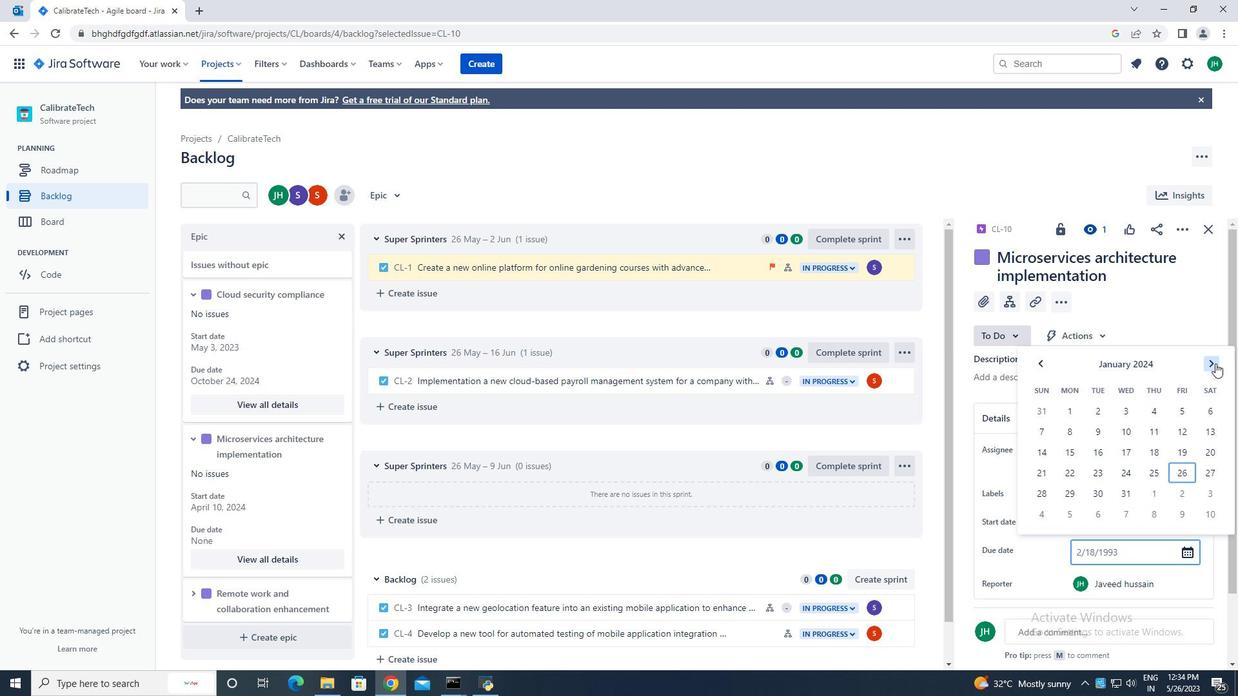 
Action: Mouse pressed left at (1216, 363)
Screenshot: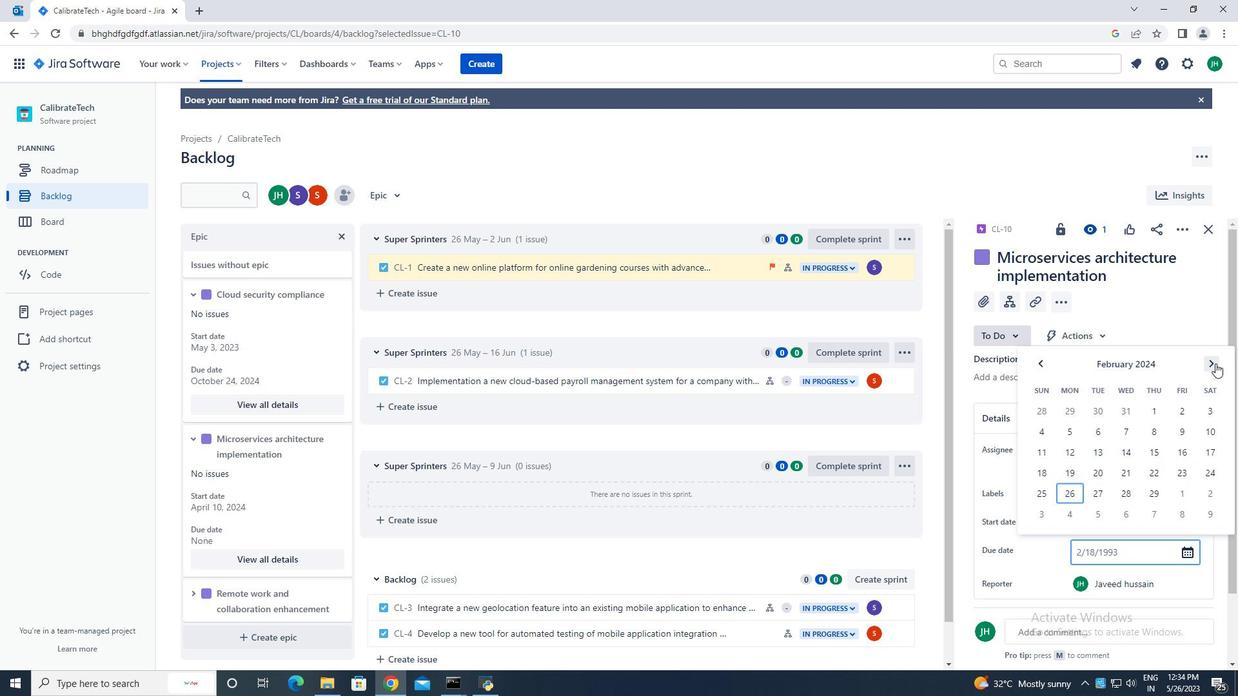 
Action: Mouse pressed left at (1216, 363)
Screenshot: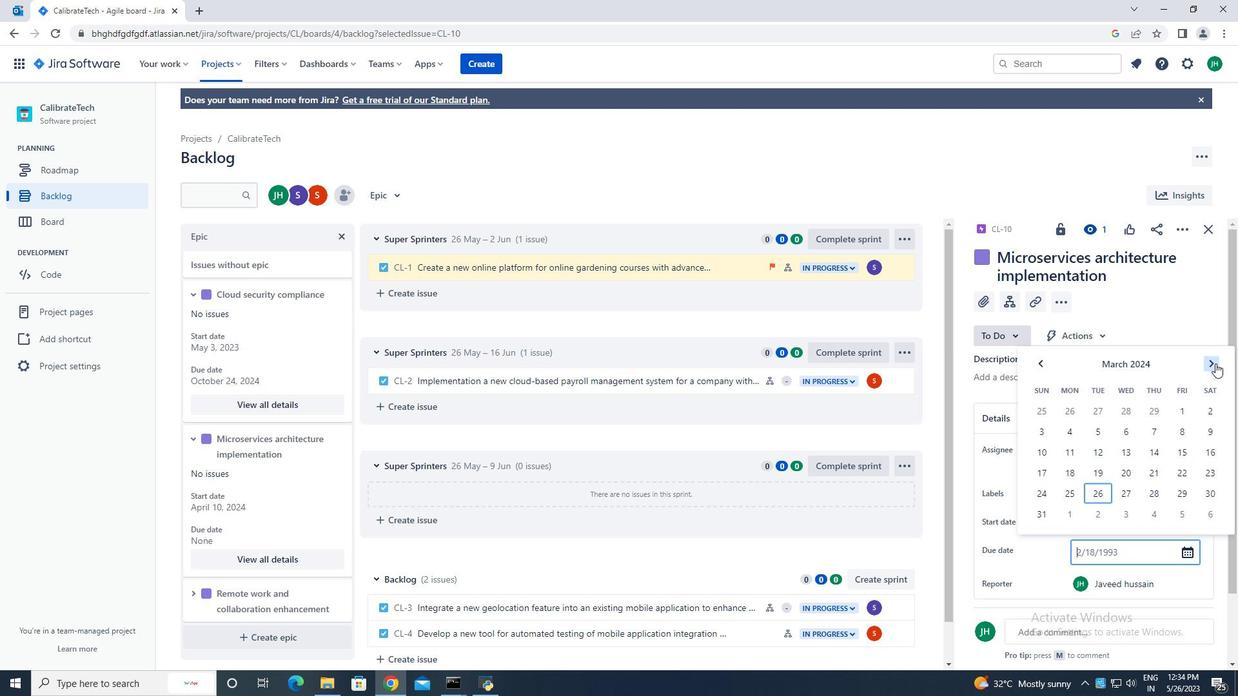 
Action: Mouse pressed left at (1216, 363)
Screenshot: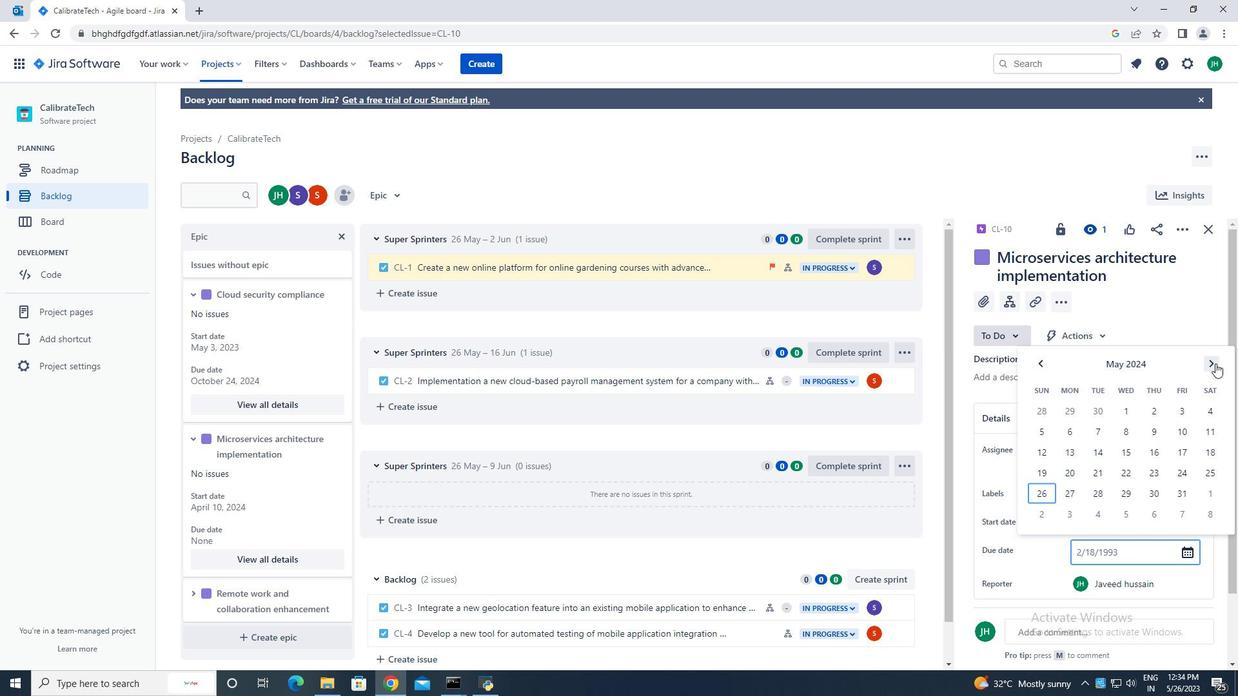 
Action: Mouse pressed left at (1216, 363)
Screenshot: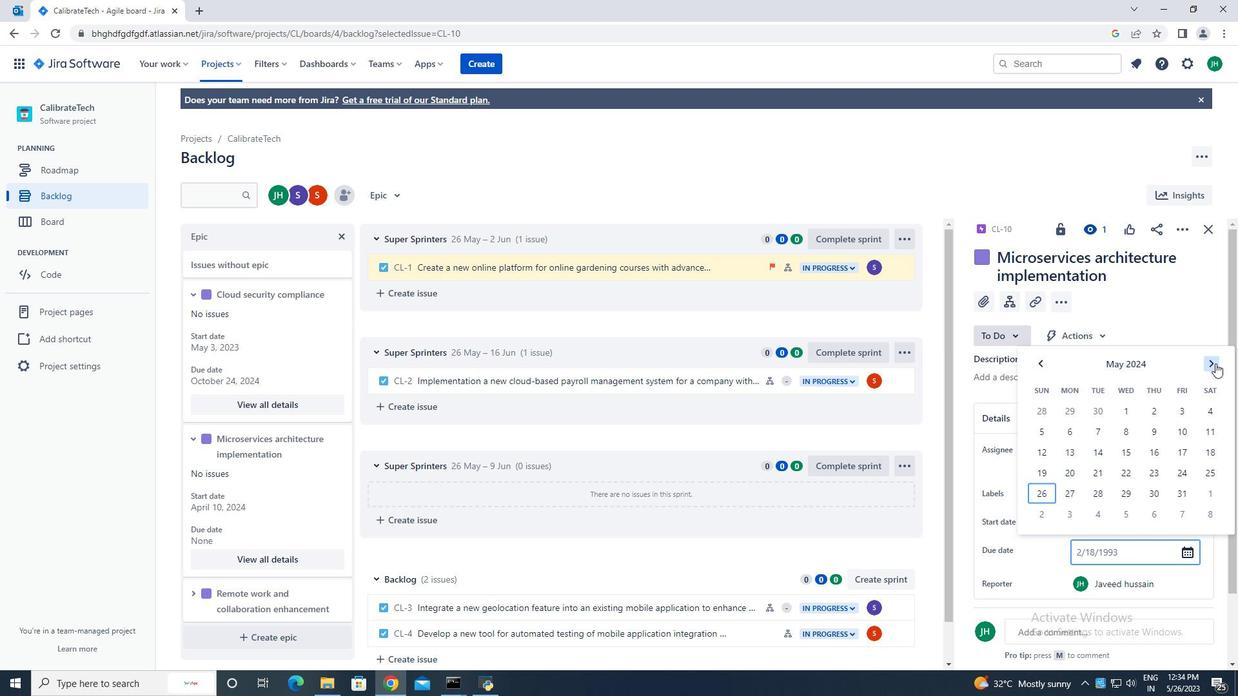 
Action: Mouse pressed left at (1216, 363)
Screenshot: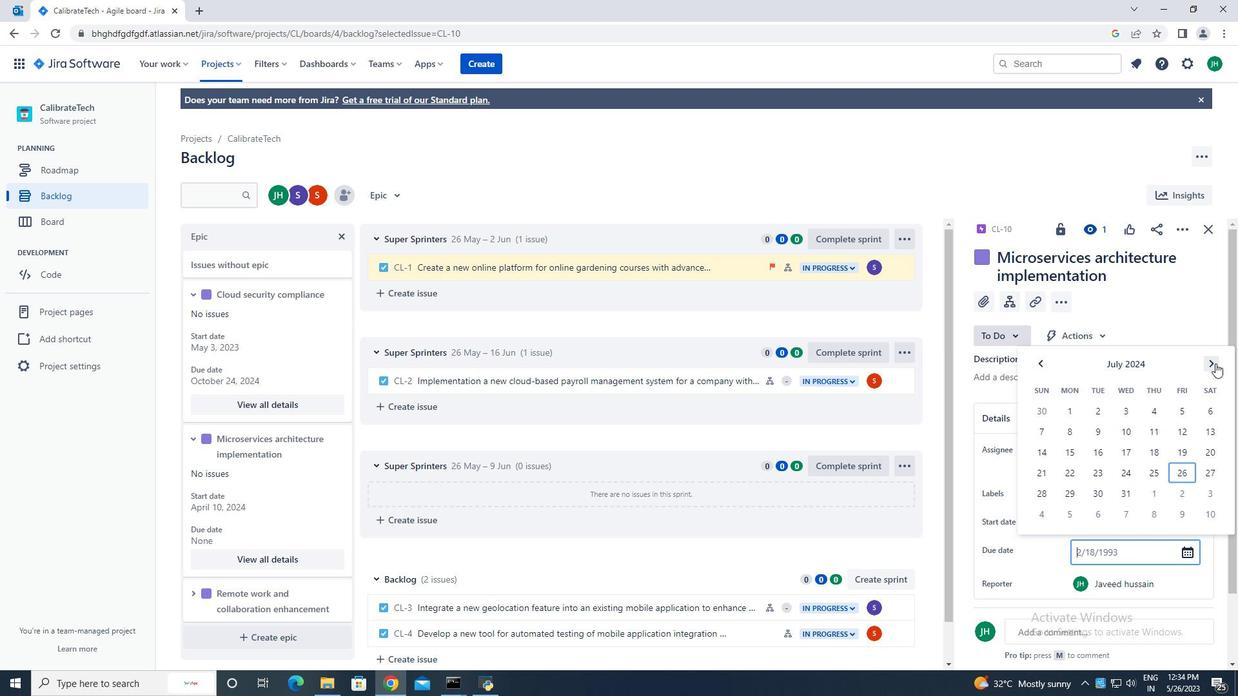 
Action: Mouse pressed left at (1216, 363)
Screenshot: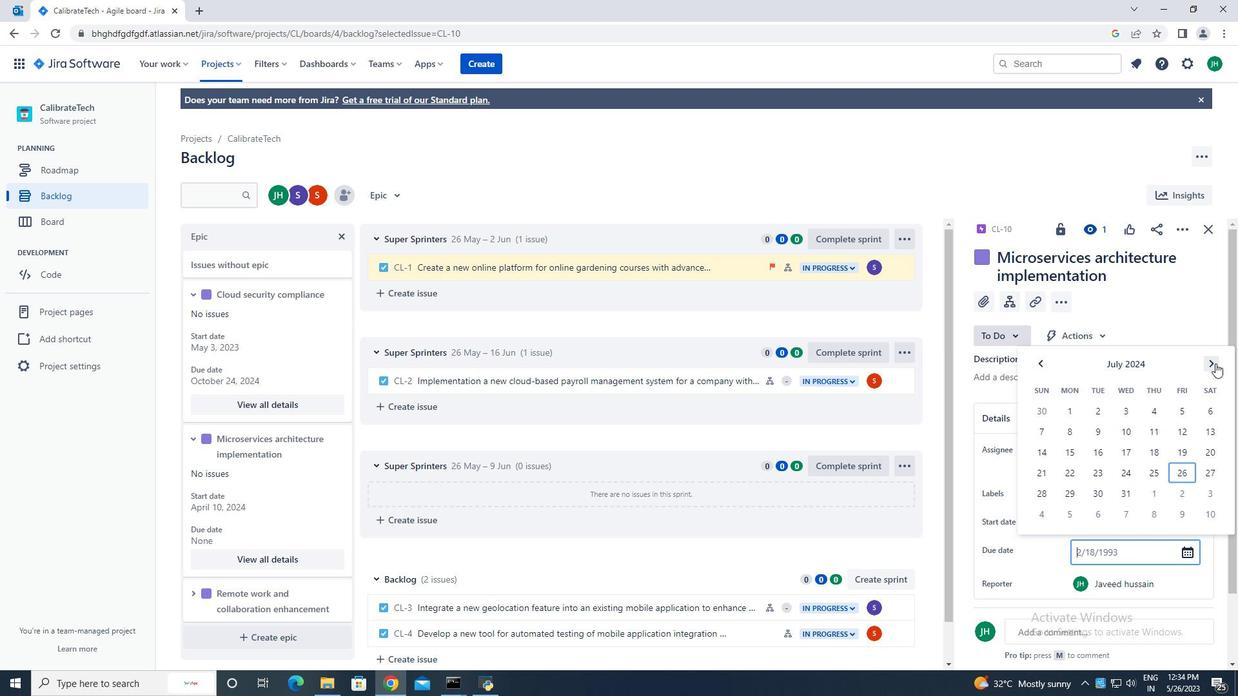 
Action: Mouse pressed left at (1216, 363)
Screenshot: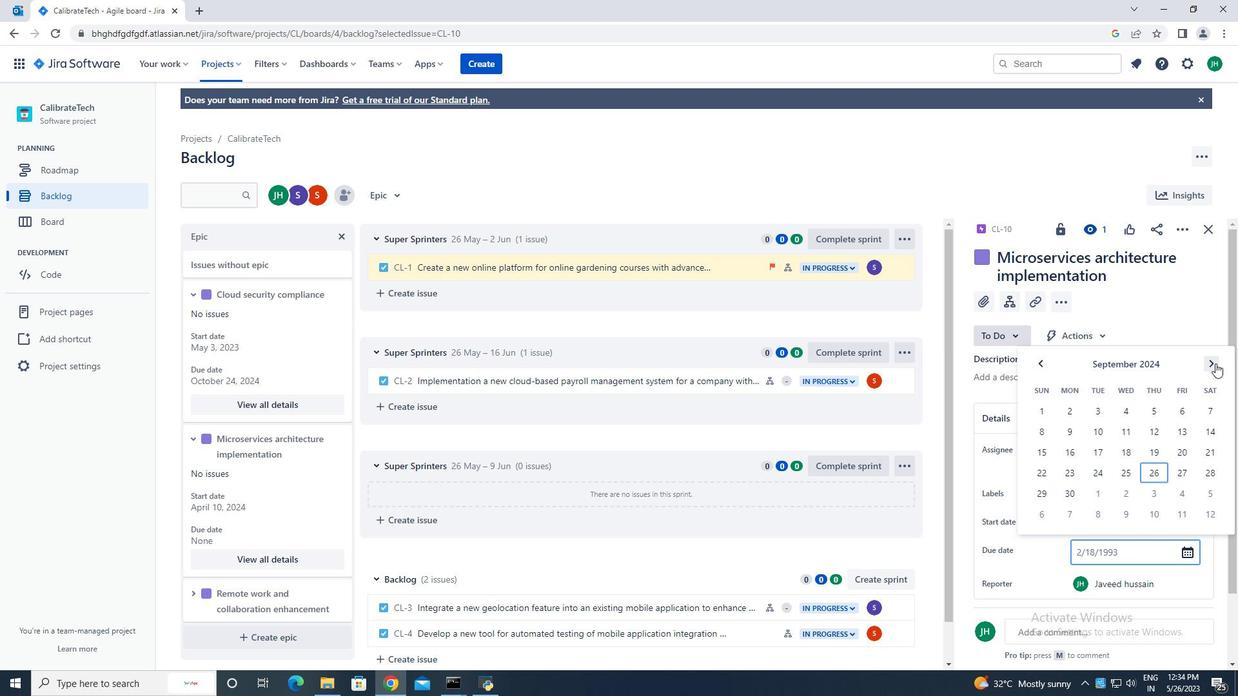 
Action: Mouse pressed left at (1216, 363)
Screenshot: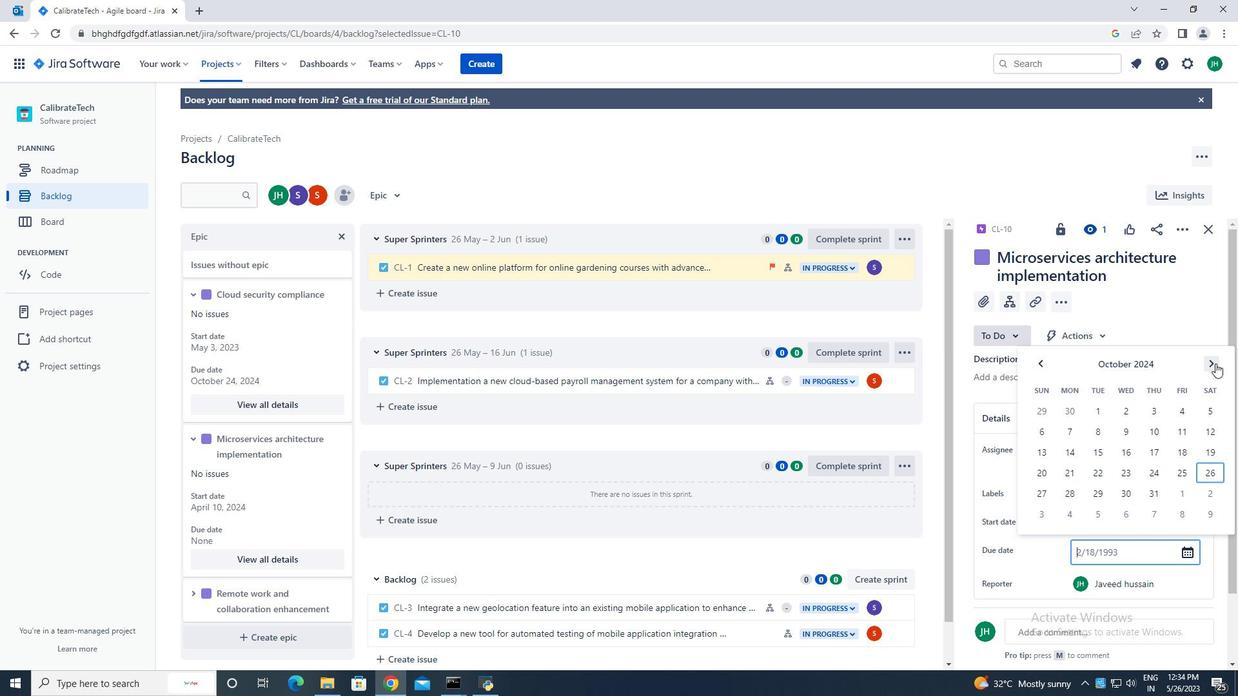 
Action: Mouse moved to (1157, 468)
Screenshot: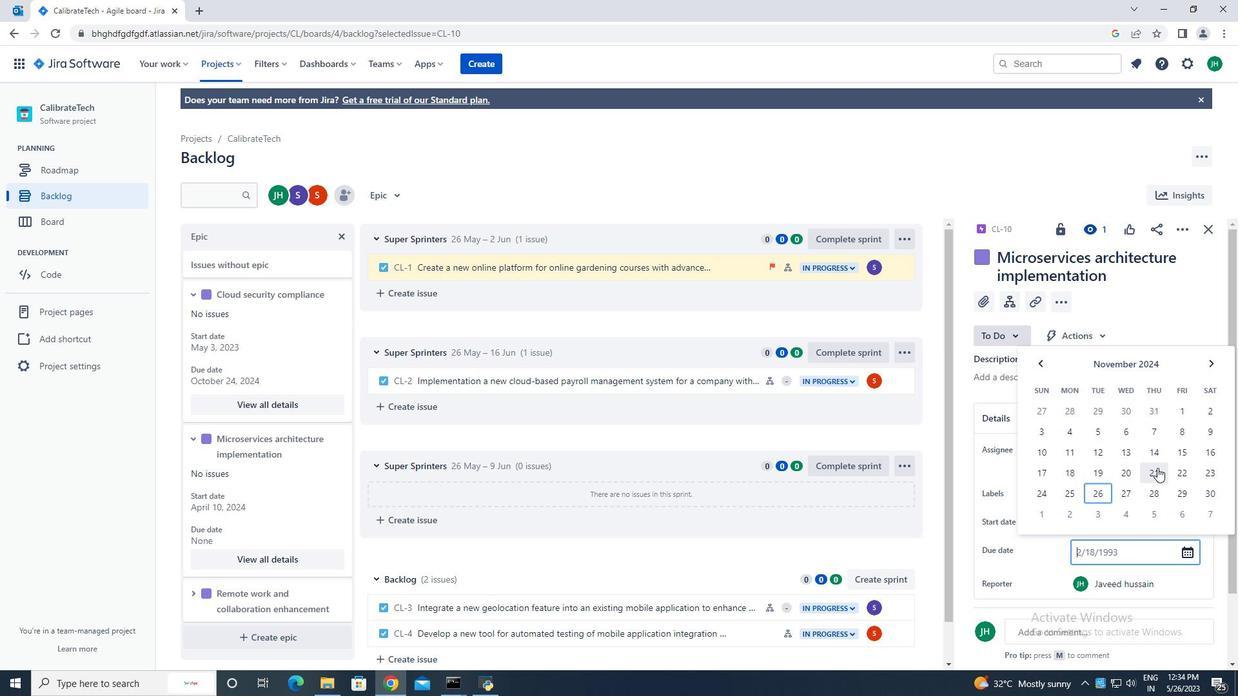 
Action: Mouse pressed left at (1157, 468)
Screenshot: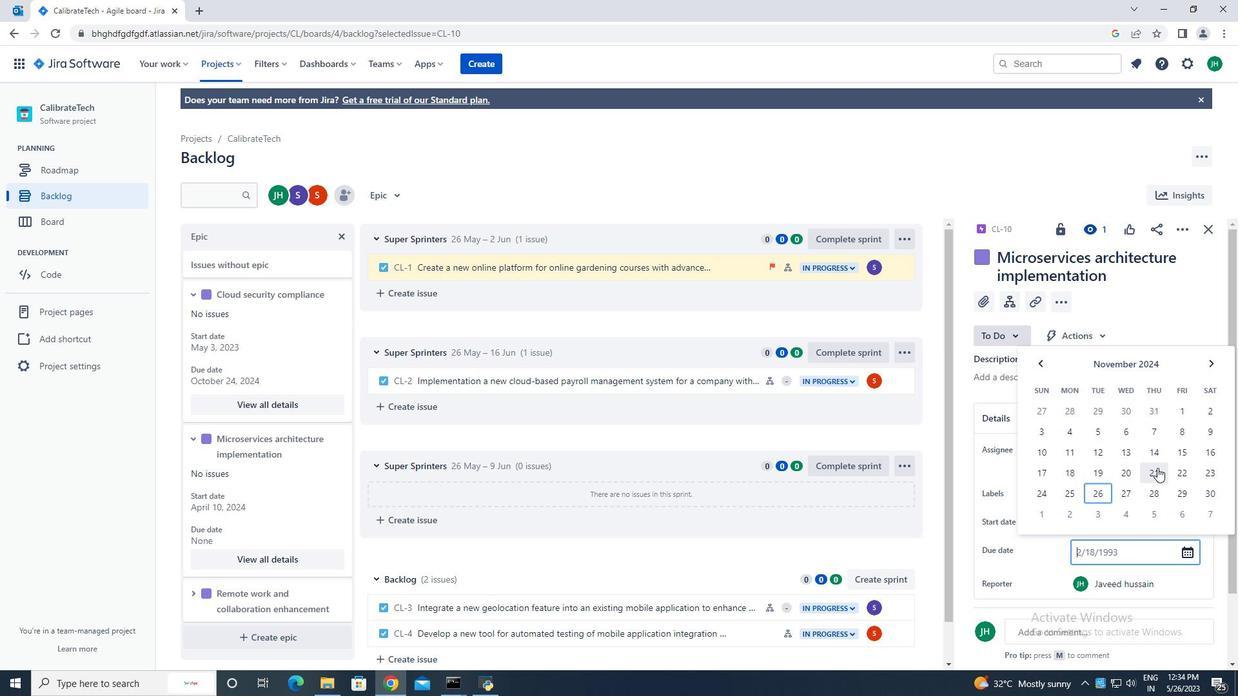 
Action: Mouse moved to (1149, 466)
Screenshot: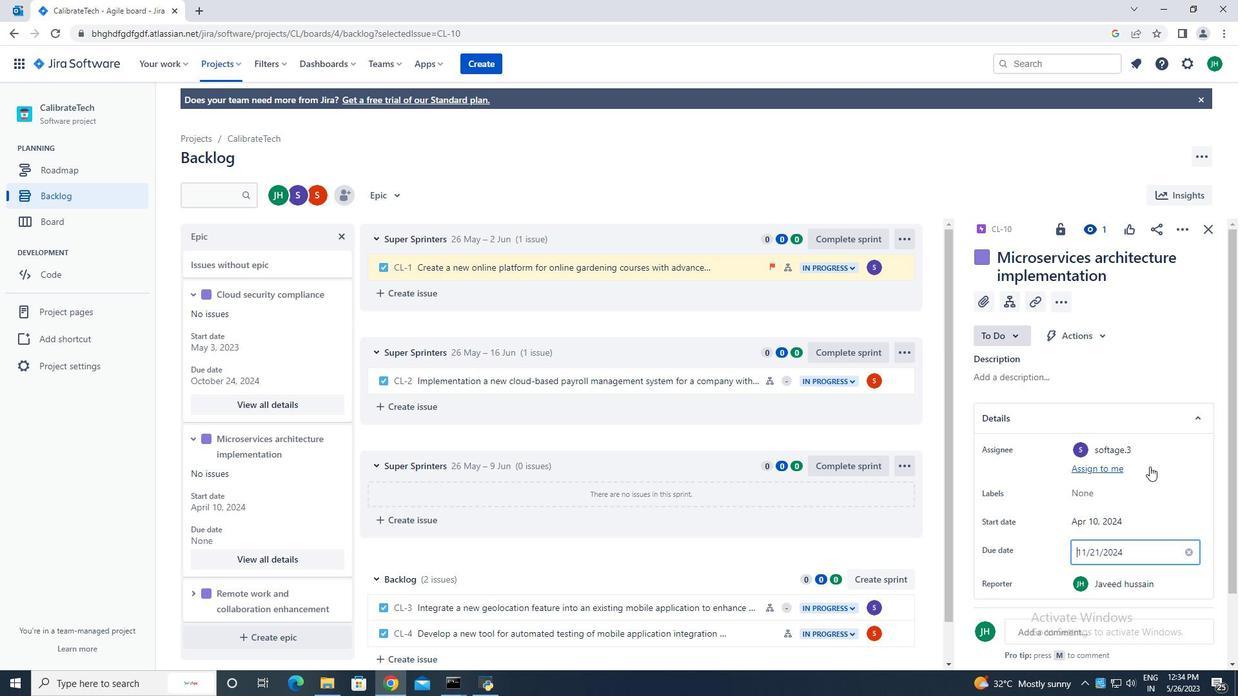
Action: Key pressed <Key.enter>
Screenshot: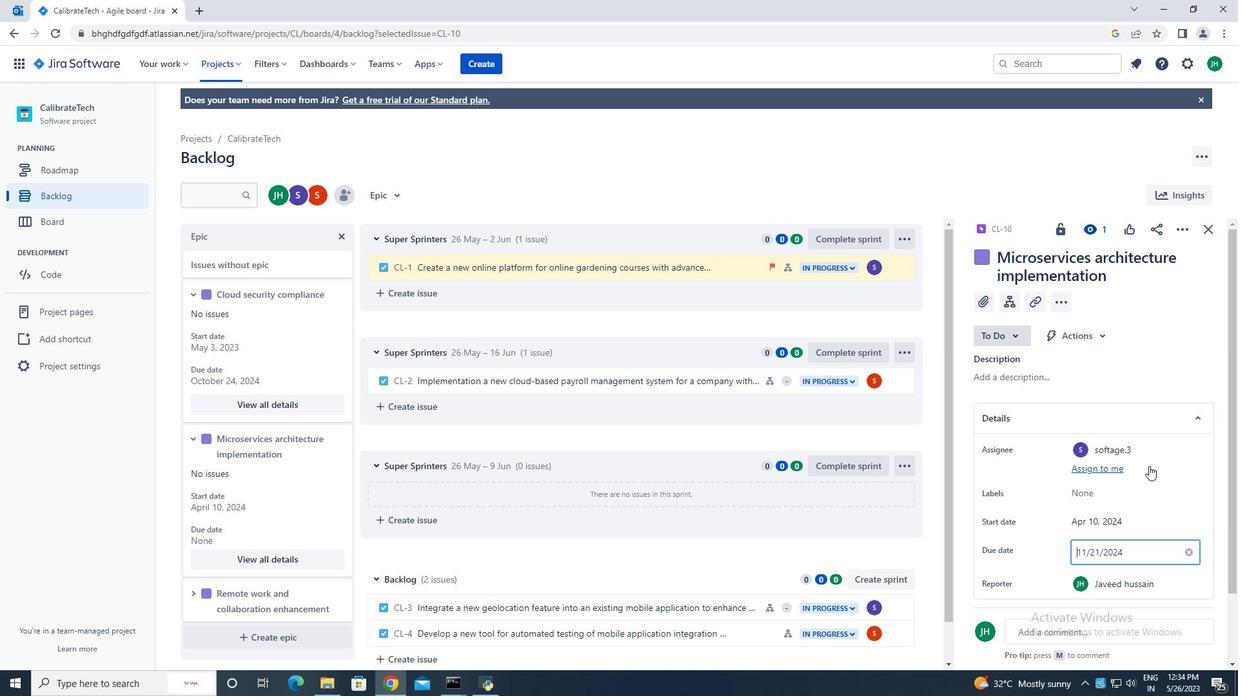 
Action: Mouse moved to (1212, 227)
Screenshot: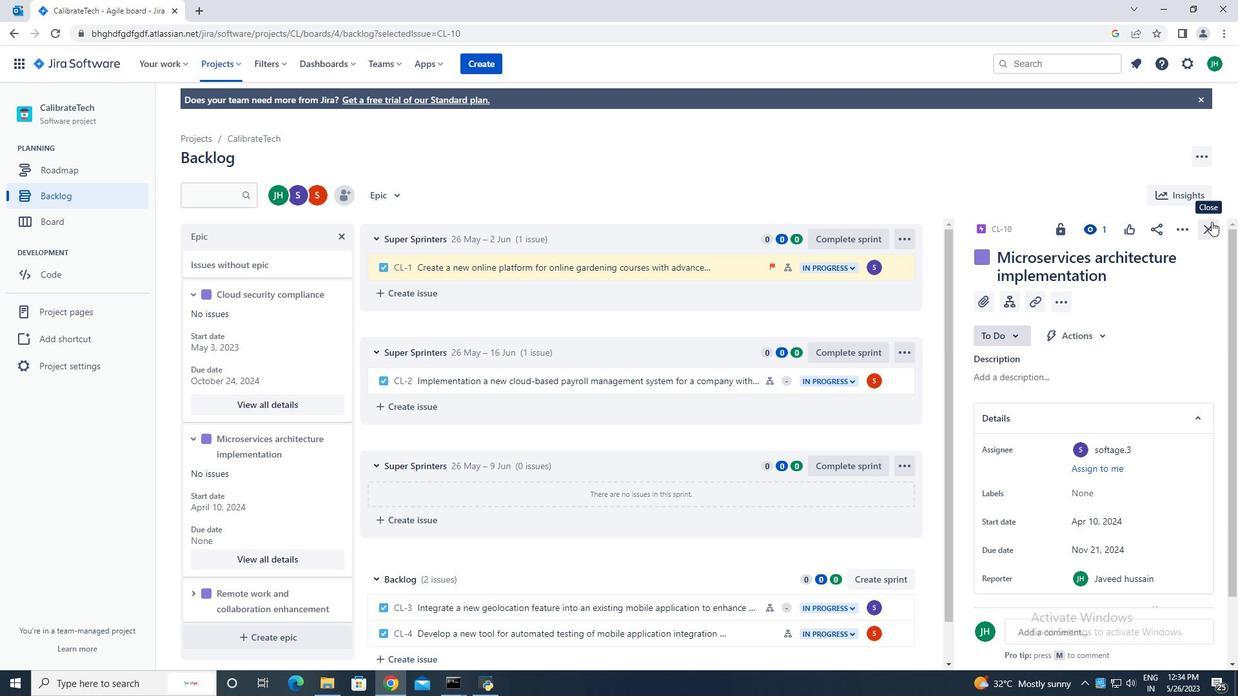 
Action: Mouse pressed left at (1212, 227)
Screenshot: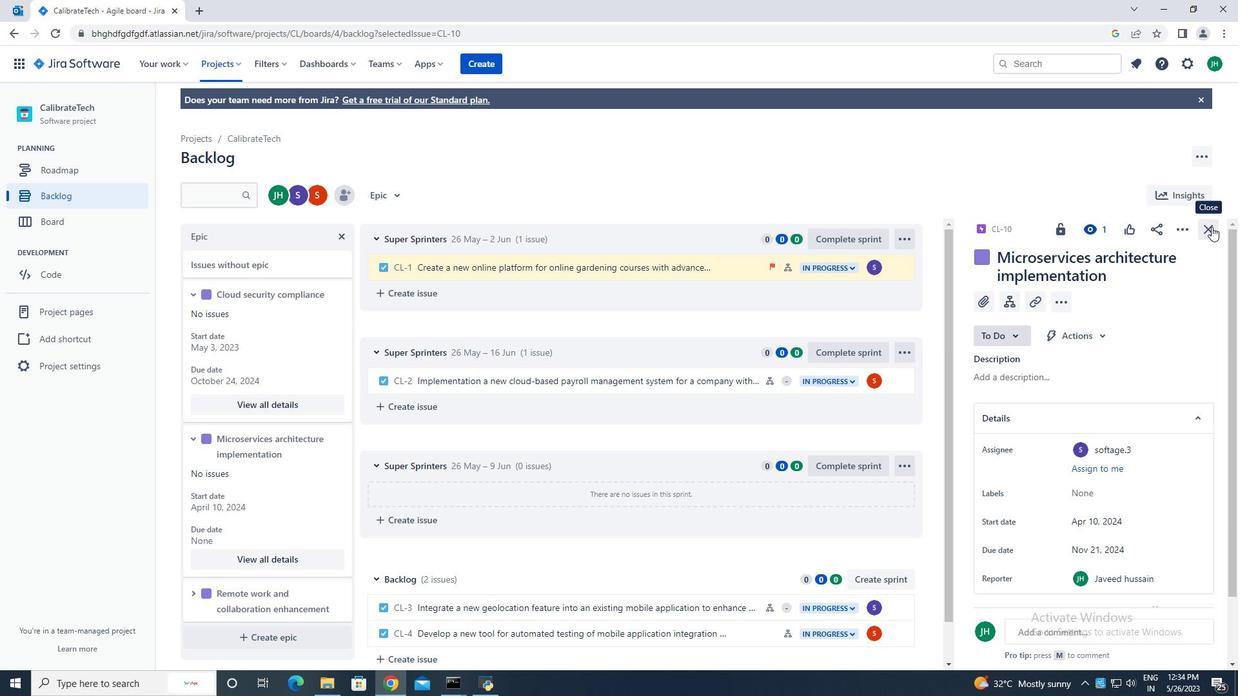 
Action: Mouse moved to (288, 520)
Screenshot: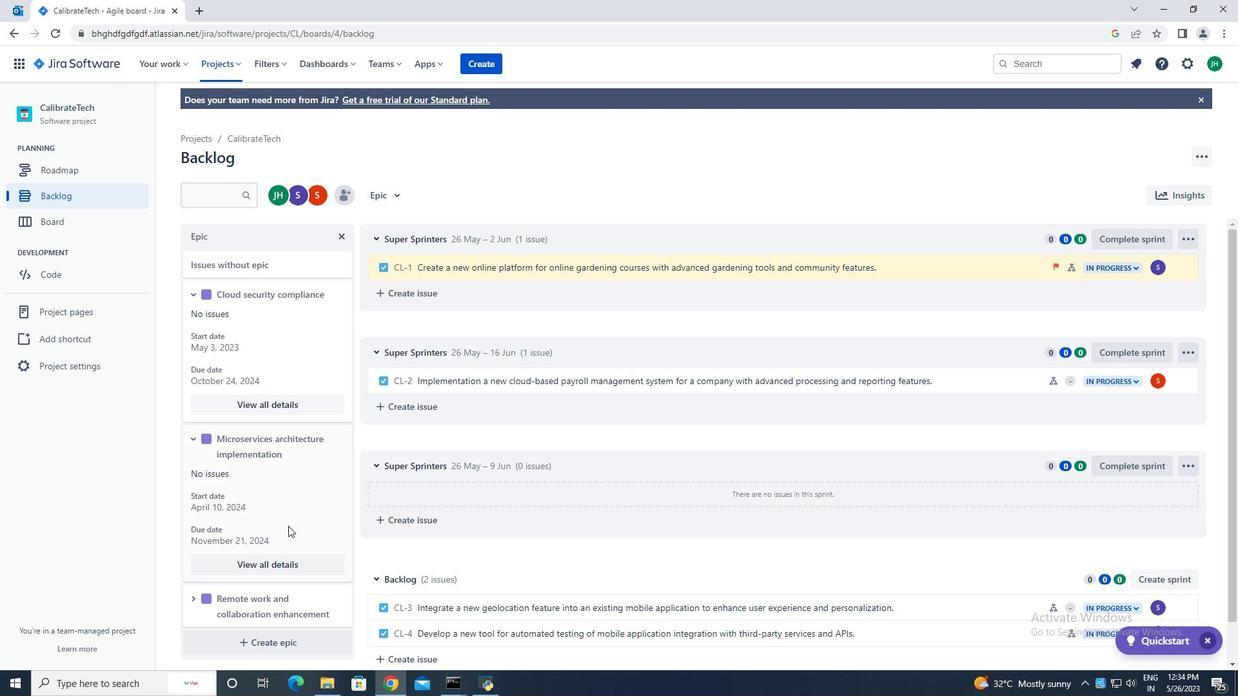 
Action: Mouse scrolled (288, 519) with delta (0, 0)
Screenshot: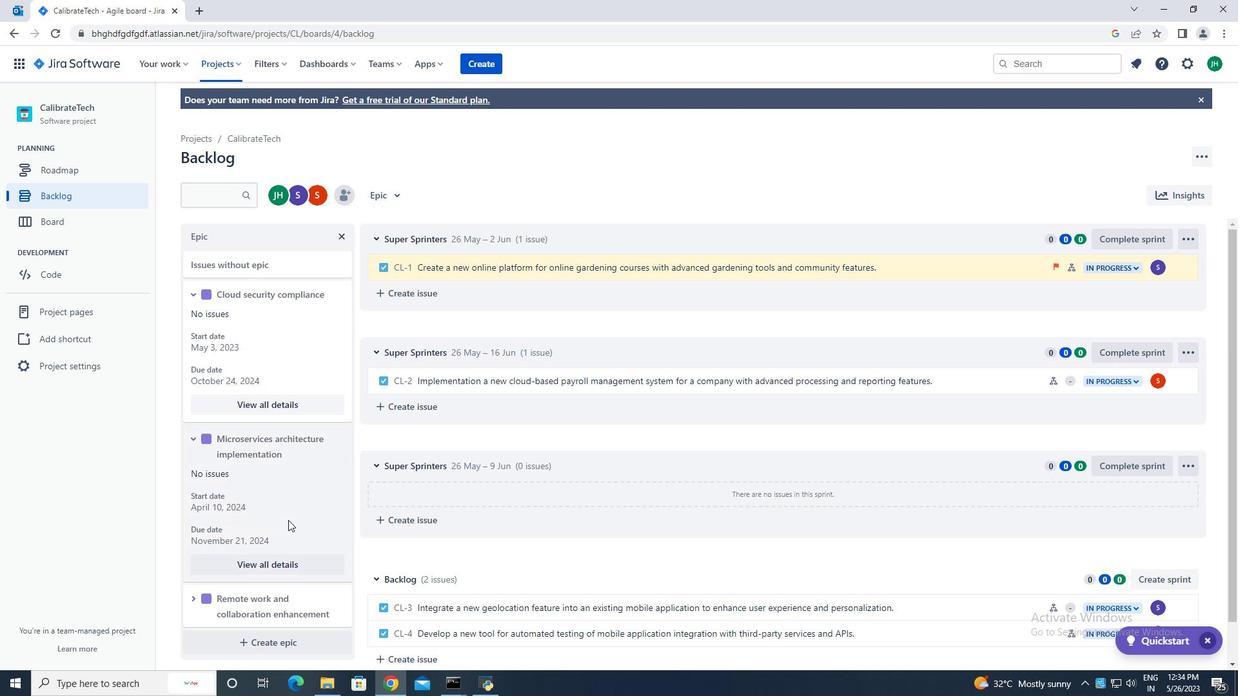 
Action: Mouse scrolled (288, 519) with delta (0, 0)
Screenshot: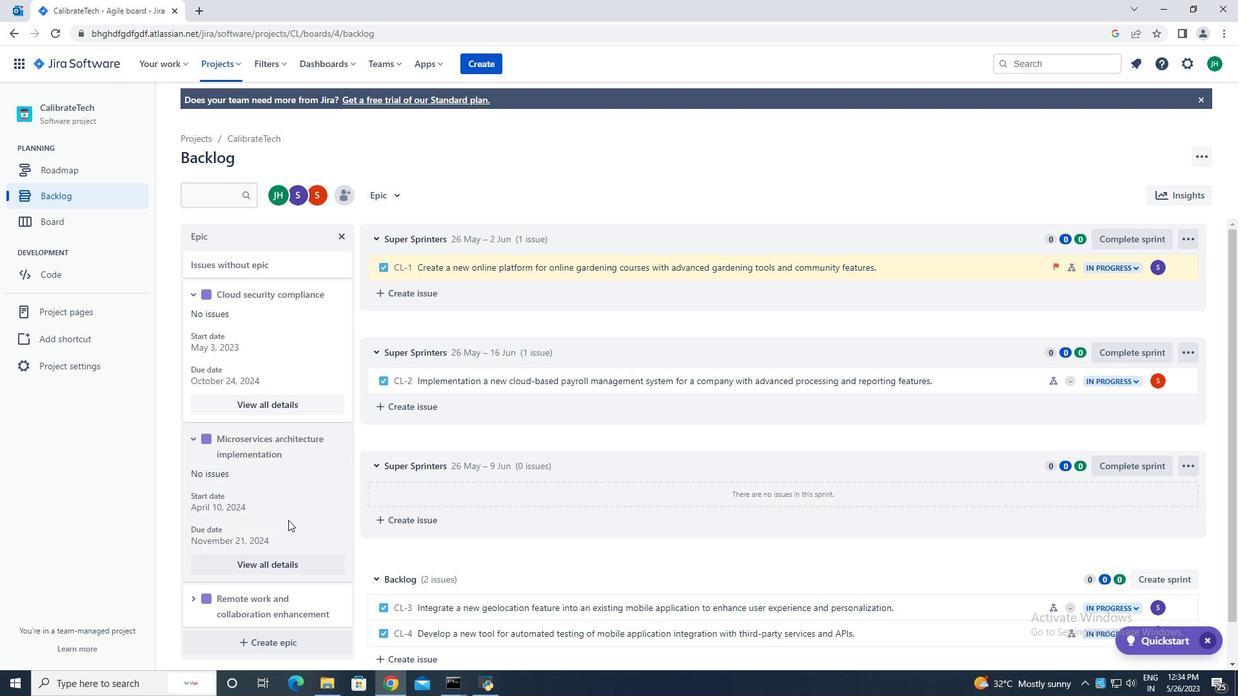 
Action: Mouse scrolled (288, 519) with delta (0, 0)
Screenshot: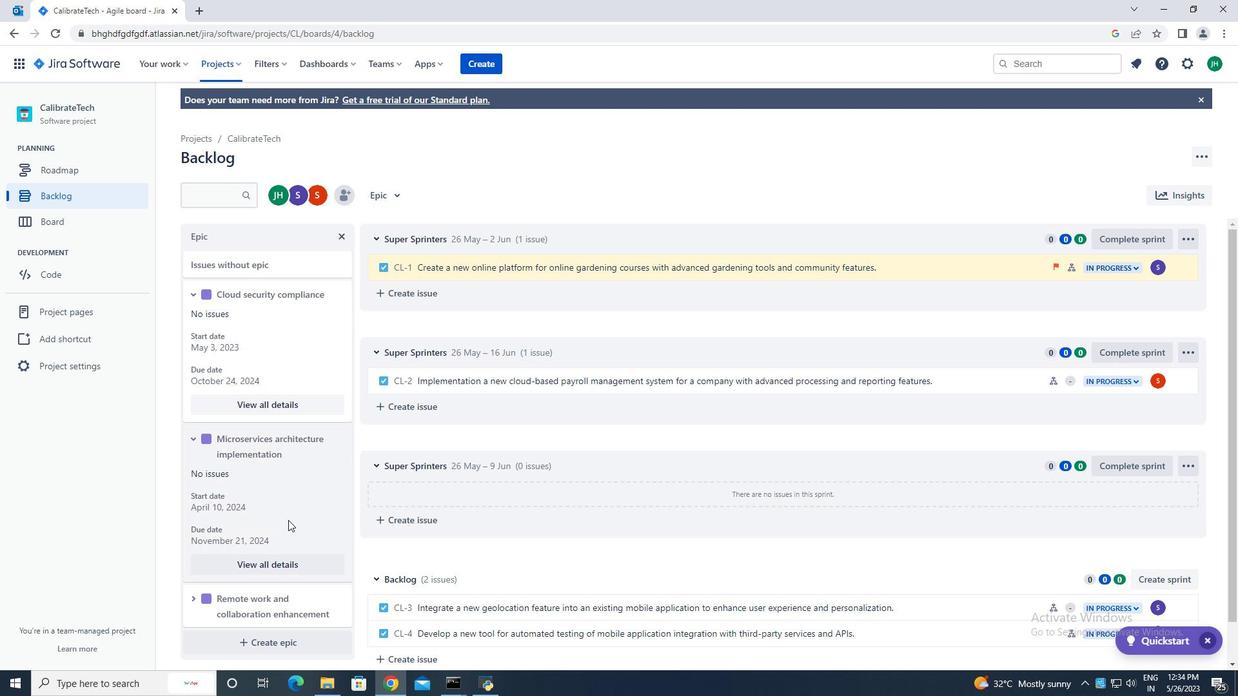 
Action: Mouse scrolled (288, 519) with delta (0, 0)
Screenshot: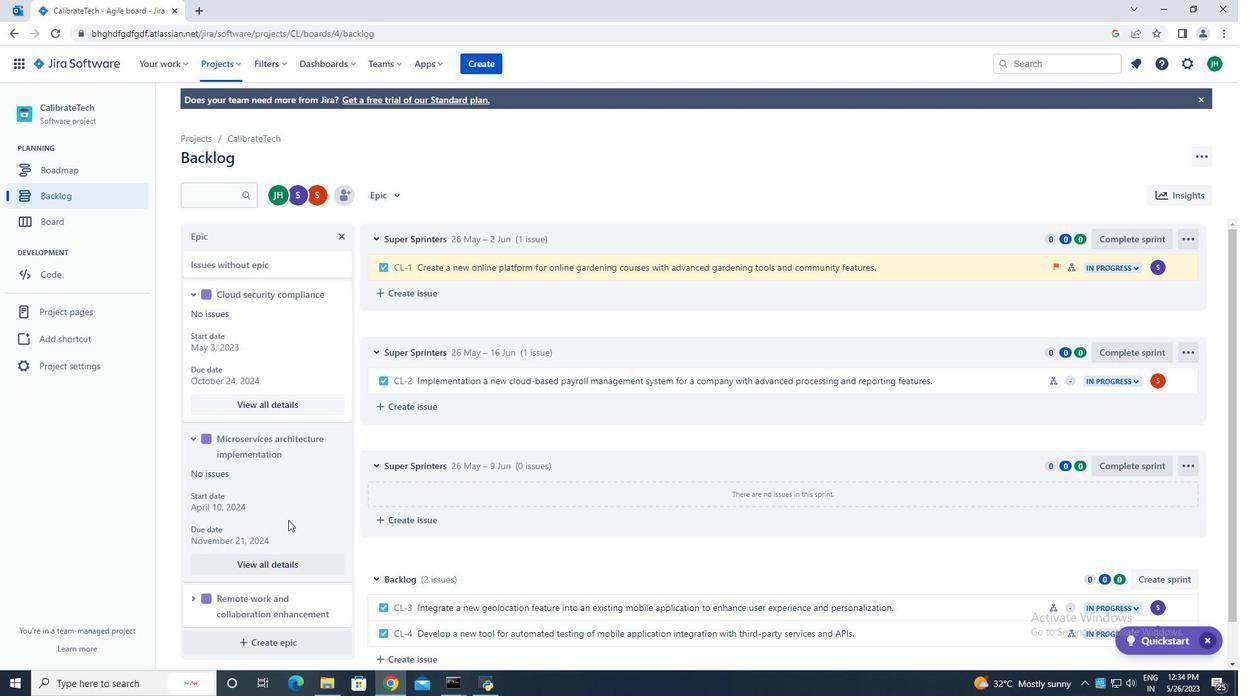 
Action: Mouse moved to (192, 602)
Screenshot: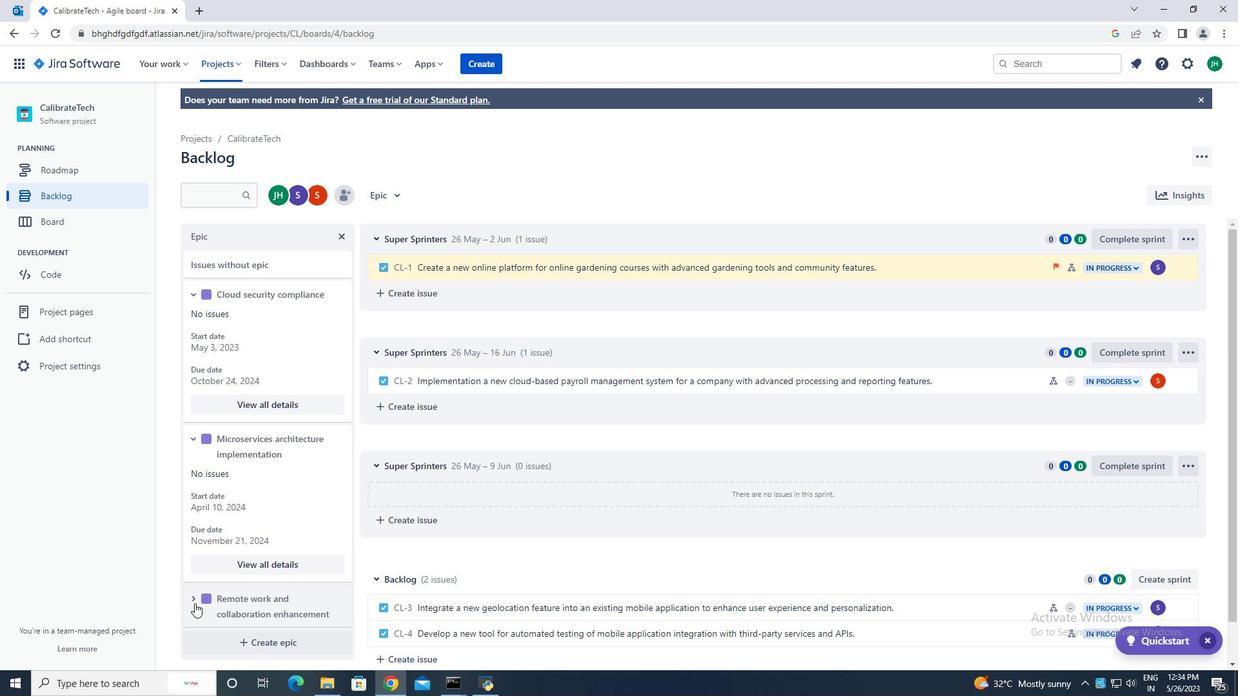 
Action: Mouse pressed left at (192, 602)
Screenshot: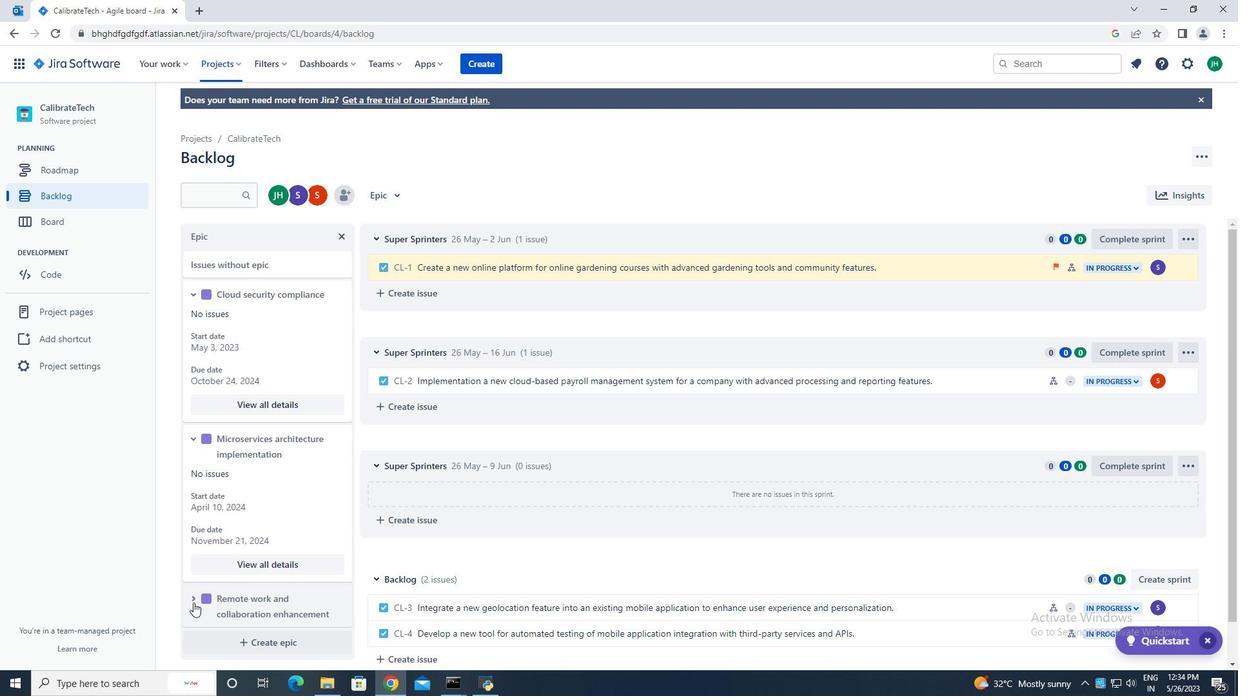
Action: Mouse moved to (283, 563)
Screenshot: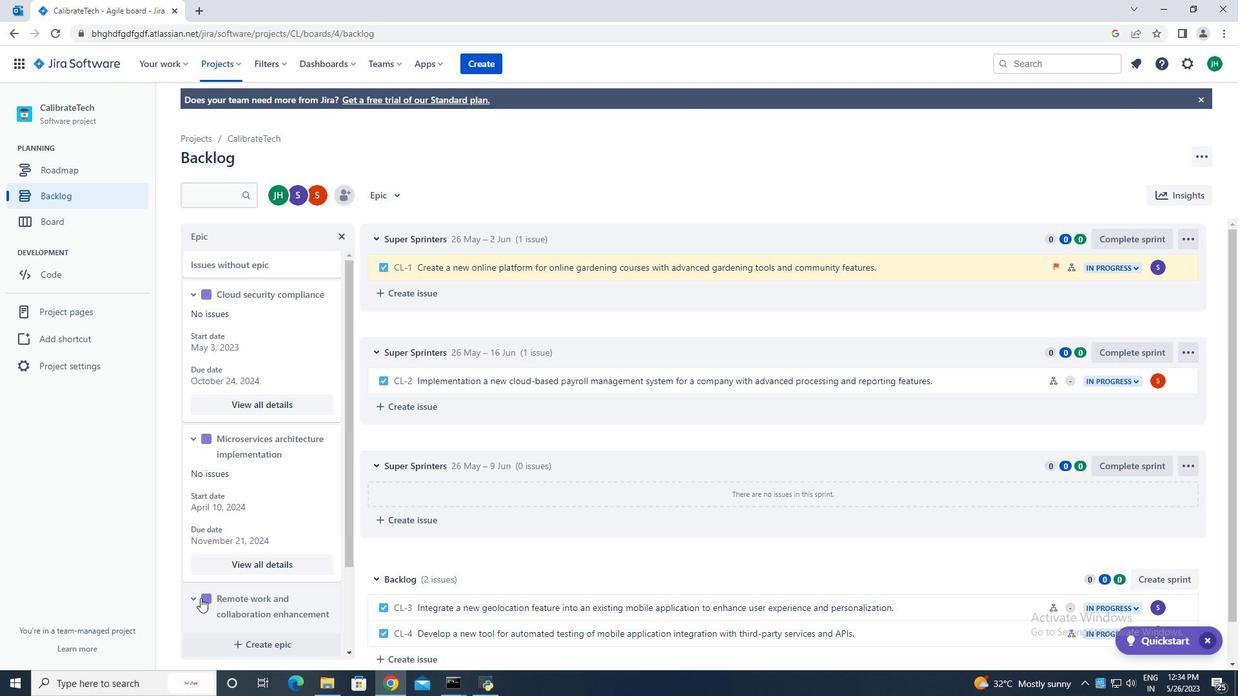 
Action: Mouse scrolled (283, 563) with delta (0, 0)
Screenshot: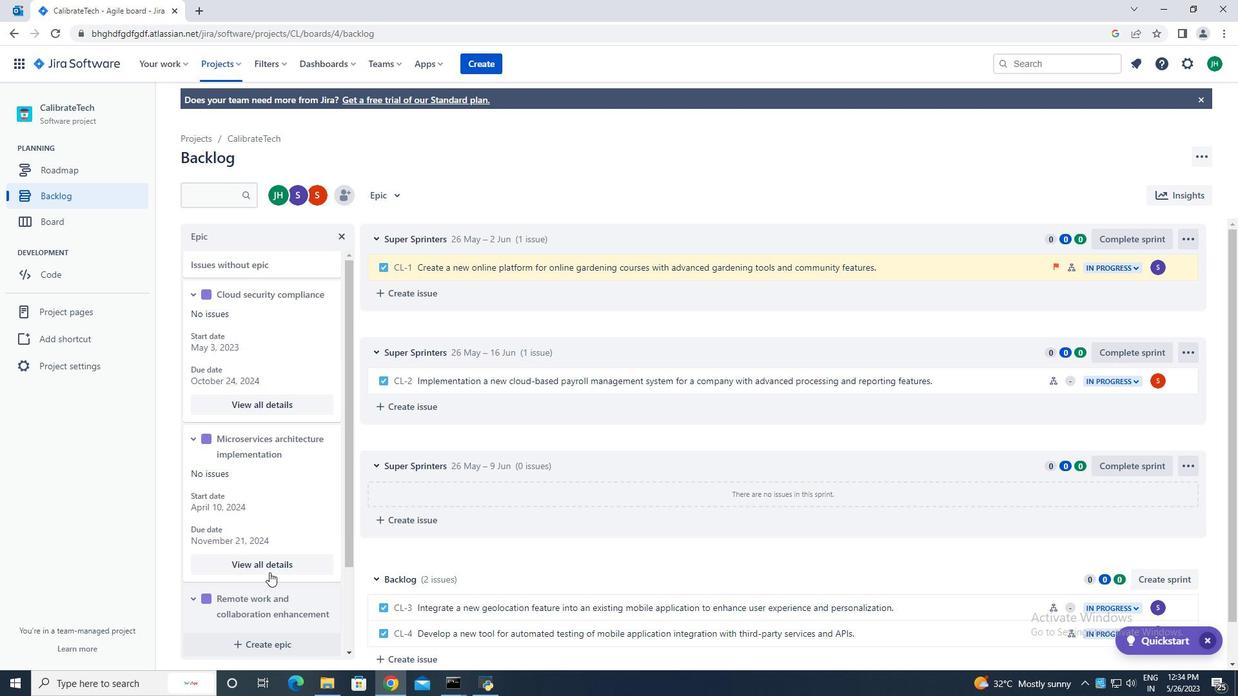 
Action: Mouse moved to (284, 563)
Screenshot: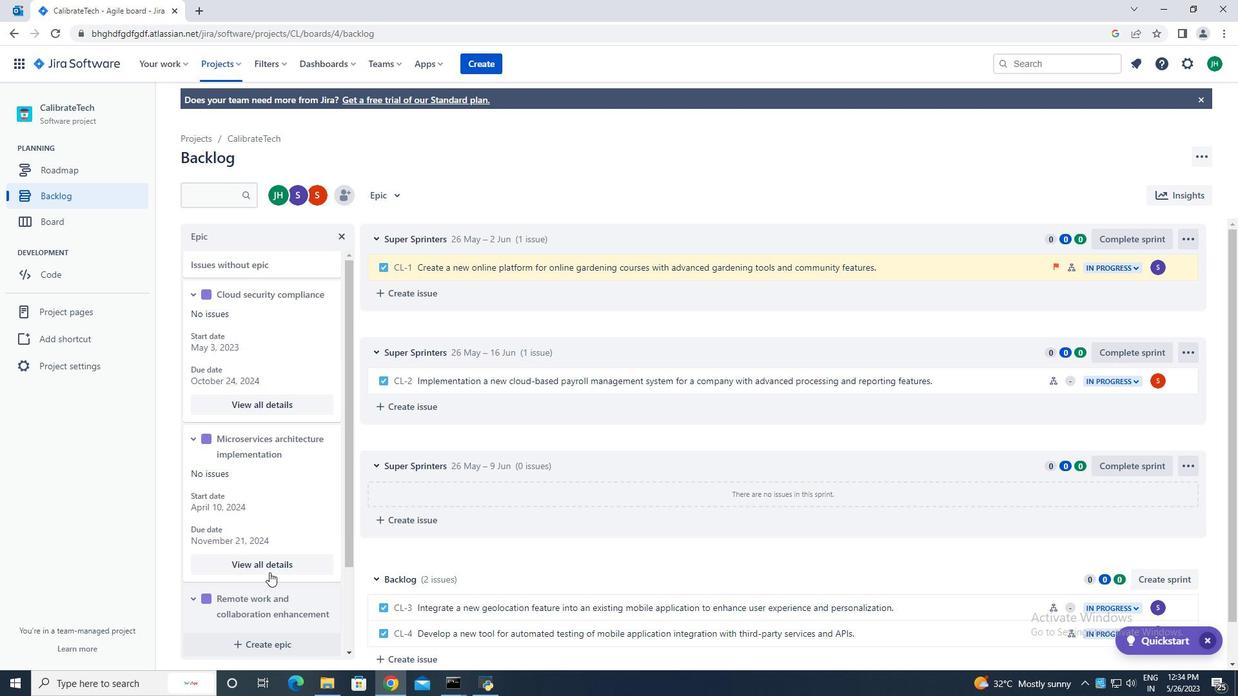 
Action: Mouse scrolled (284, 563) with delta (0, 0)
Screenshot: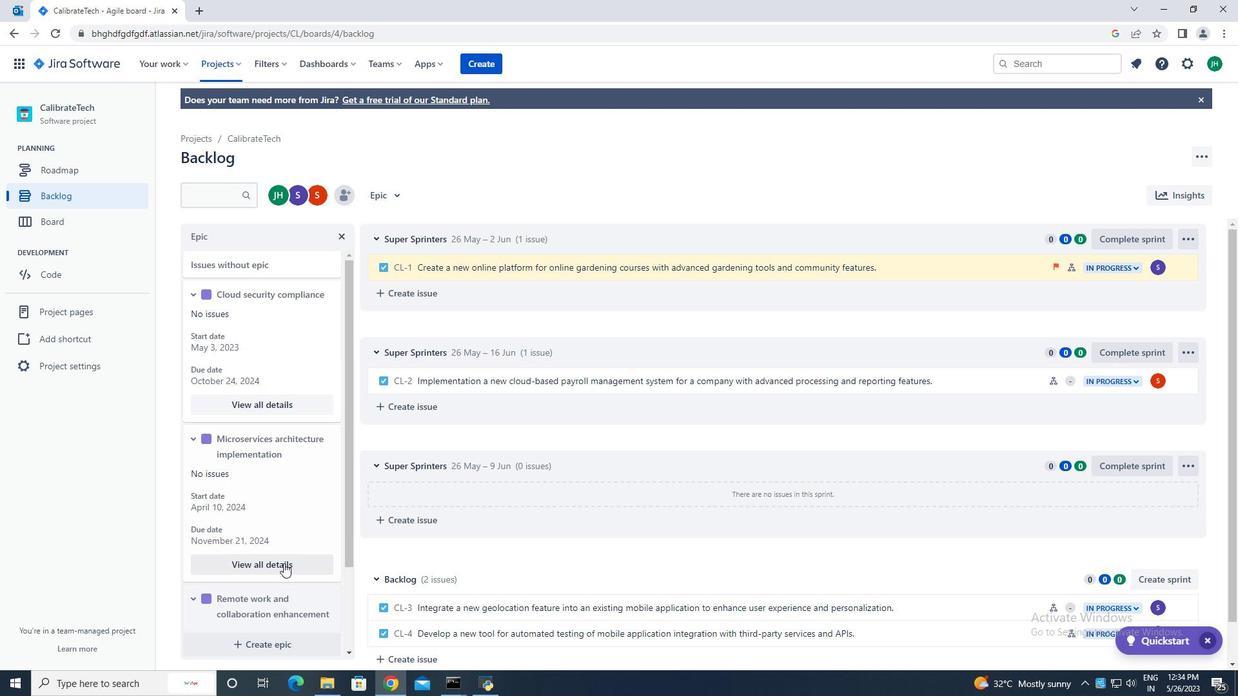 
Action: Mouse scrolled (284, 563) with delta (0, 0)
Screenshot: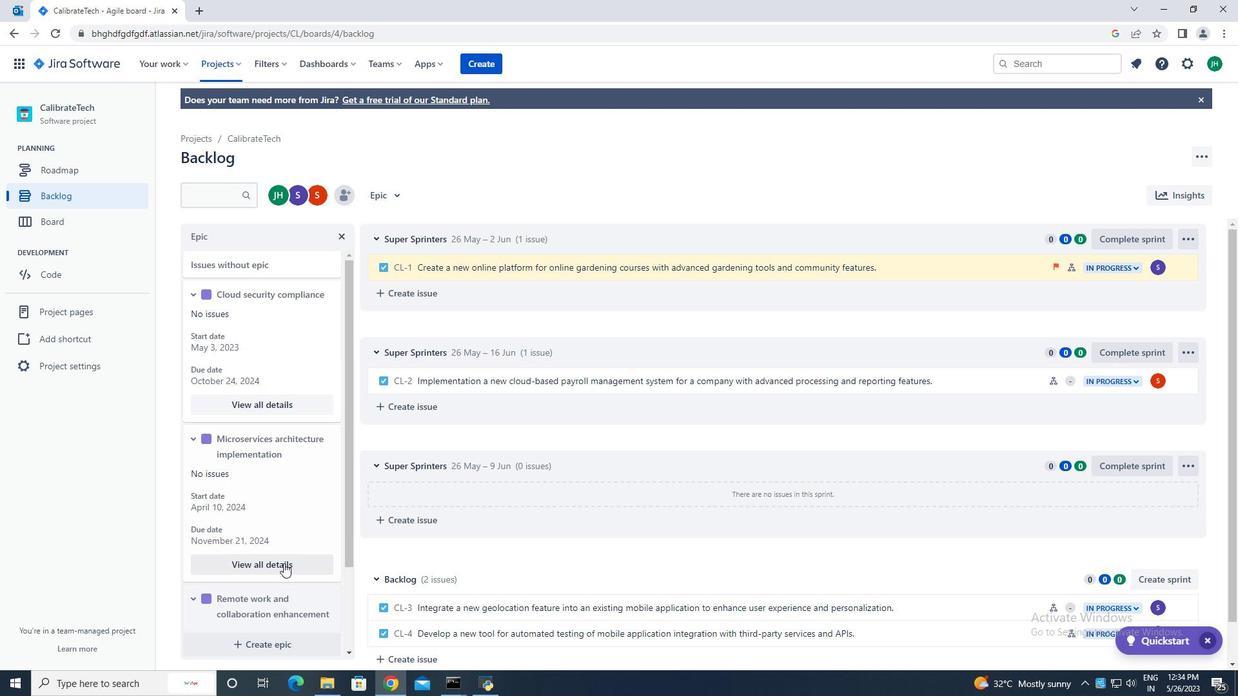 
Action: Mouse scrolled (284, 563) with delta (0, 0)
Screenshot: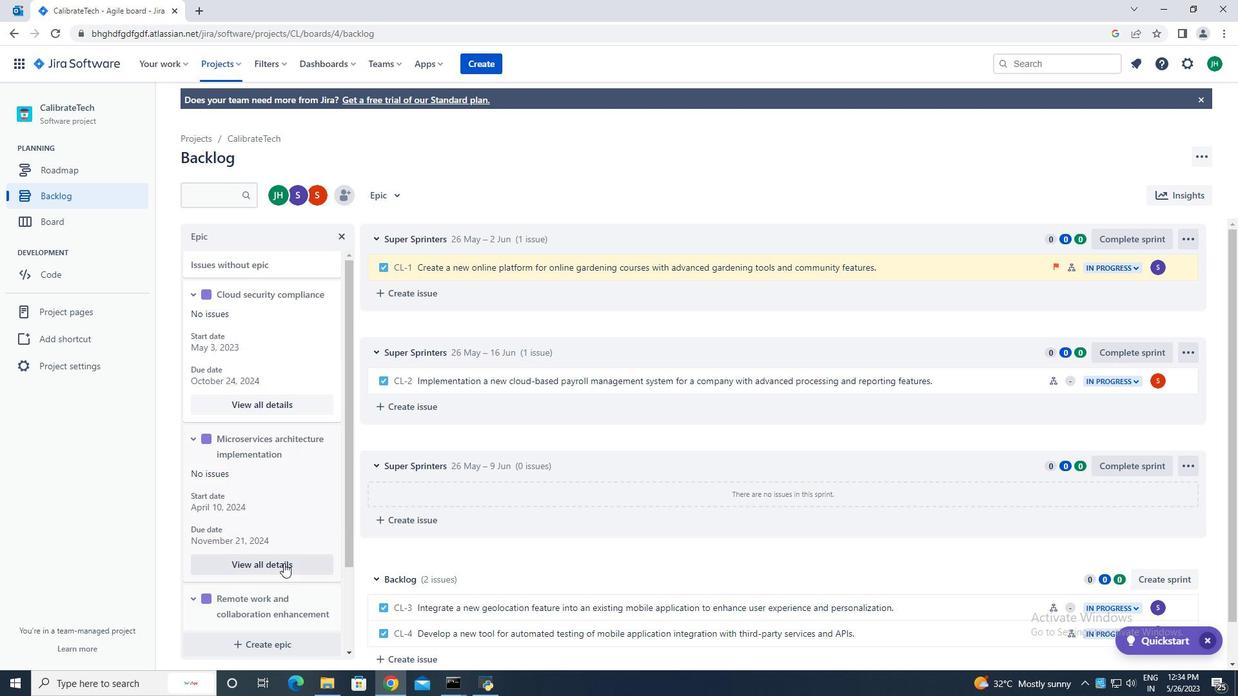 
Action: Mouse moved to (264, 610)
Screenshot: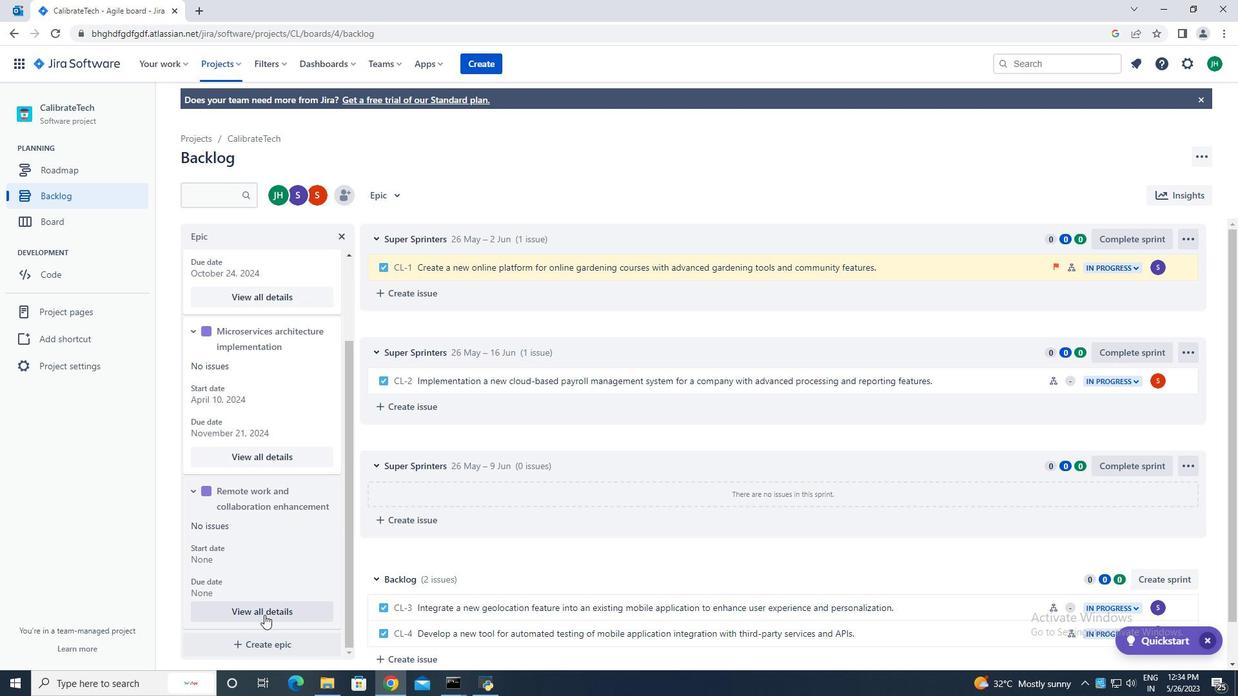 
Action: Mouse pressed left at (264, 610)
Screenshot: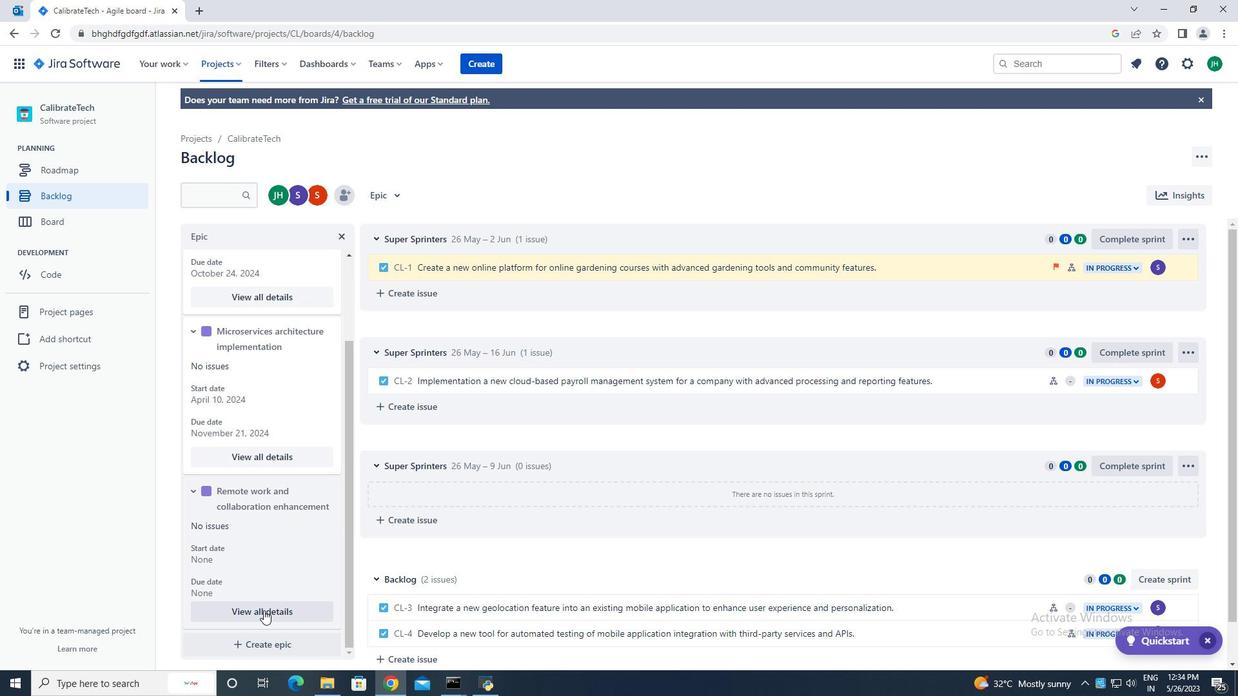 
Action: Mouse moved to (1096, 523)
Screenshot: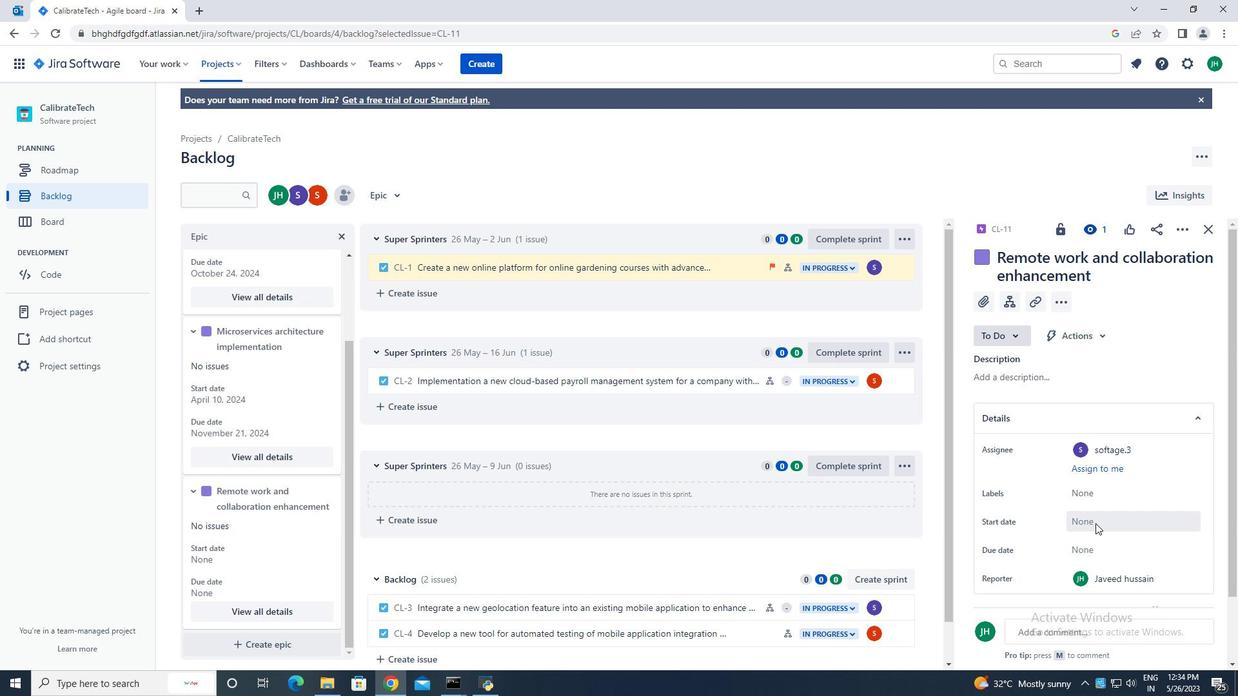
Action: Mouse pressed left at (1096, 523)
Screenshot: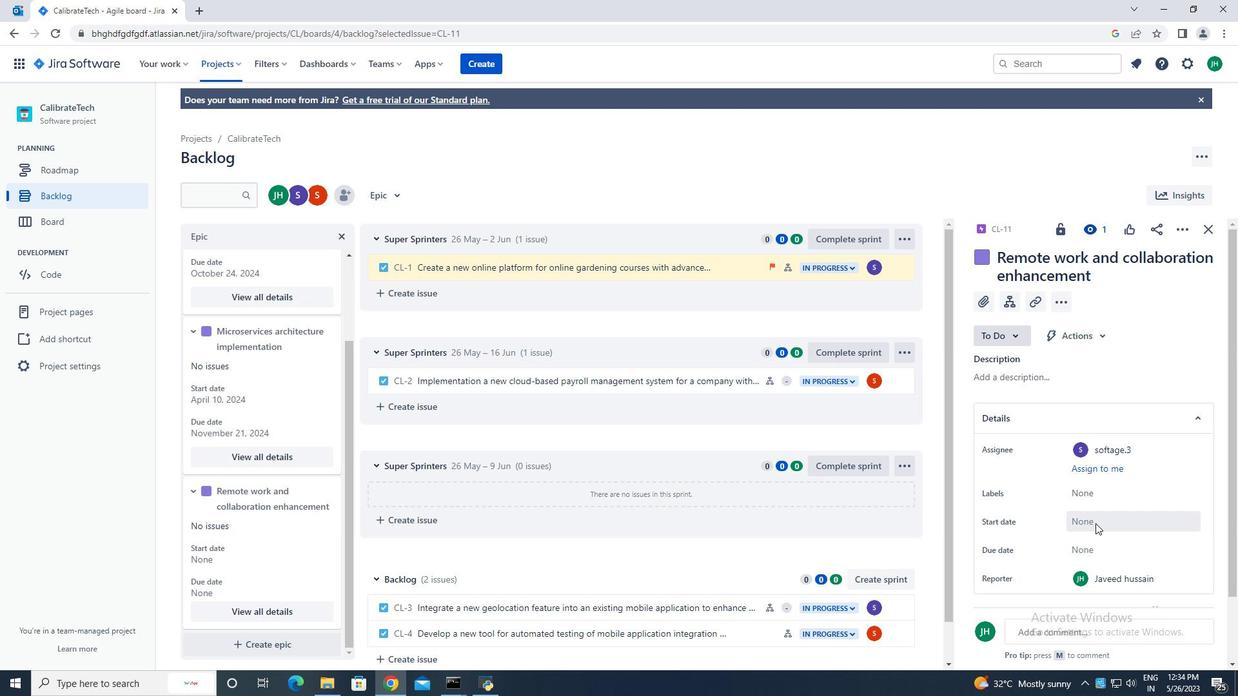 
Action: Mouse moved to (1213, 334)
Screenshot: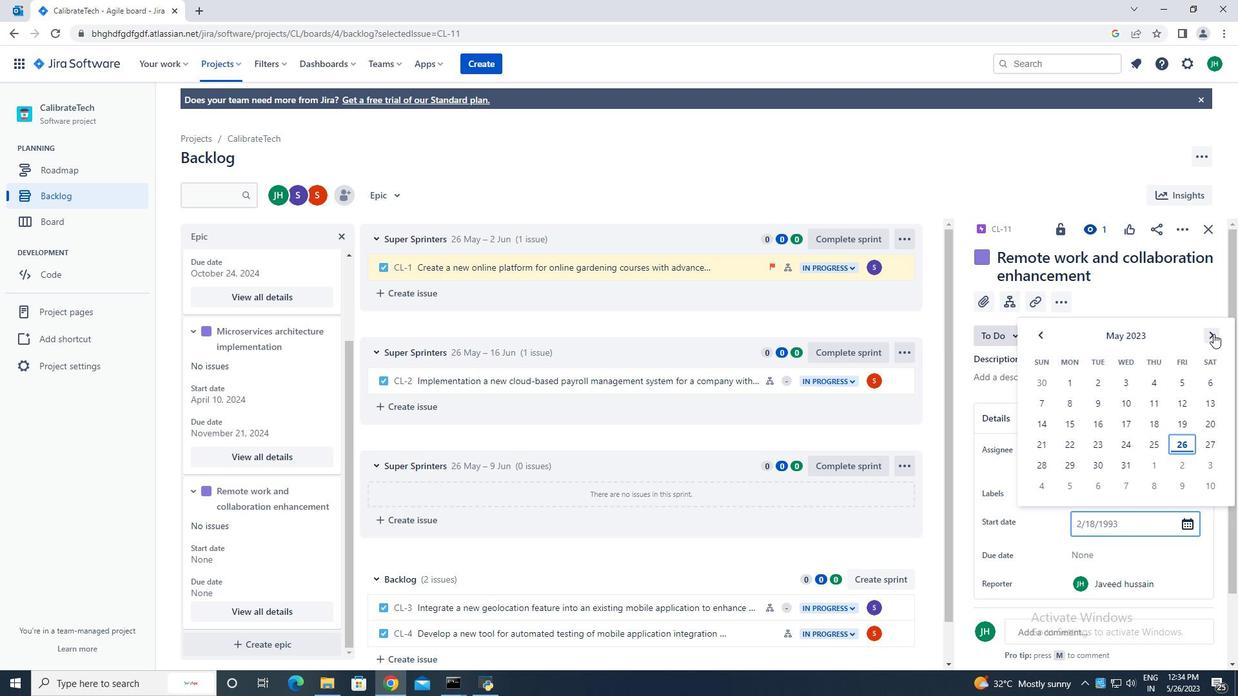 
Action: Mouse pressed left at (1213, 334)
Screenshot: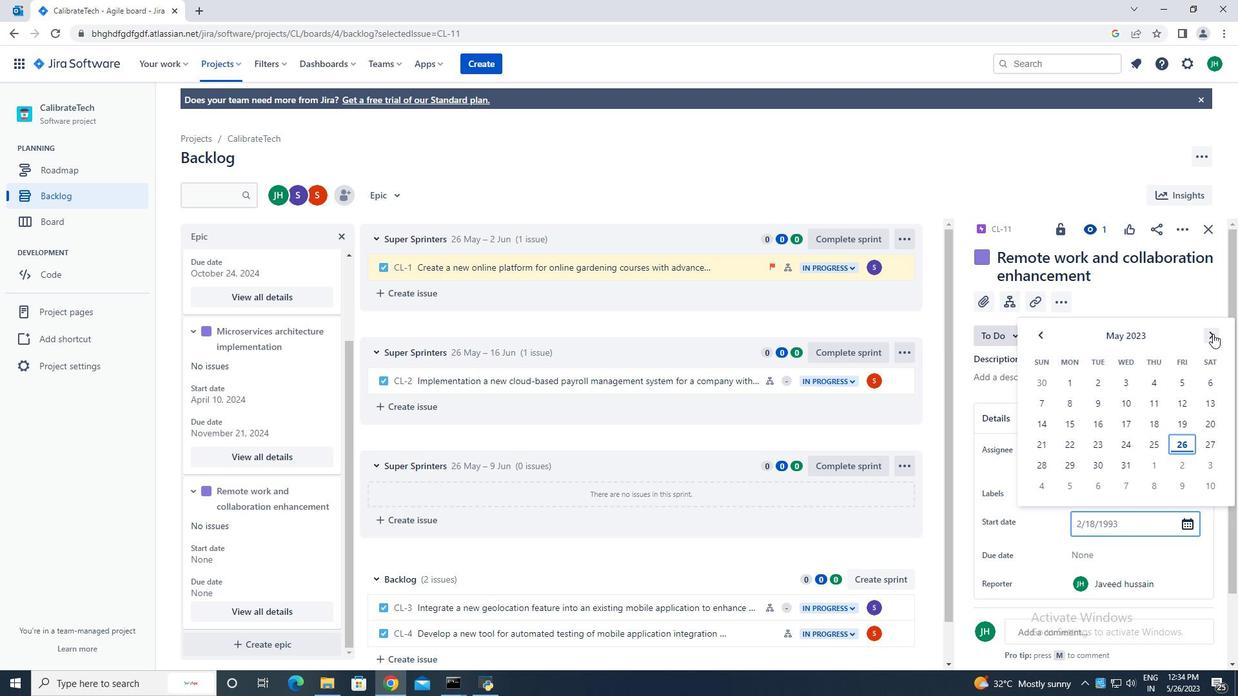 
Action: Mouse pressed left at (1213, 334)
Screenshot: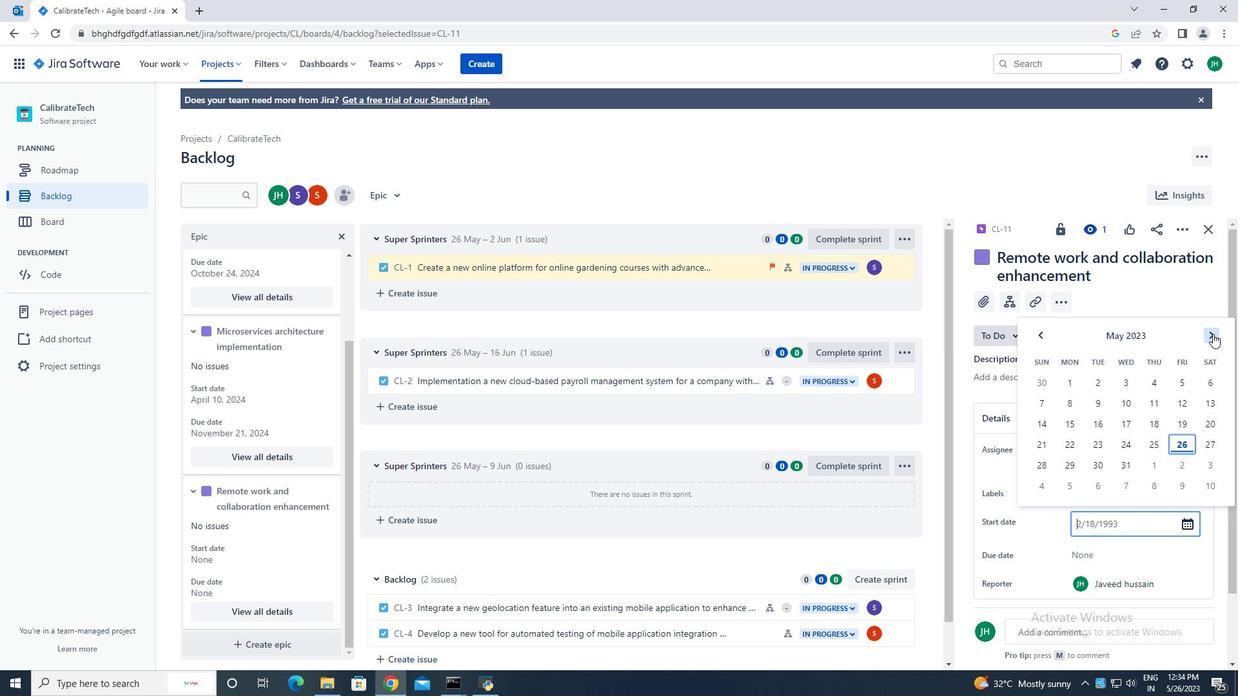 
Action: Mouse pressed left at (1213, 334)
Screenshot: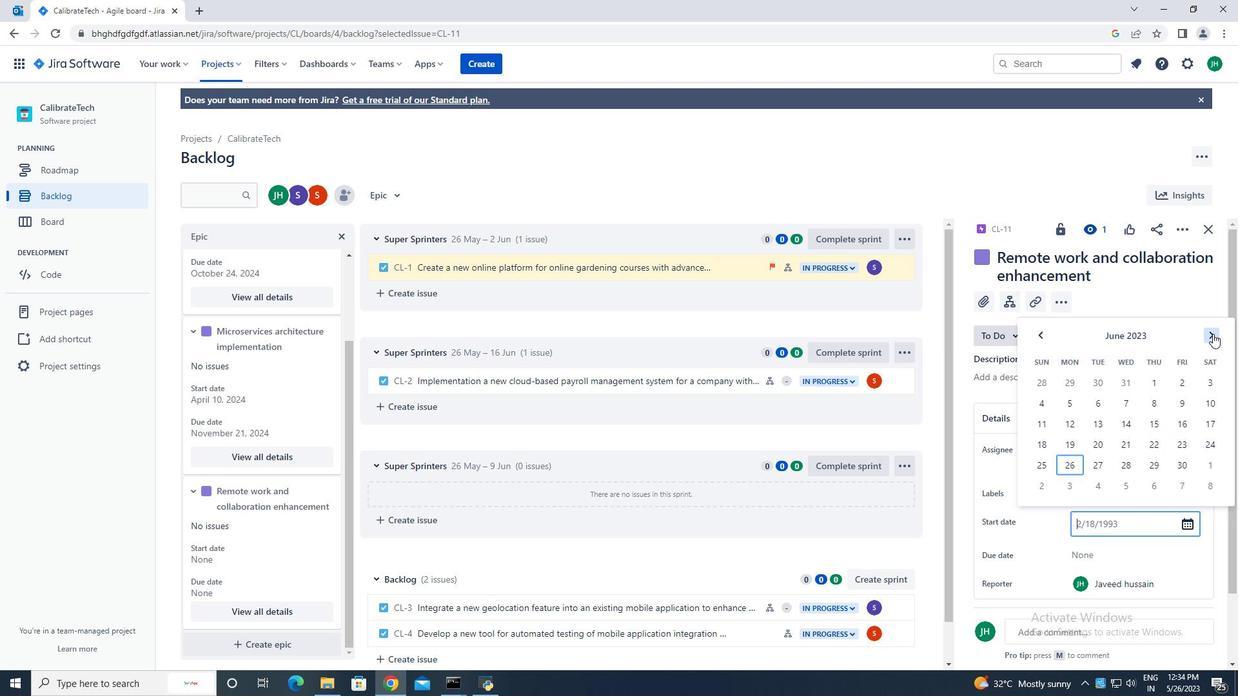 
Action: Mouse pressed left at (1213, 334)
Screenshot: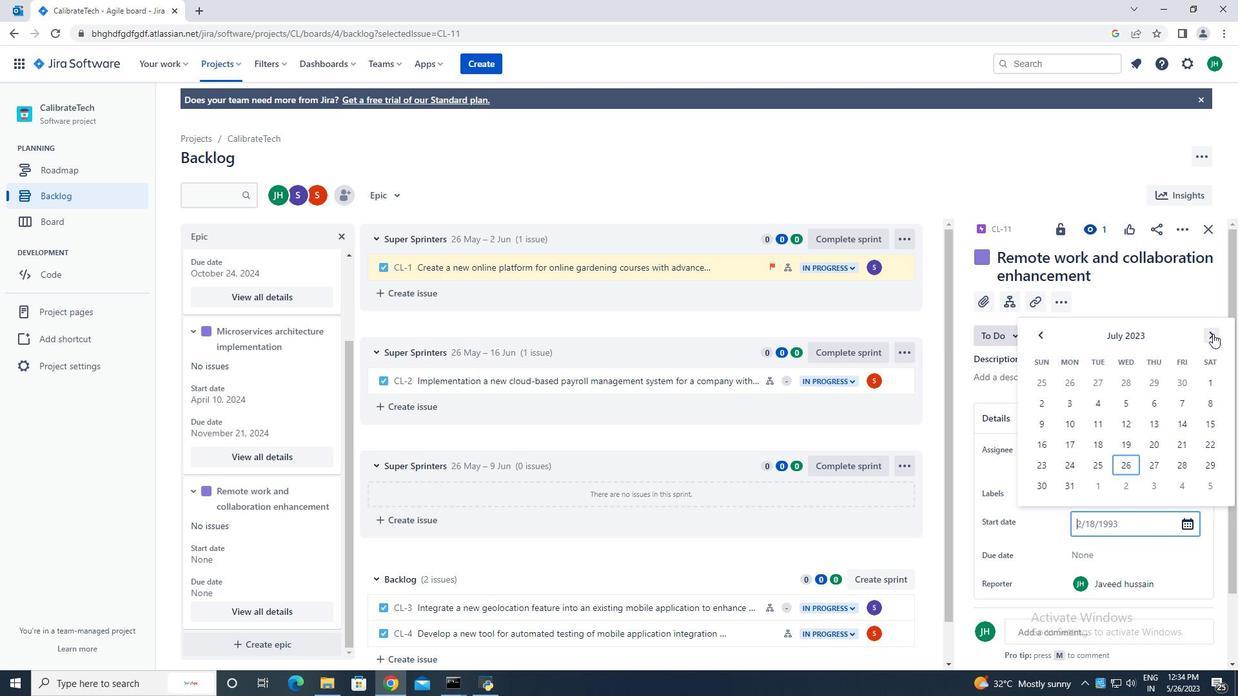 
Action: Mouse pressed left at (1213, 334)
Screenshot: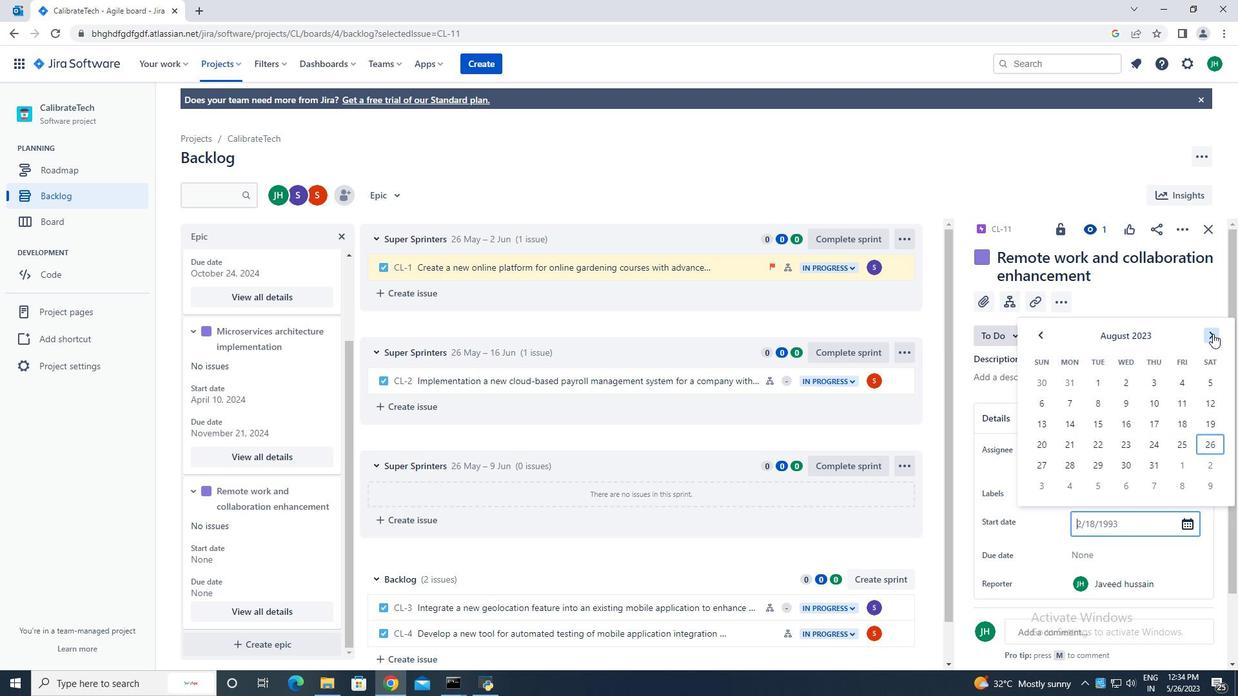 
Action: Mouse pressed left at (1213, 334)
Screenshot: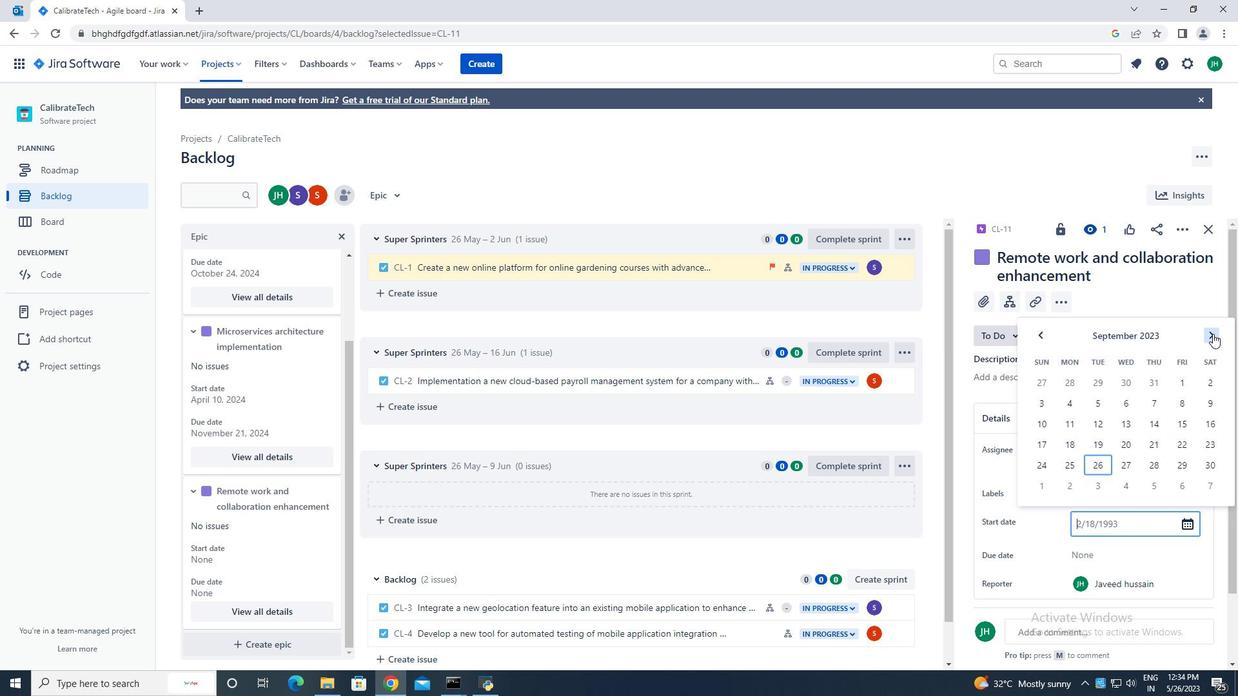 
Action: Mouse pressed left at (1213, 334)
Screenshot: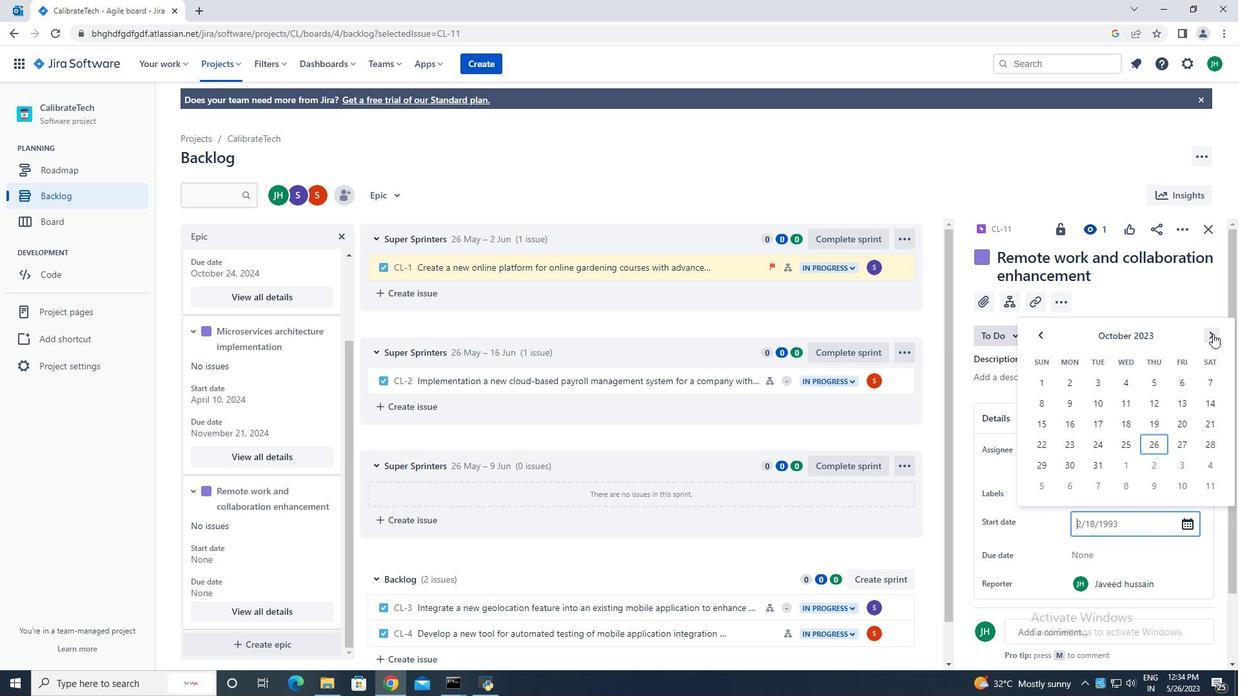 
Action: Mouse pressed left at (1213, 334)
Screenshot: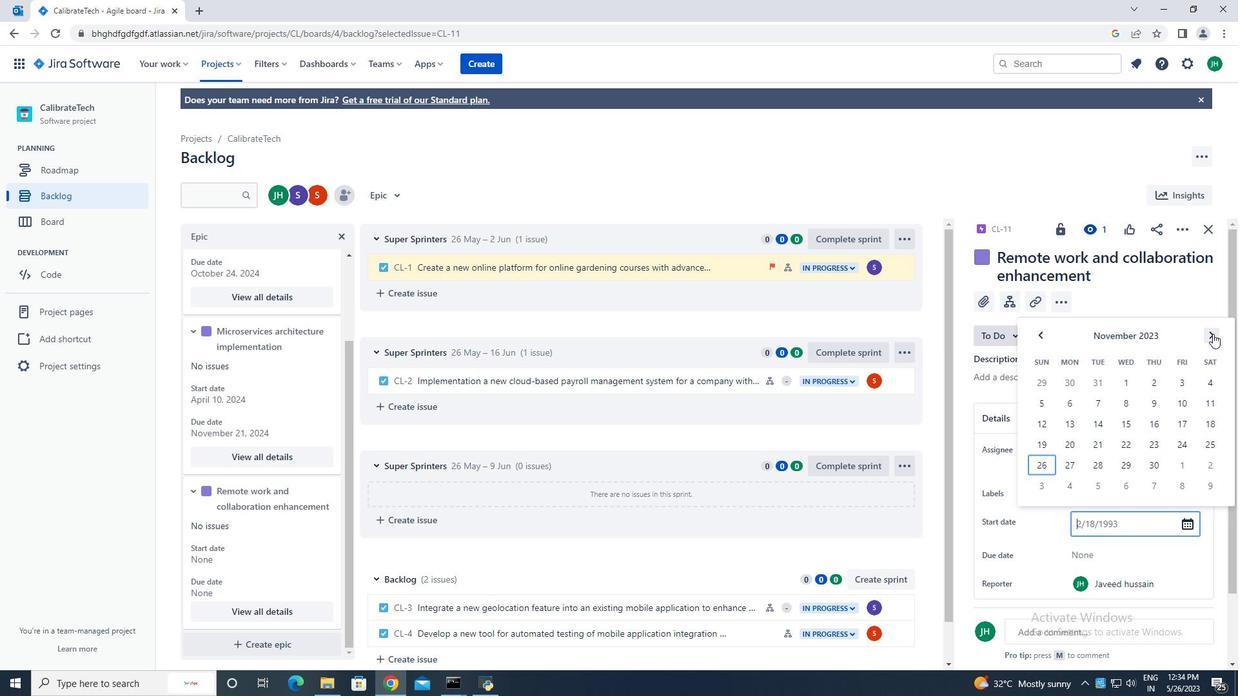 
Action: Mouse pressed left at (1213, 334)
Screenshot: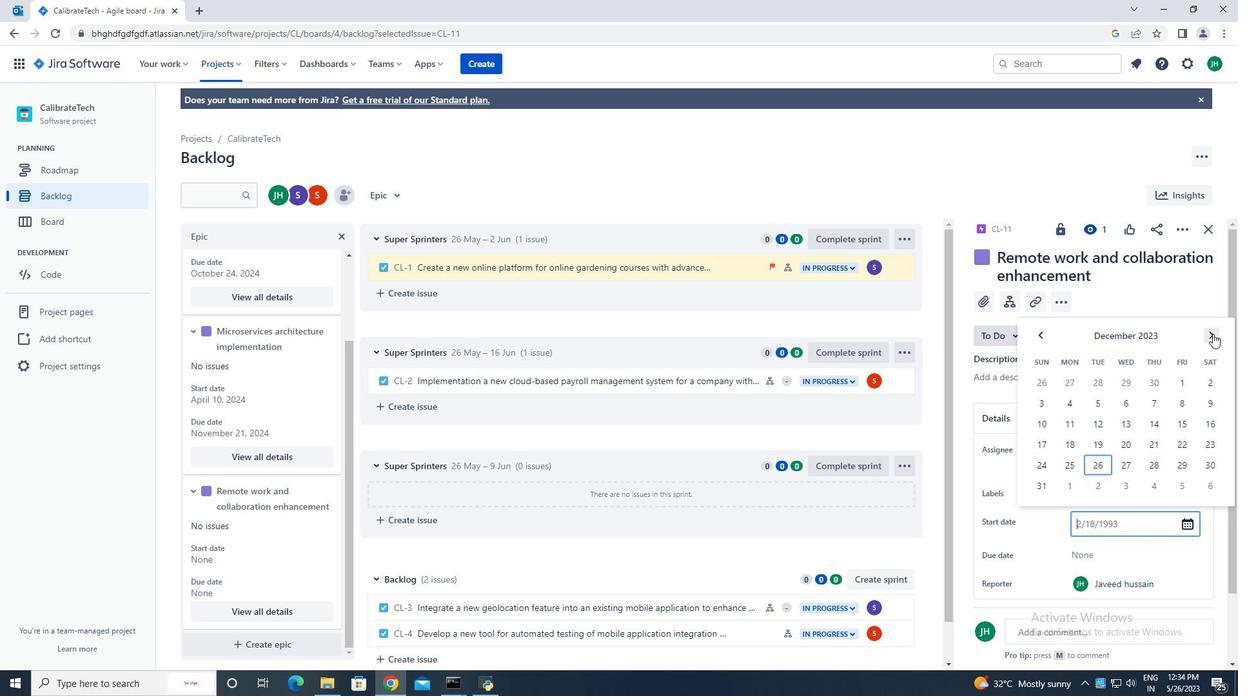 
Action: Mouse pressed left at (1213, 334)
Screenshot: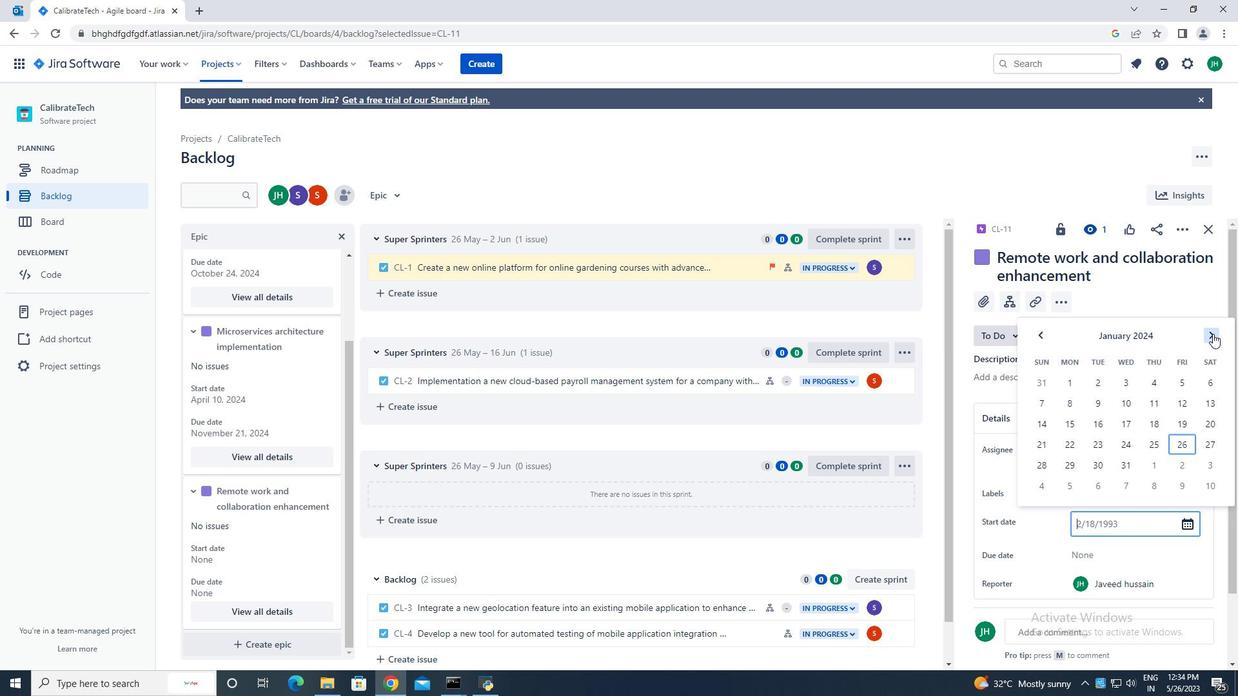 
Action: Mouse moved to (1151, 425)
Screenshot: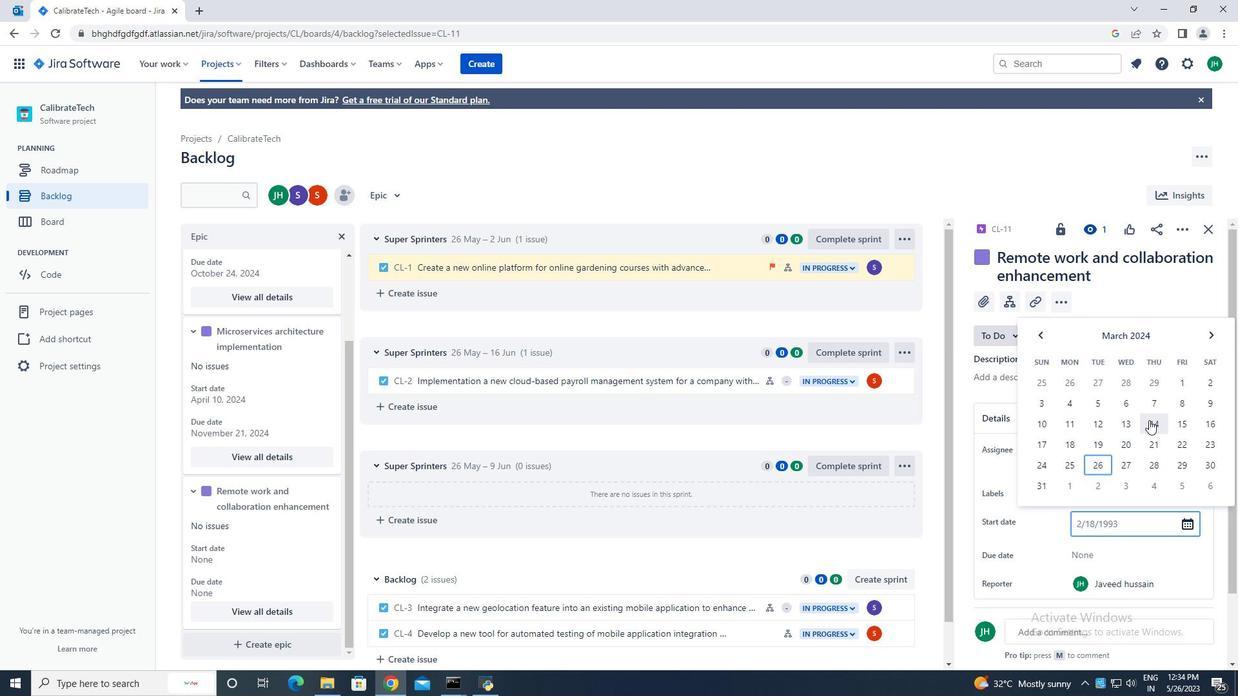 
Action: Mouse pressed left at (1151, 425)
Screenshot: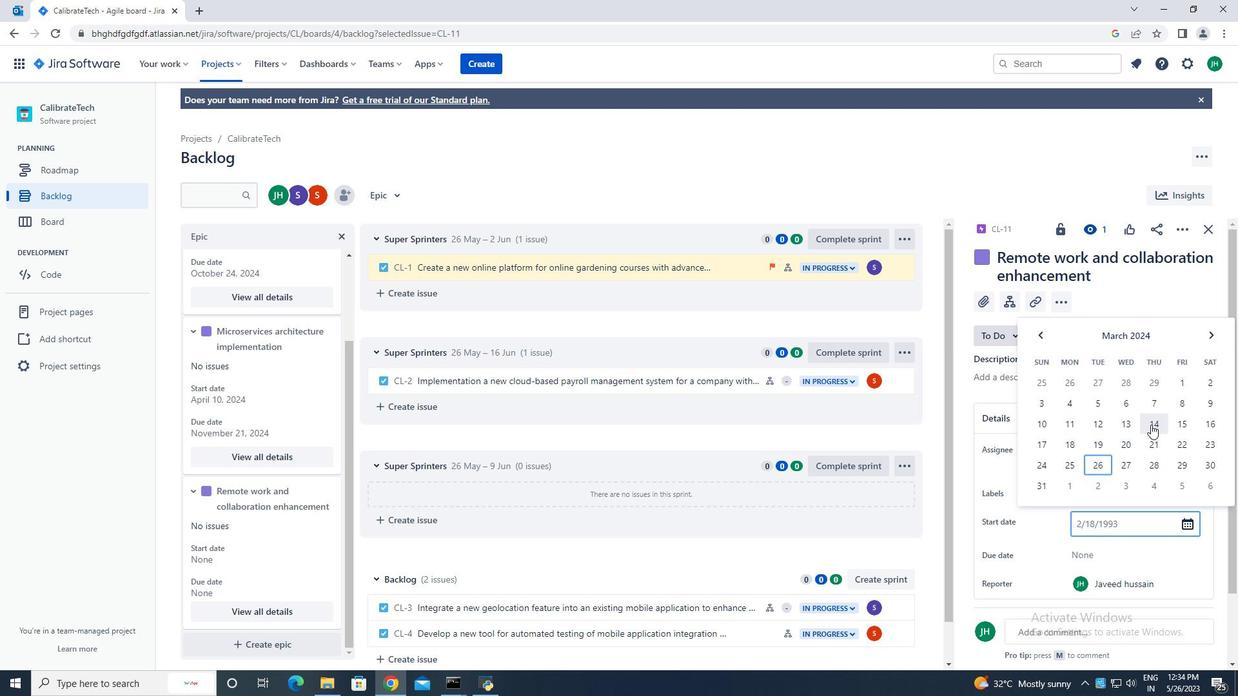 
Action: Mouse moved to (1150, 425)
Screenshot: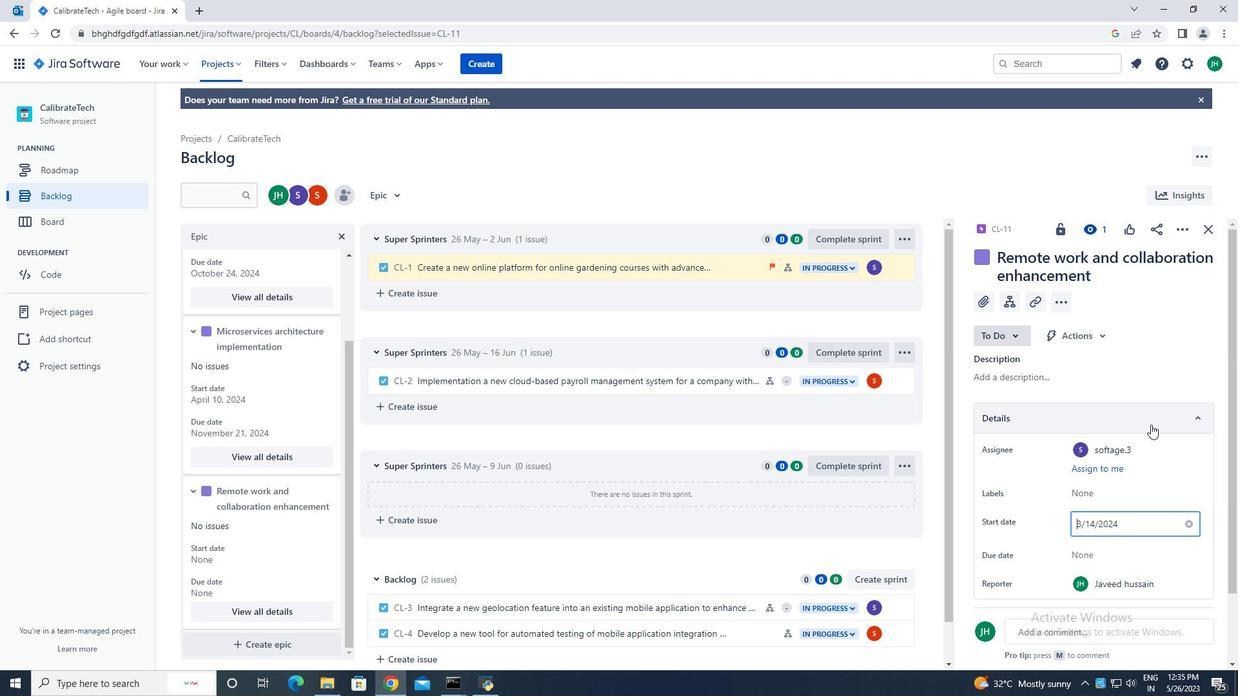
Action: Key pressed <Key.enter>
Screenshot: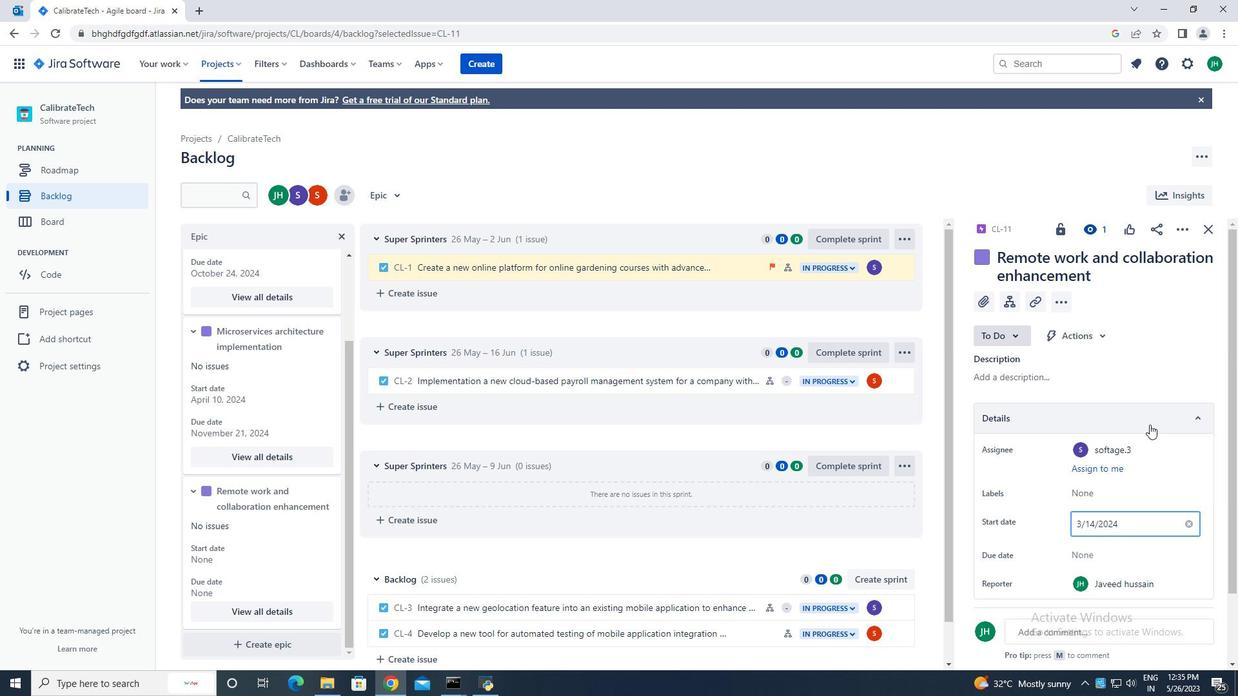 
Action: Mouse moved to (1087, 547)
Screenshot: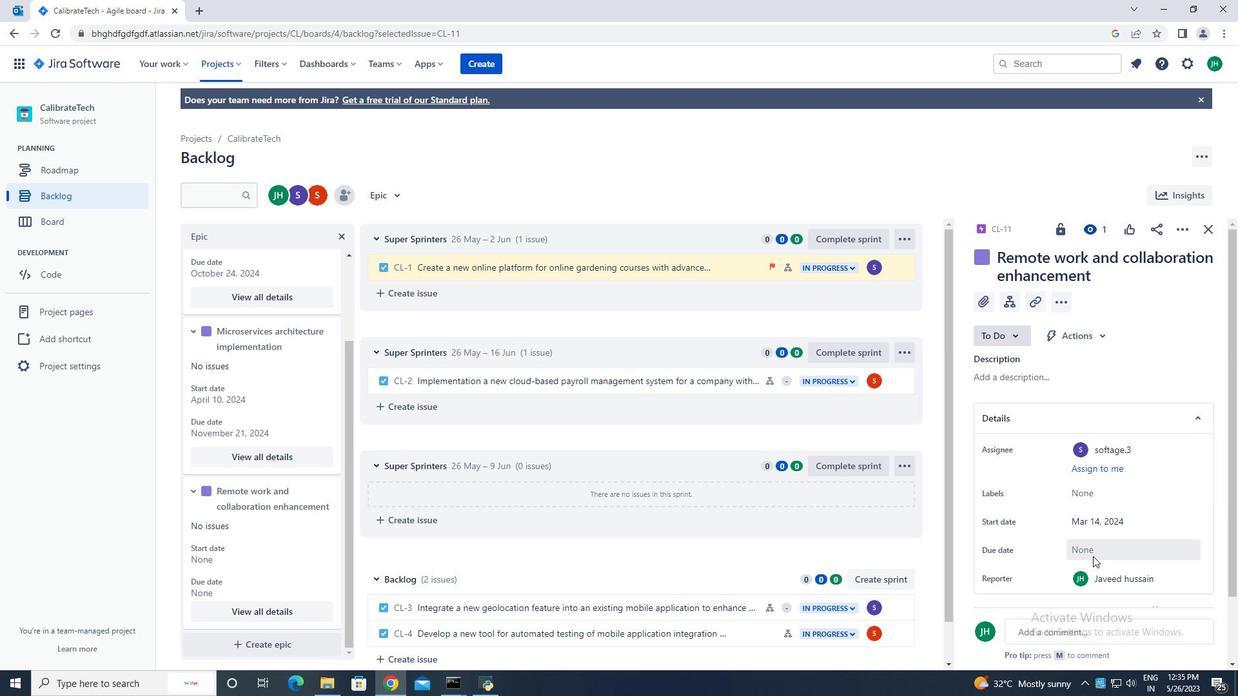 
Action: Mouse pressed left at (1087, 547)
Screenshot: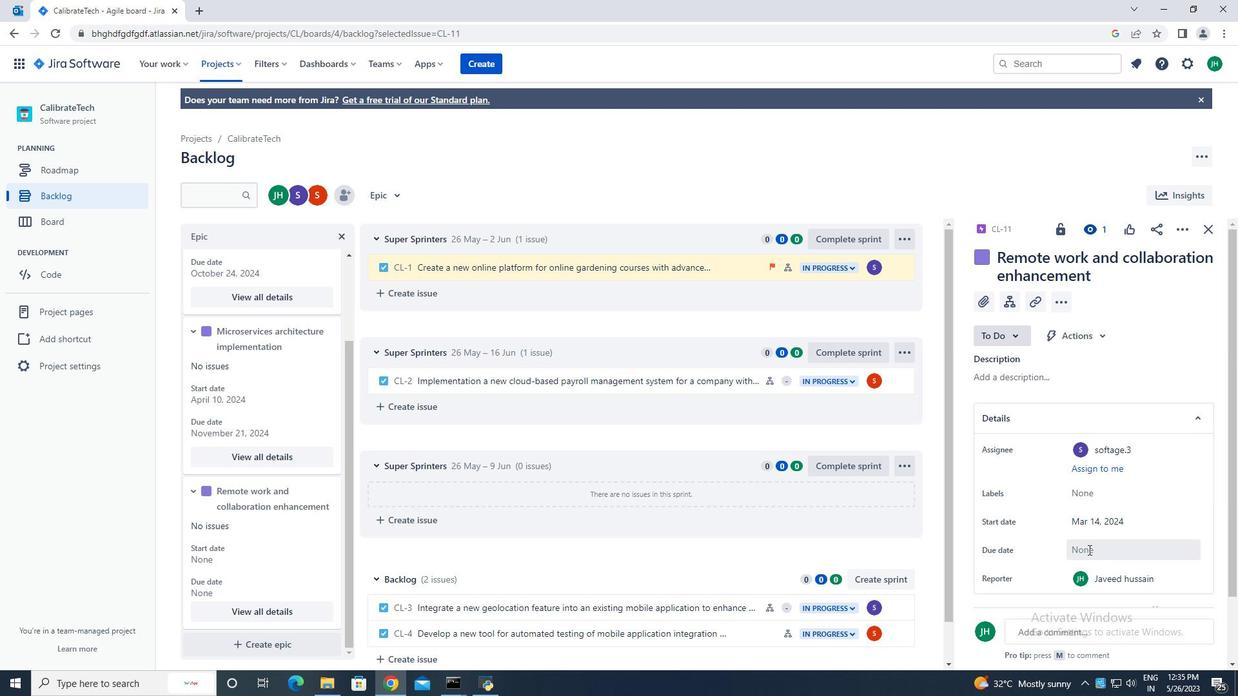 
Action: Mouse moved to (1212, 365)
Screenshot: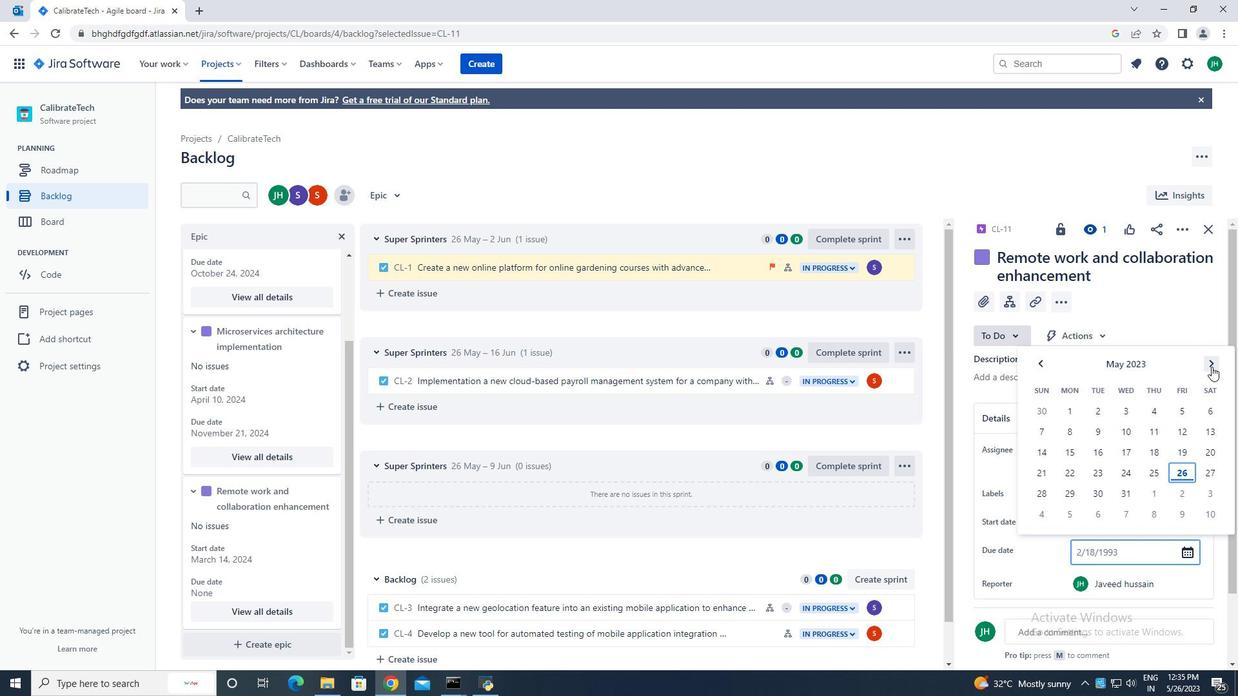 
Action: Mouse pressed left at (1212, 365)
Screenshot: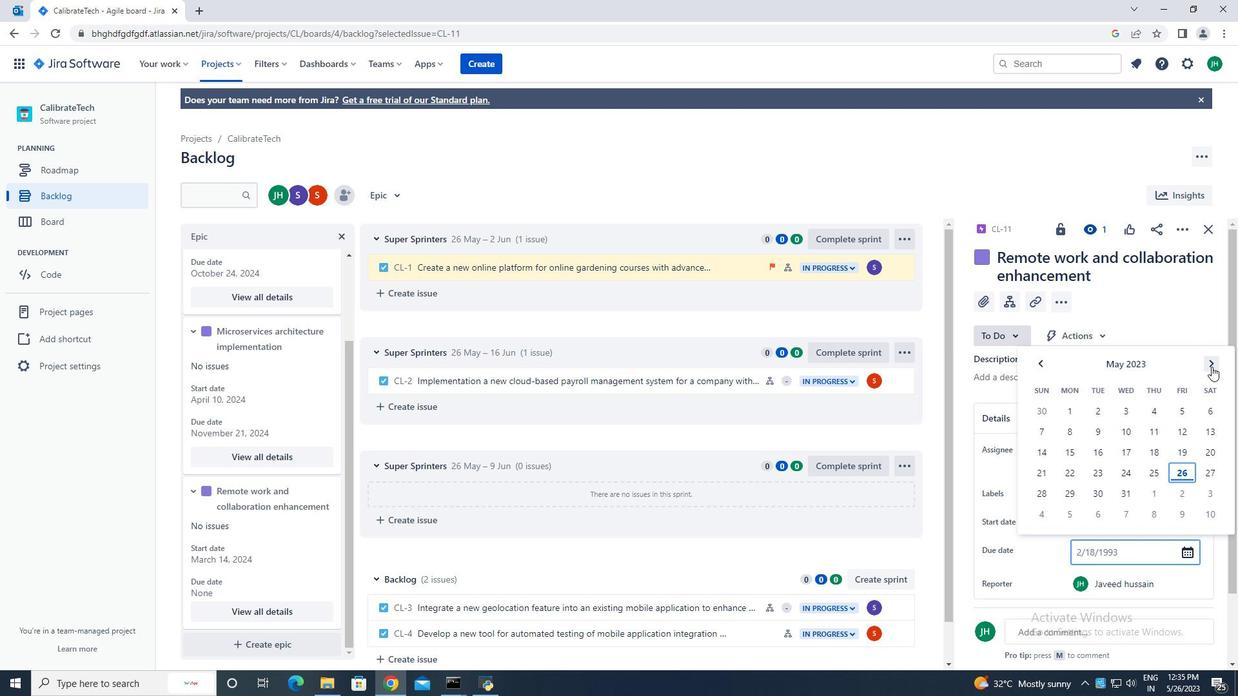 
Action: Mouse pressed left at (1212, 365)
Screenshot: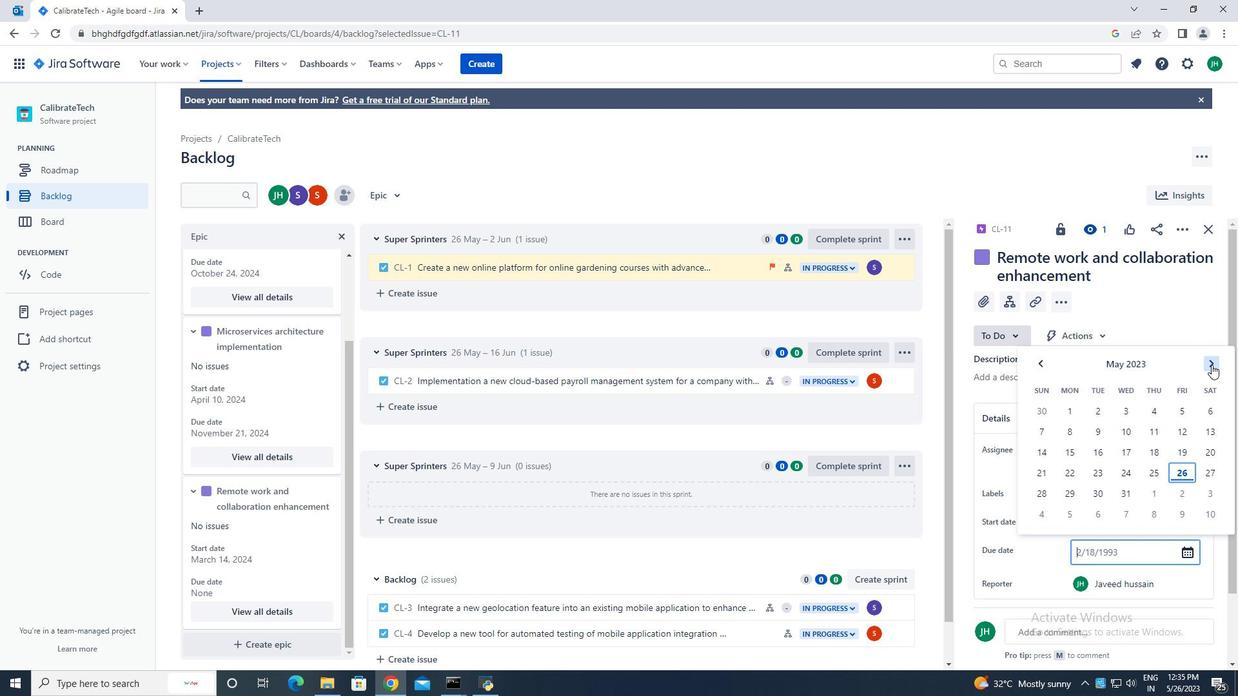 
Action: Mouse pressed left at (1212, 365)
Screenshot: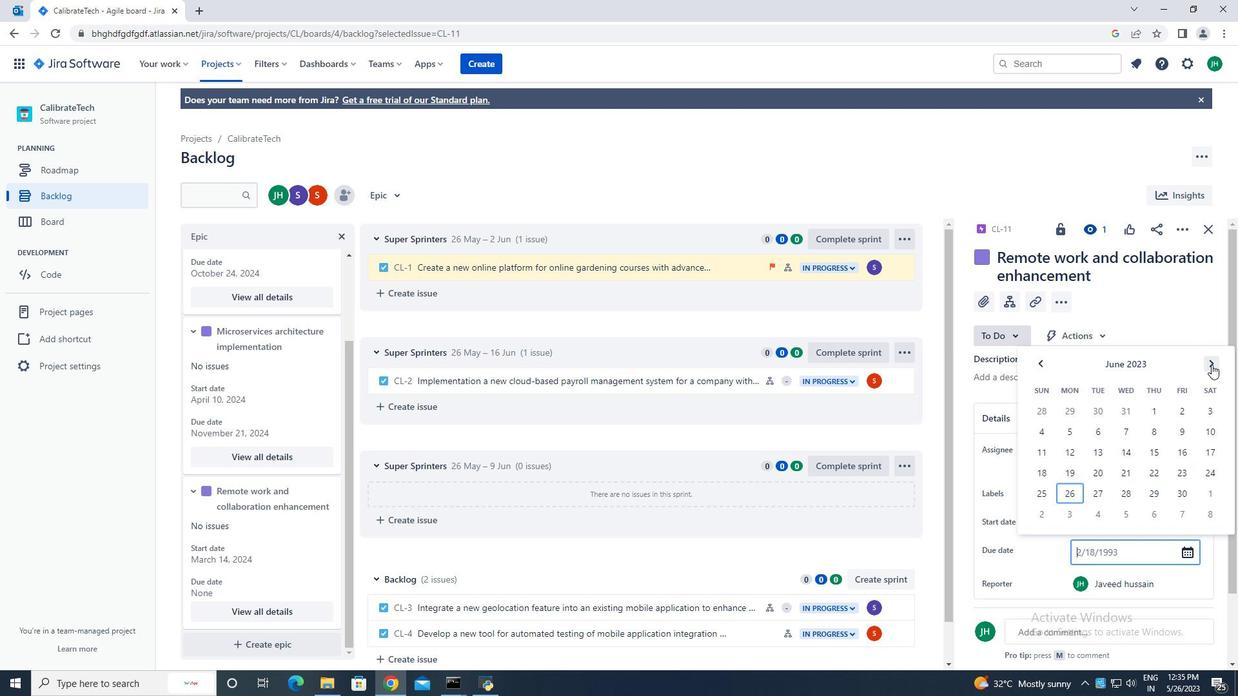 
Action: Mouse pressed left at (1212, 365)
Screenshot: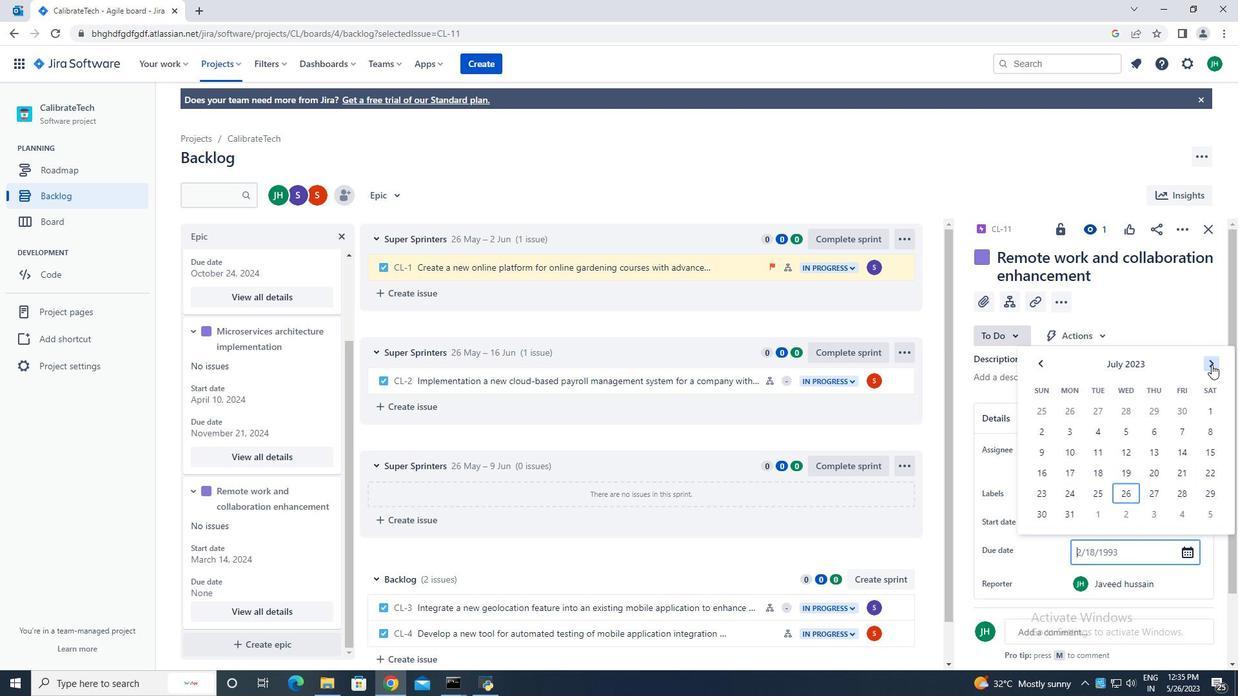 
Action: Mouse pressed left at (1212, 365)
Screenshot: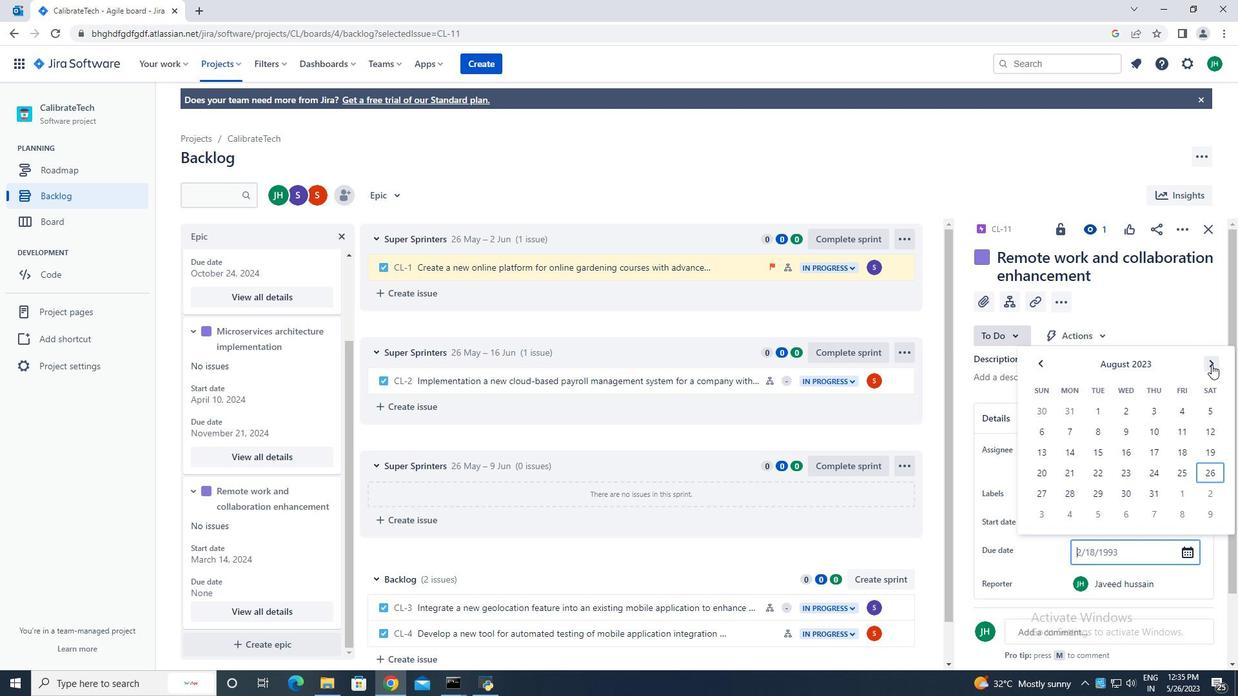 
Action: Mouse pressed left at (1212, 365)
Screenshot: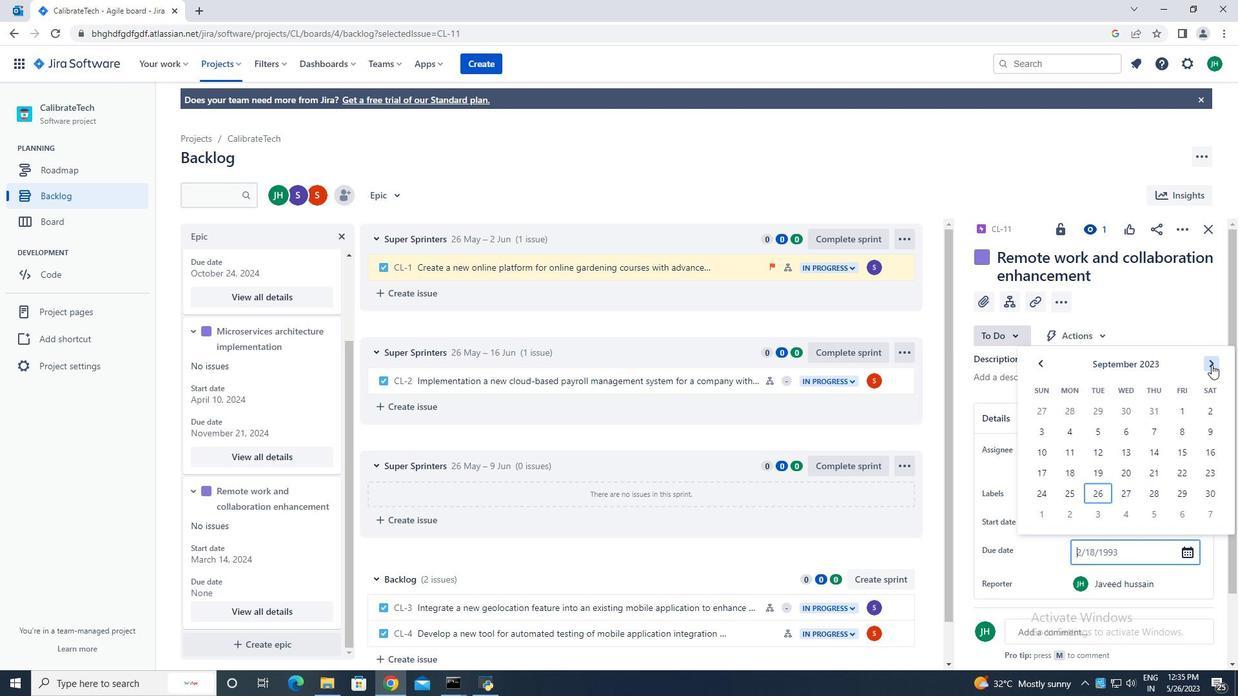 
Action: Mouse pressed left at (1212, 365)
Screenshot: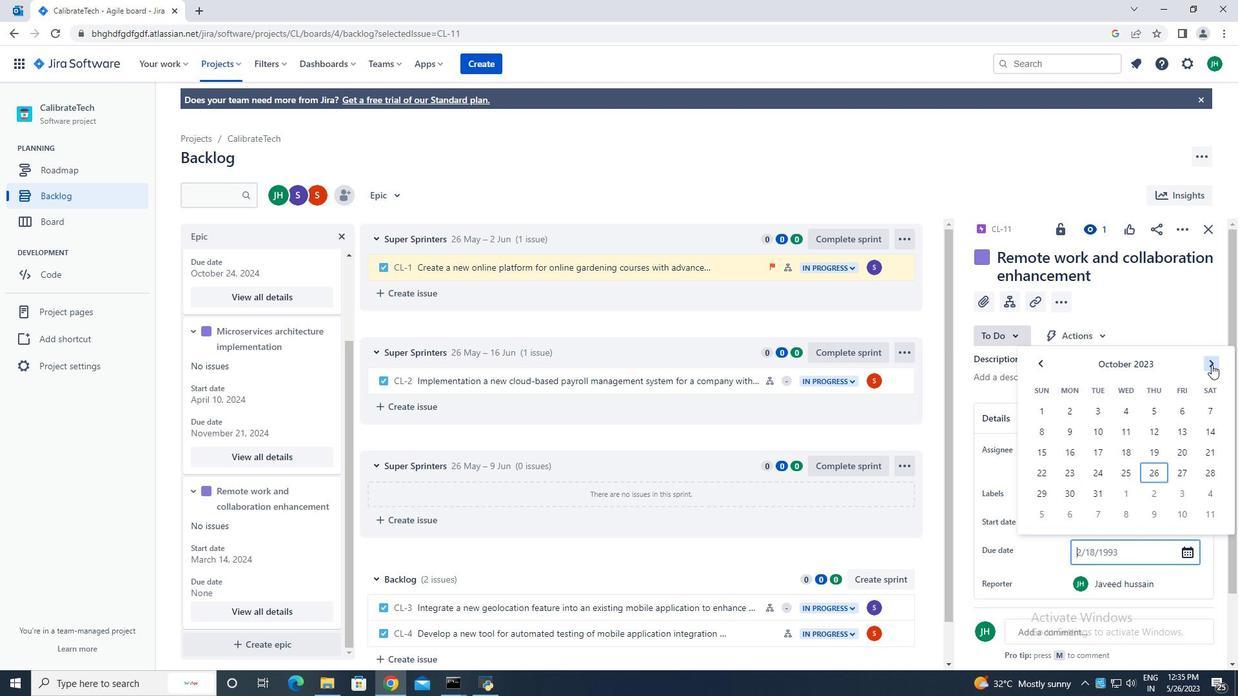 
Action: Mouse pressed left at (1212, 365)
Screenshot: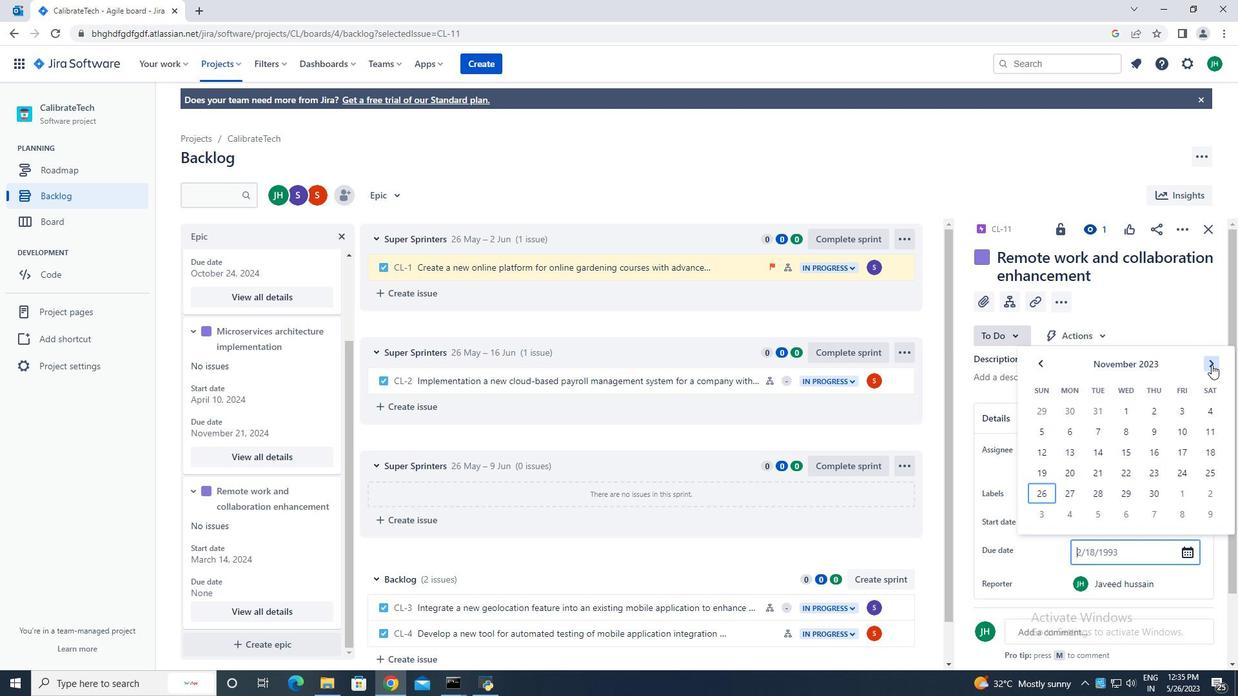 
Action: Mouse pressed left at (1212, 365)
Screenshot: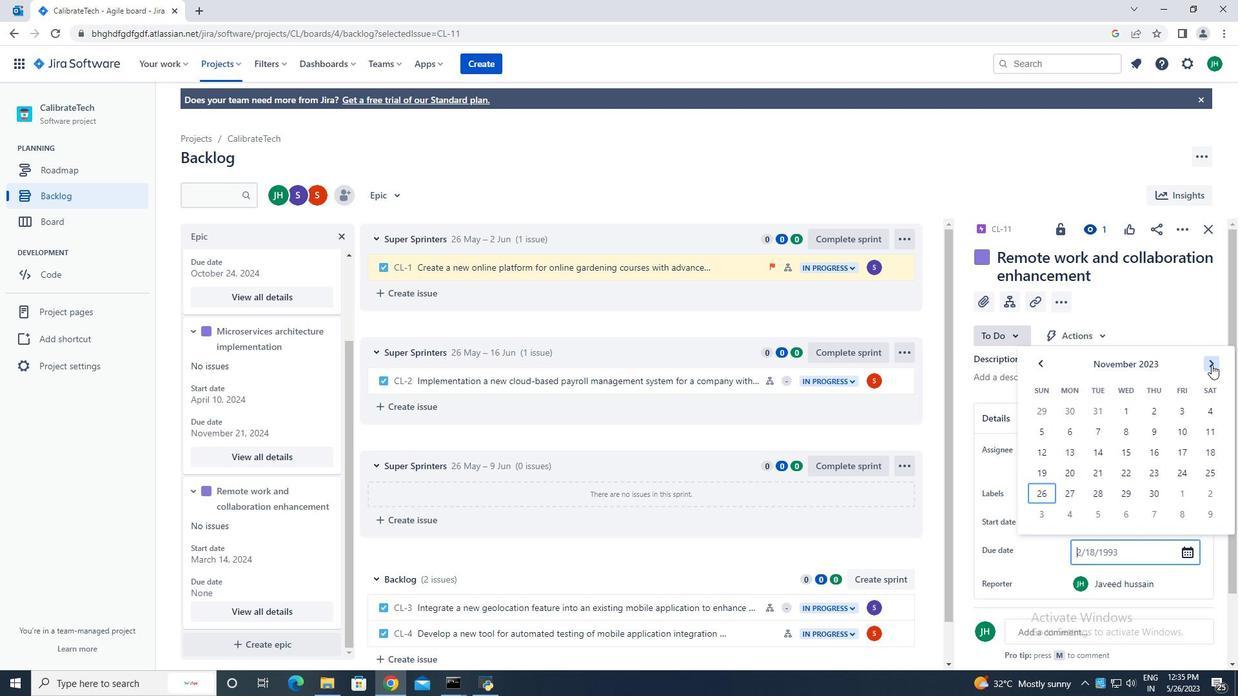 
Action: Mouse pressed left at (1212, 365)
Screenshot: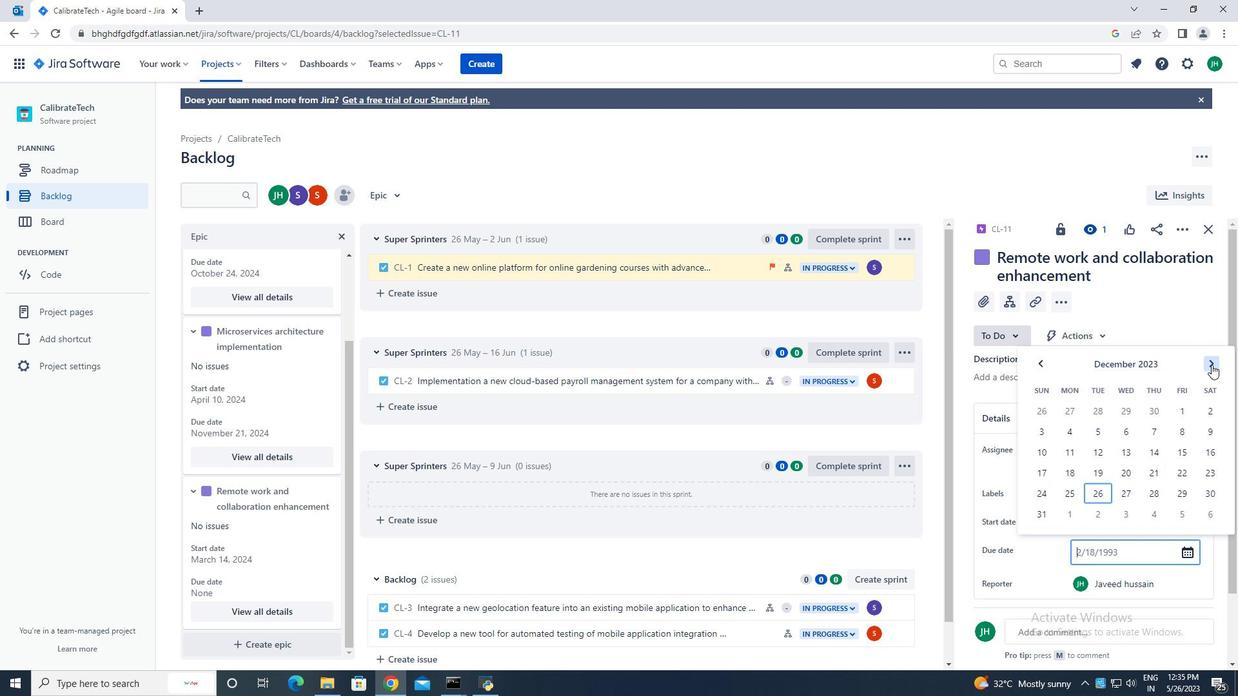 
Action: Mouse pressed left at (1212, 365)
Screenshot: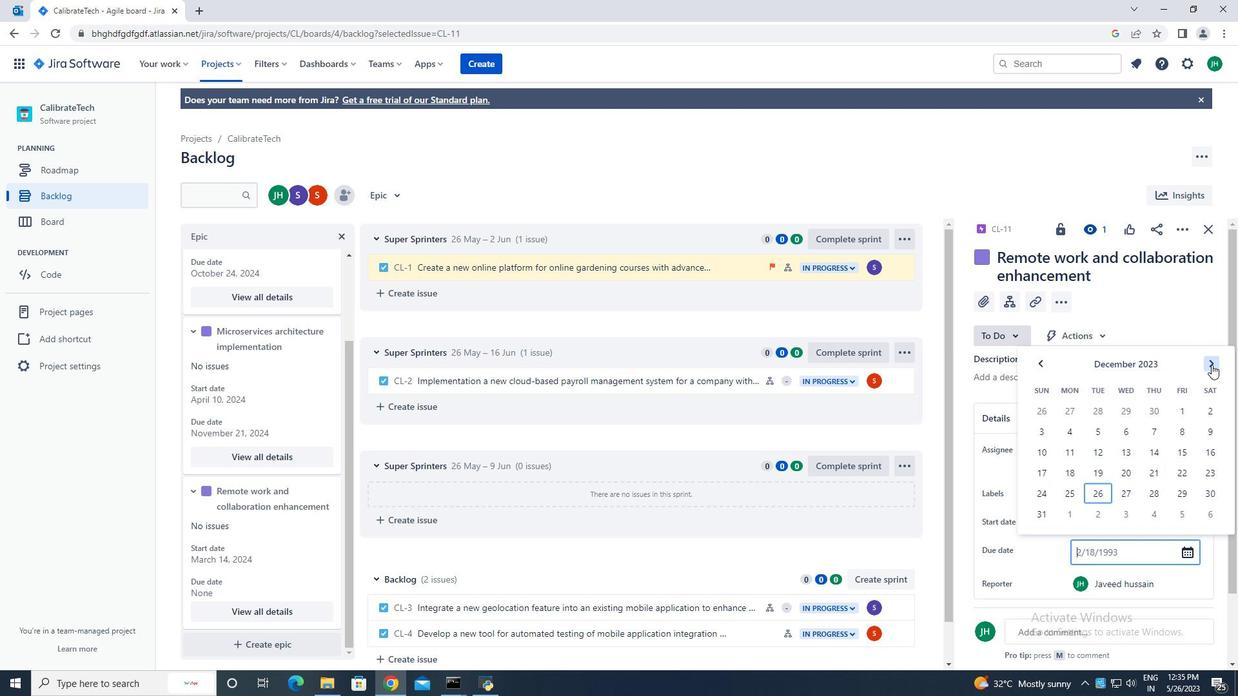 
Action: Mouse pressed left at (1212, 365)
Screenshot: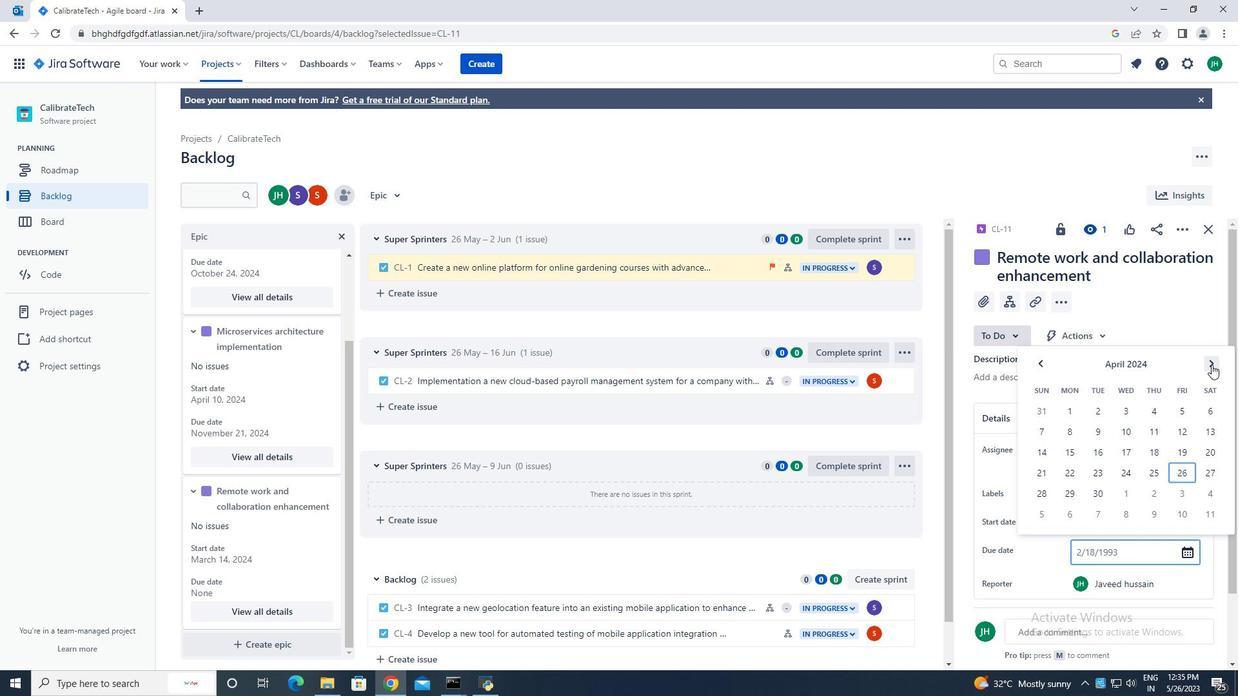 
Action: Mouse pressed left at (1212, 365)
Screenshot: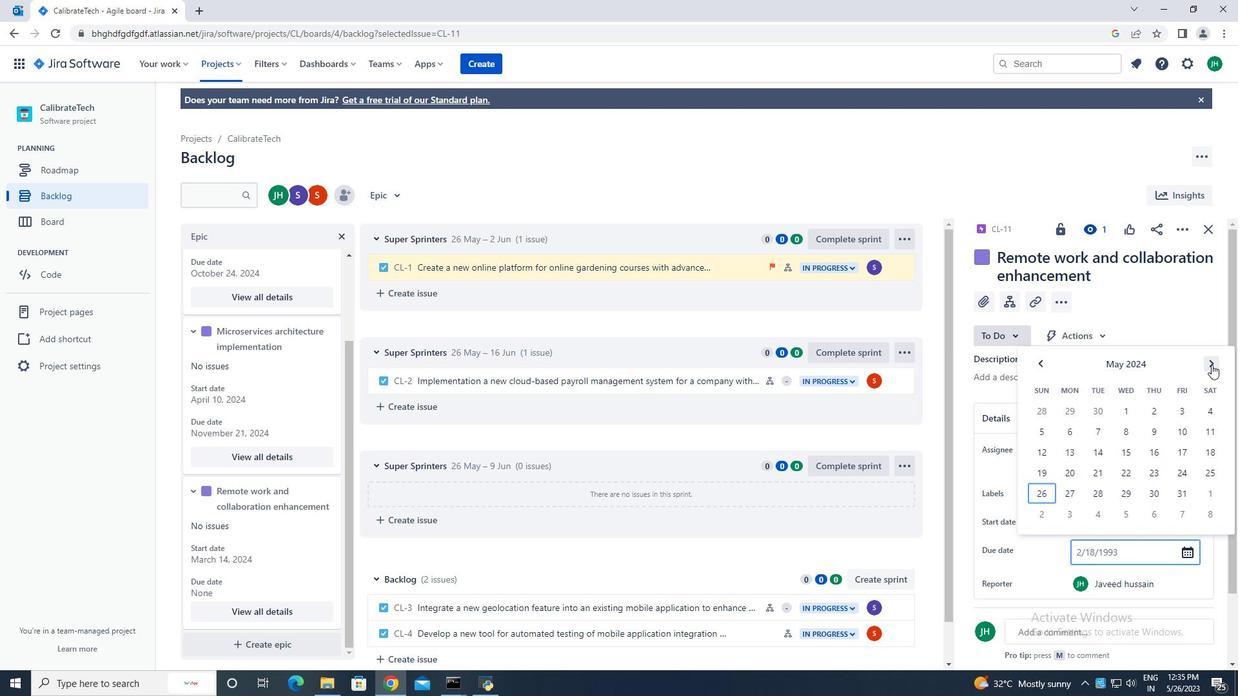 
Action: Mouse pressed left at (1212, 365)
Screenshot: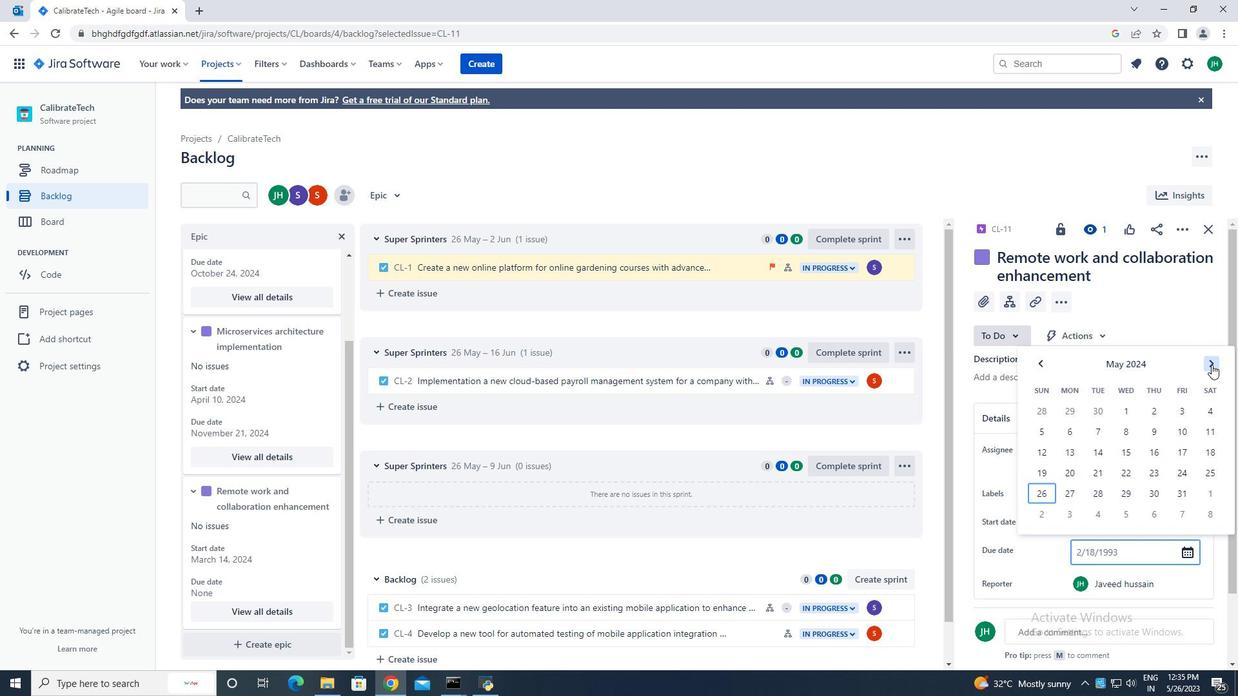 
Action: Mouse pressed left at (1212, 365)
Screenshot: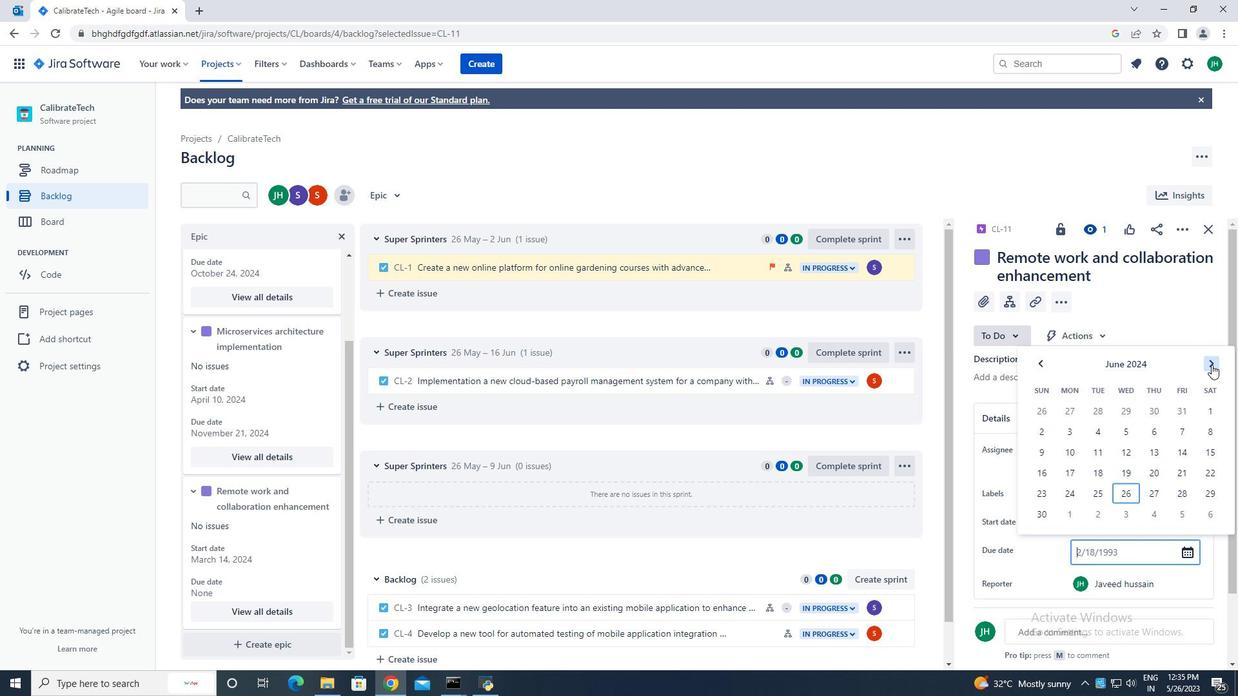 
Action: Mouse moved to (1105, 432)
Screenshot: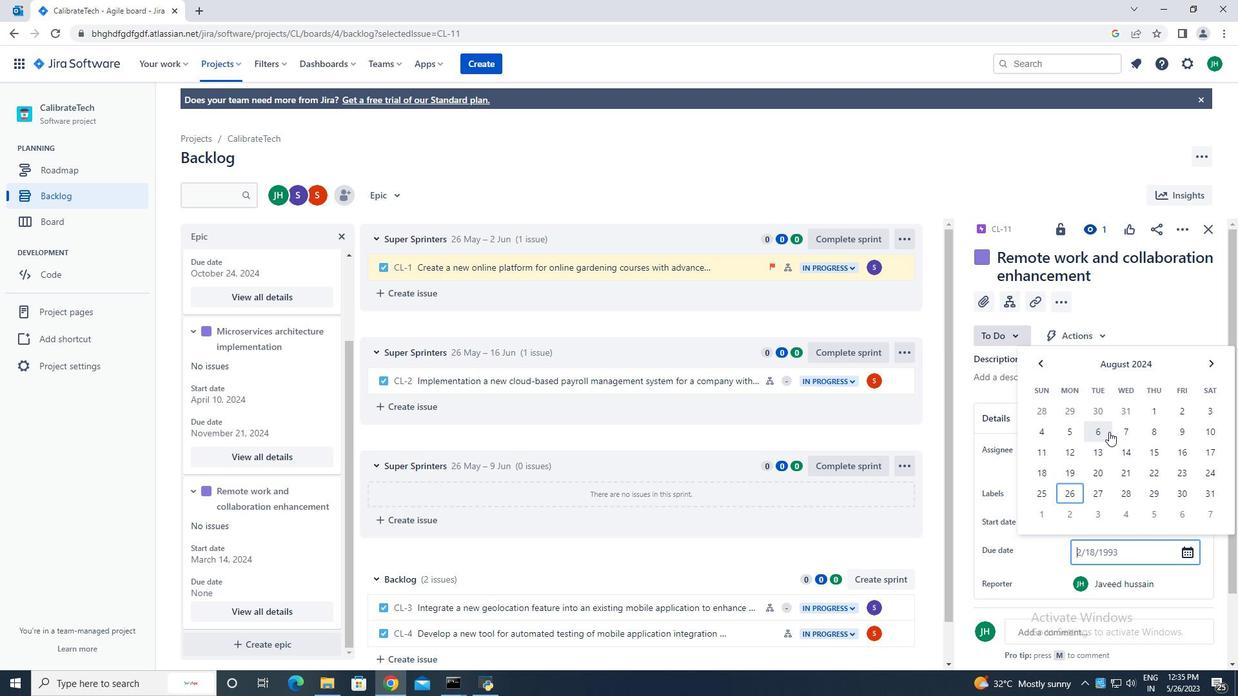 
Action: Mouse pressed left at (1105, 432)
Screenshot: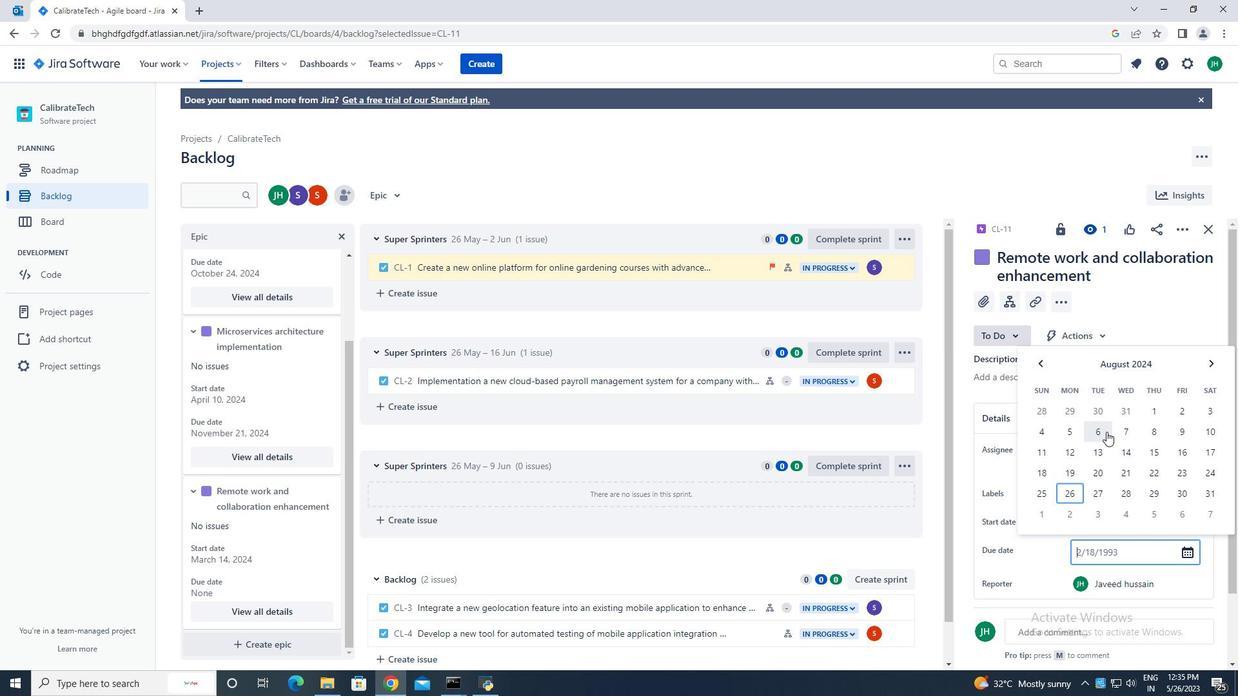 
Action: Mouse moved to (1103, 432)
Screenshot: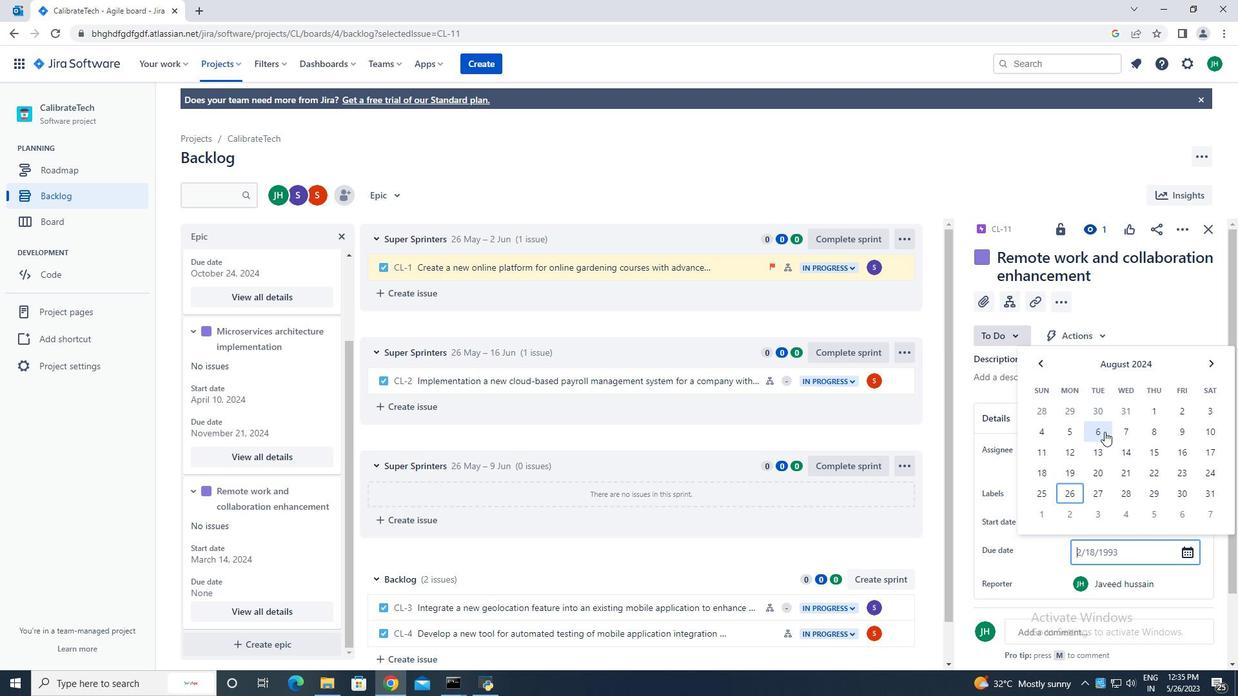 
Action: Key pressed <Key.enter>
Screenshot: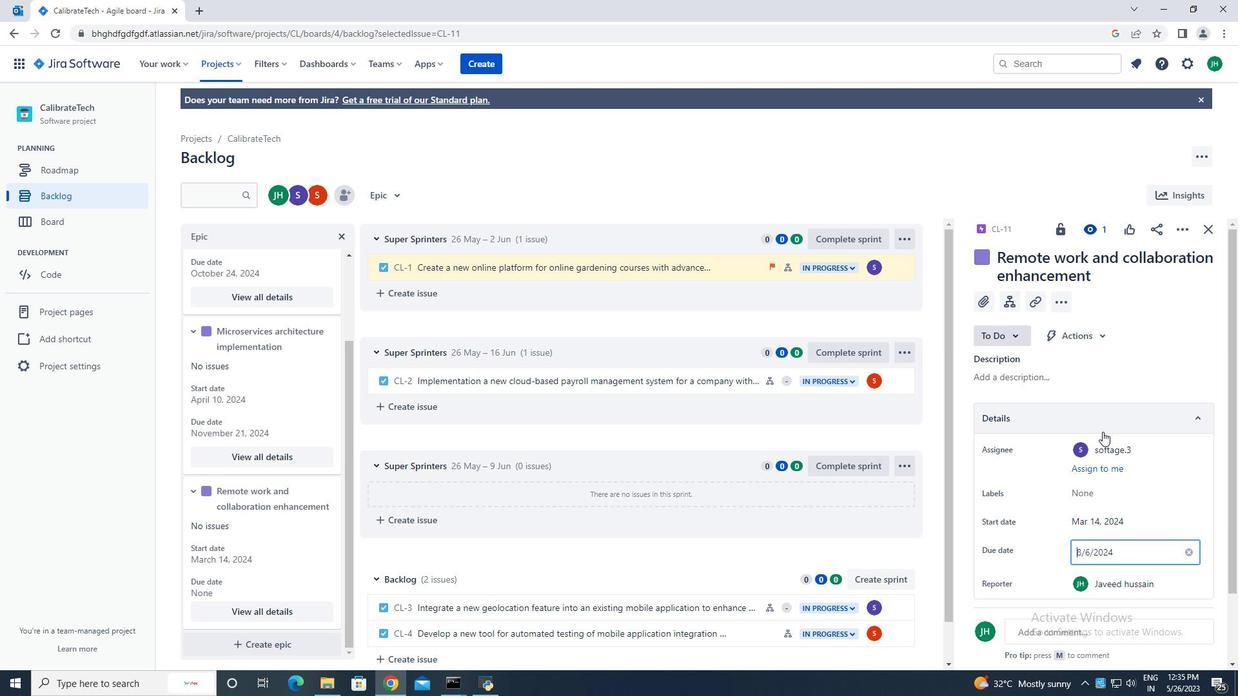 
Action: Mouse moved to (1208, 229)
Screenshot: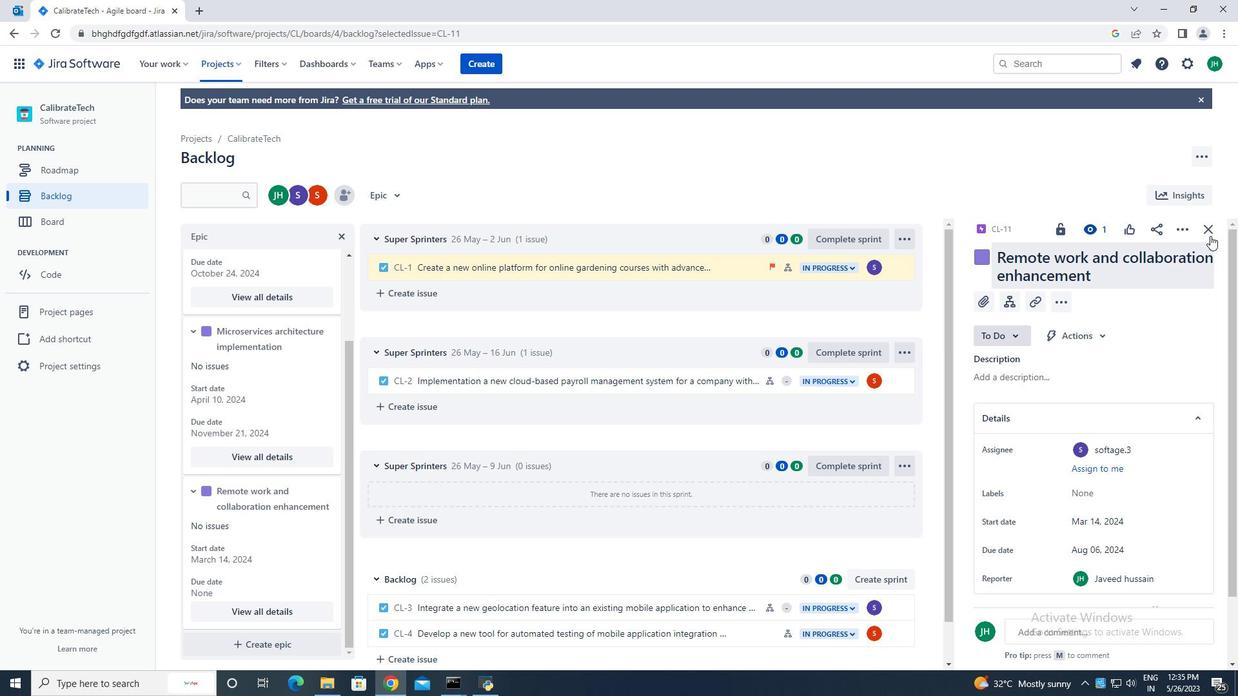 
Action: Mouse pressed left at (1208, 229)
Screenshot: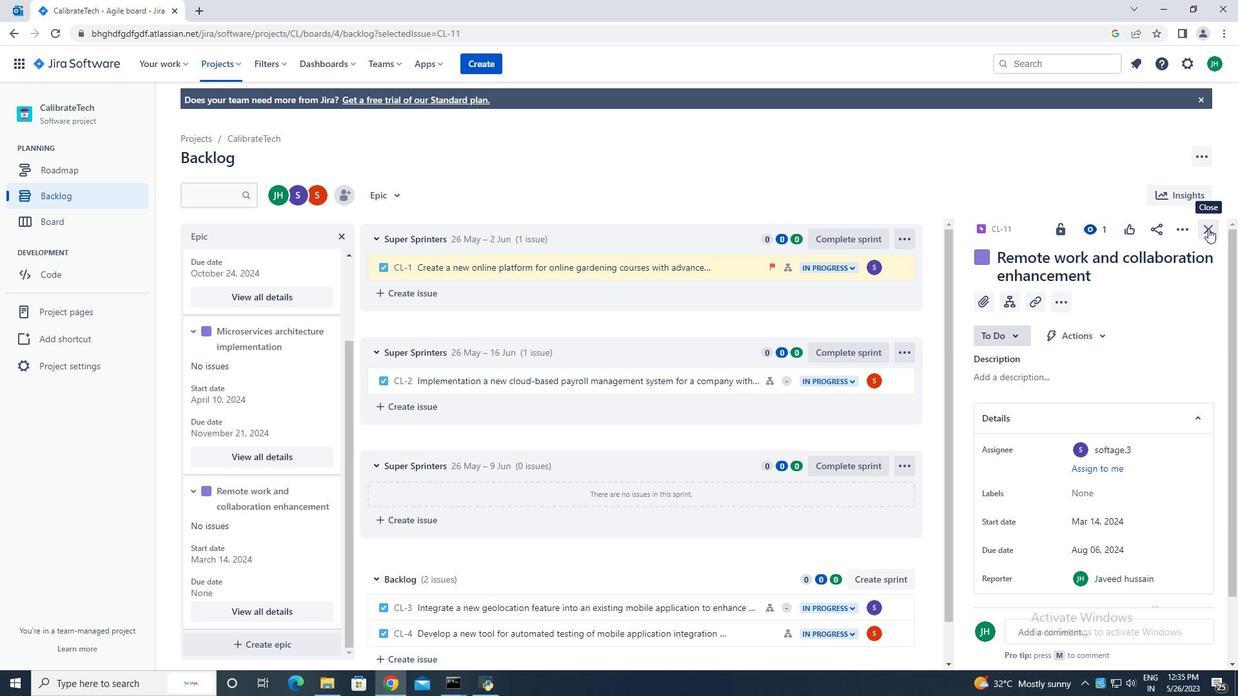 
Action: Mouse moved to (505, 245)
Screenshot: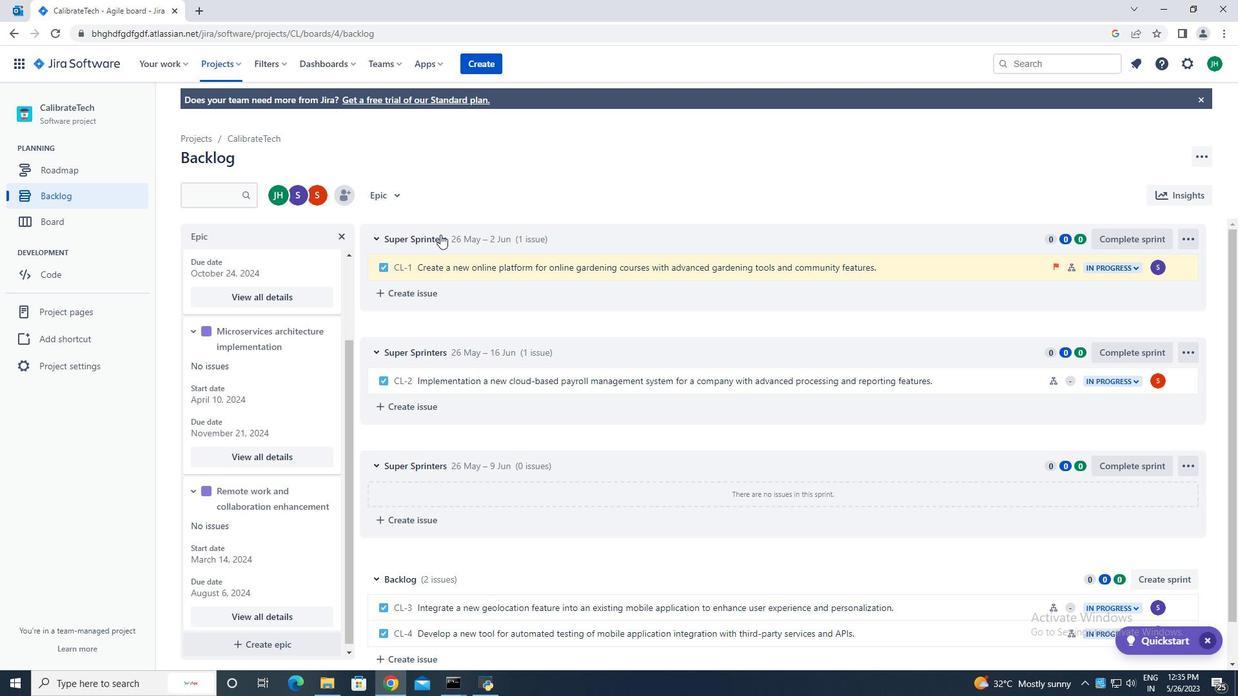 
